 Task: Search one way flight ticket for 4 adults, 1 infant in seat and 1 infant on lap in premium economy from Salt Lake City: Salt Lake City International Airport to Rock Springs: Southwest Wyoming Regional Airport (rock Springs Sweetwater County Airport) on 8-5-2023. Choice of flights is Alaska. Number of bags: 1 checked bag. Price is upto 73000. Outbound departure time preference is 22:15.
Action: Mouse moved to (404, 353)
Screenshot: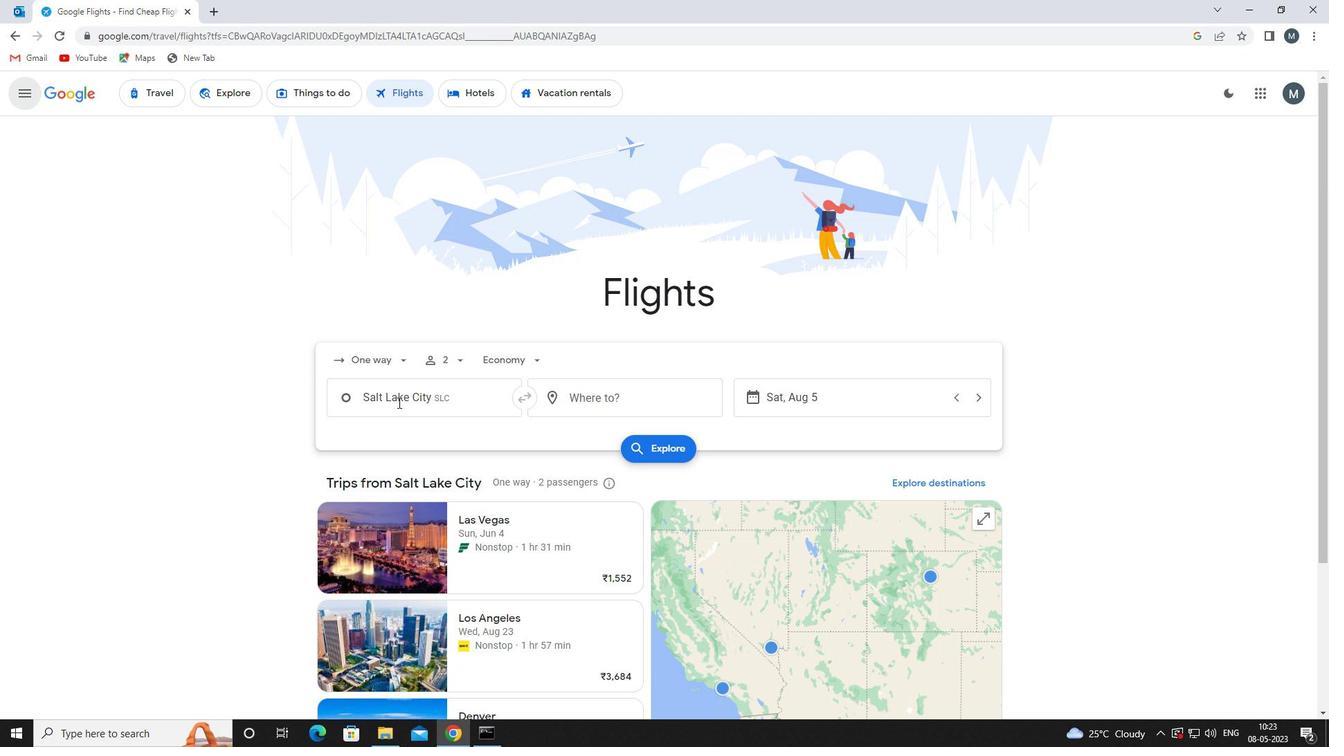 
Action: Mouse pressed left at (404, 353)
Screenshot: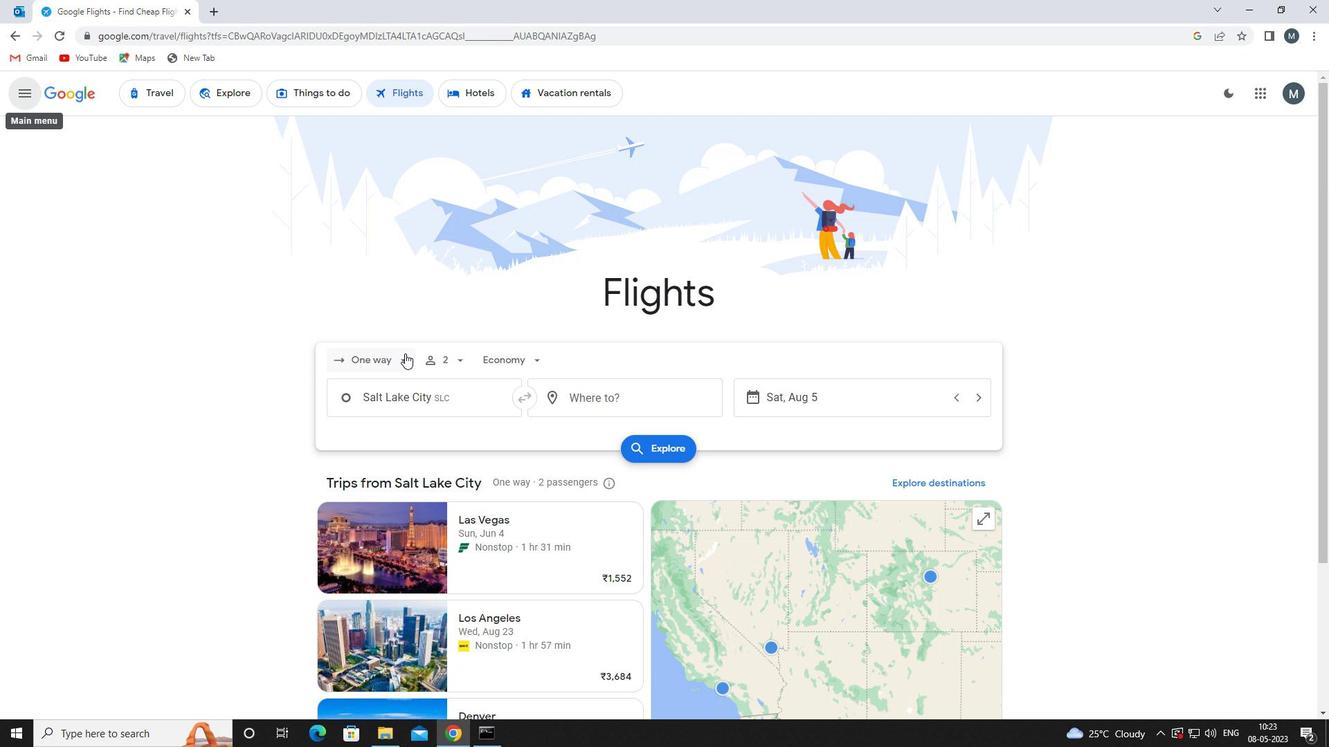 
Action: Mouse moved to (404, 425)
Screenshot: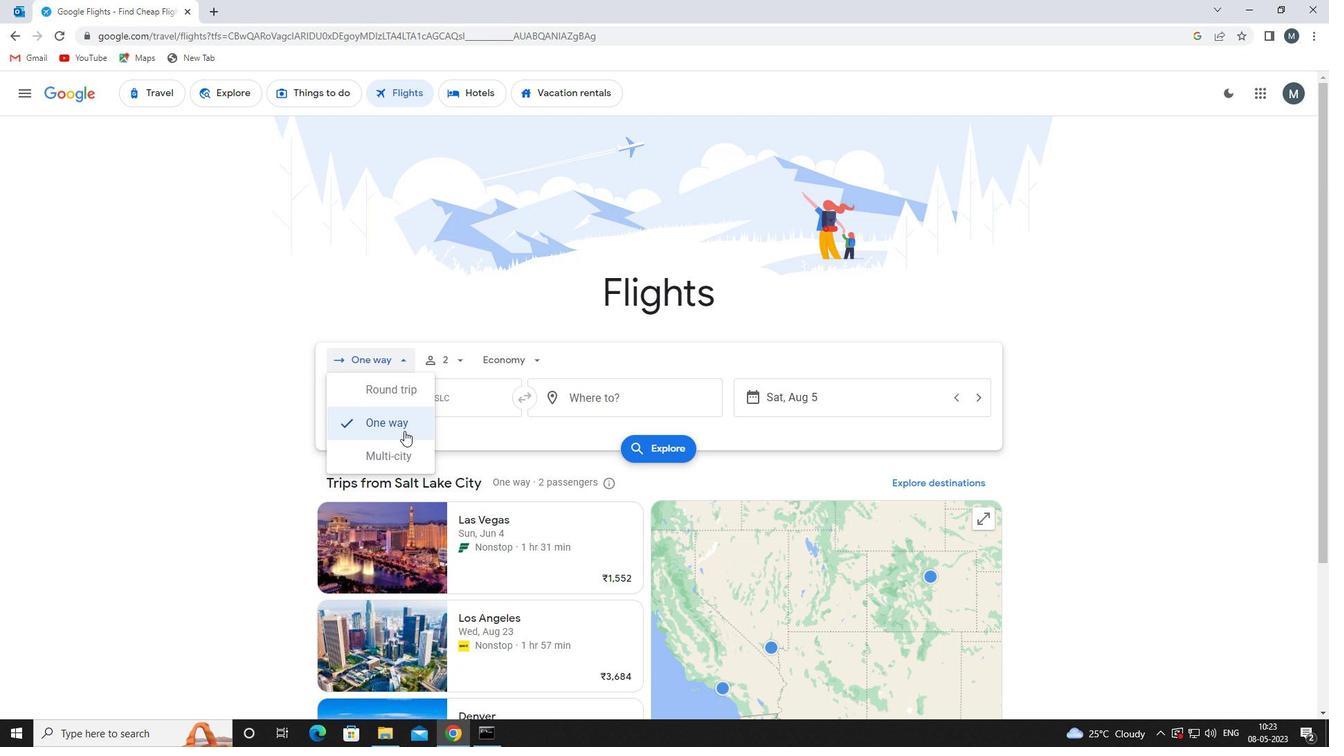 
Action: Mouse pressed left at (404, 425)
Screenshot: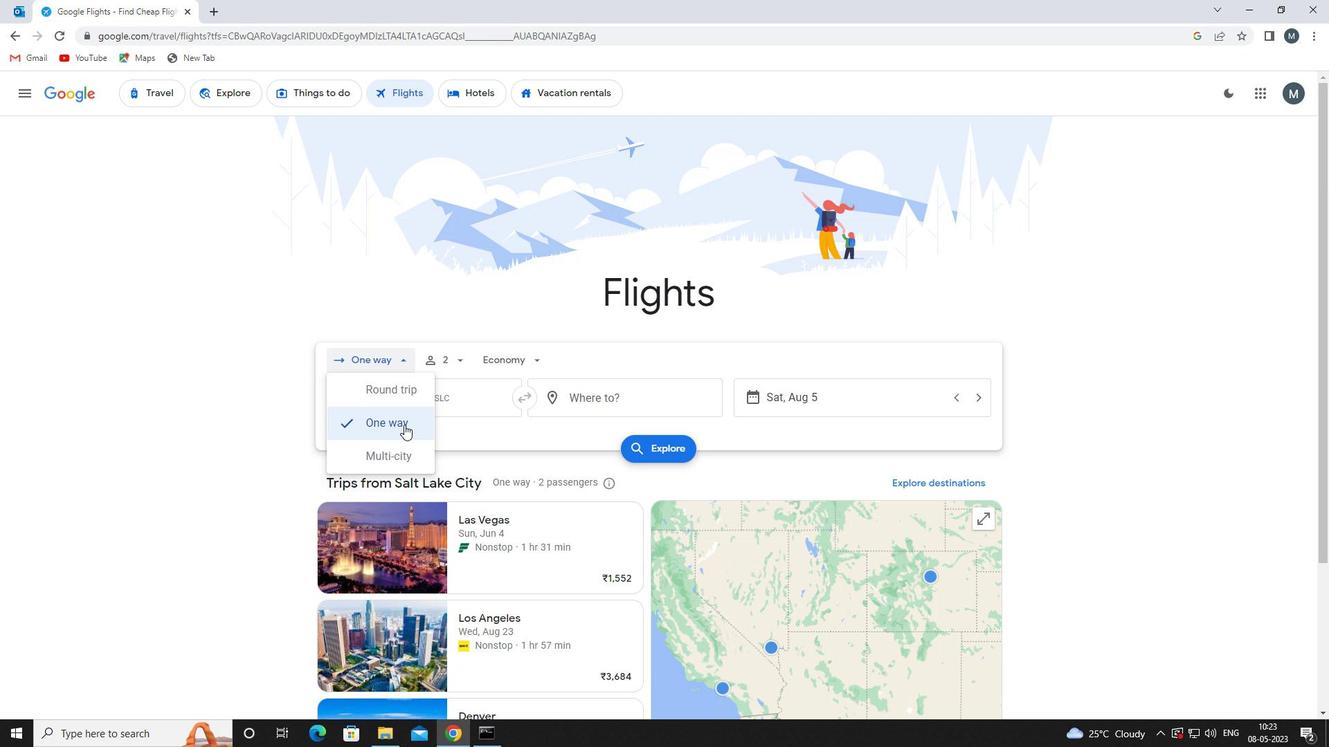 
Action: Mouse moved to (434, 357)
Screenshot: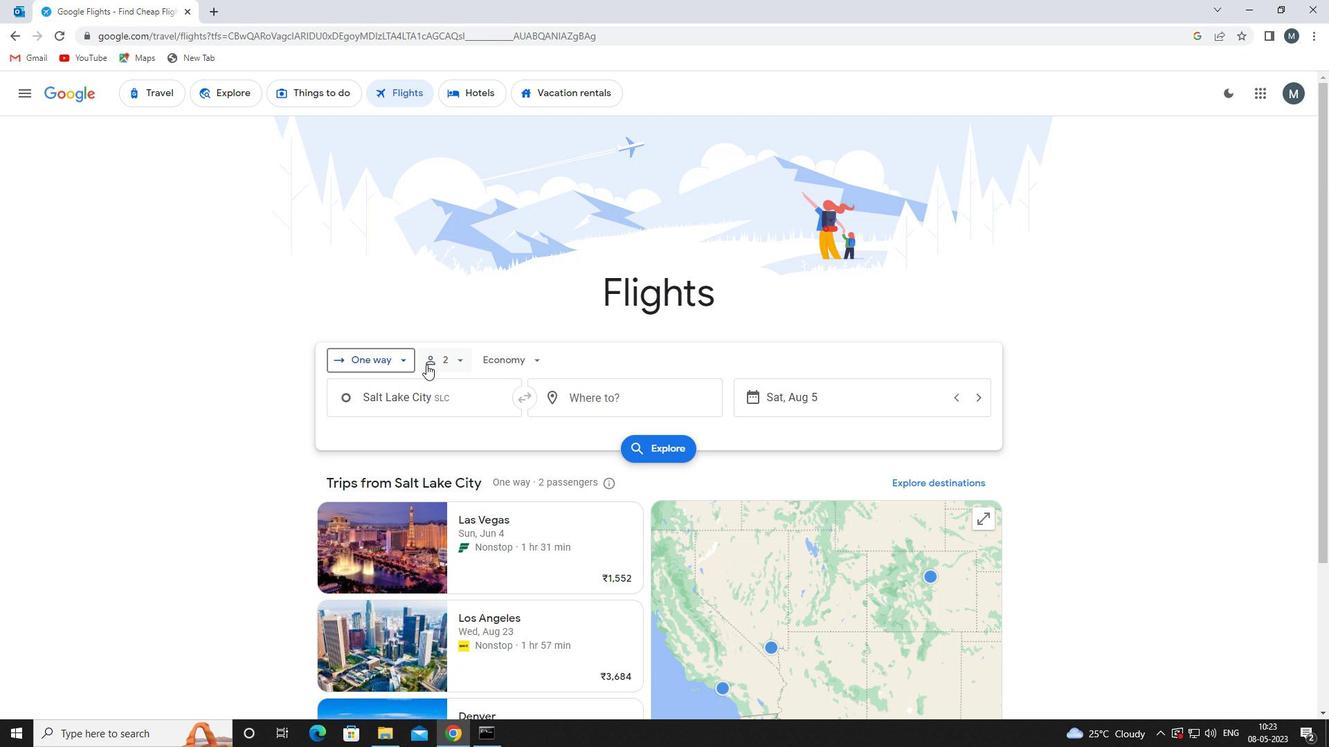 
Action: Mouse pressed left at (434, 357)
Screenshot: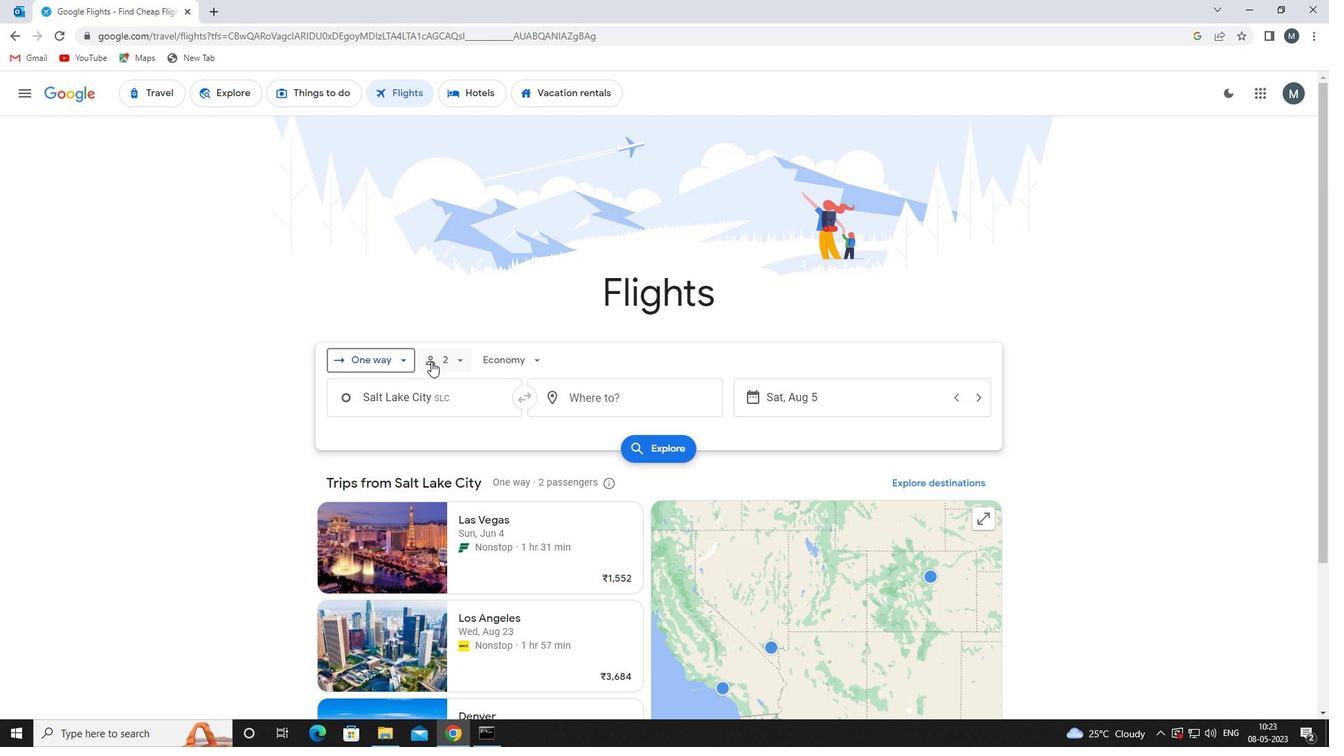 
Action: Mouse moved to (560, 391)
Screenshot: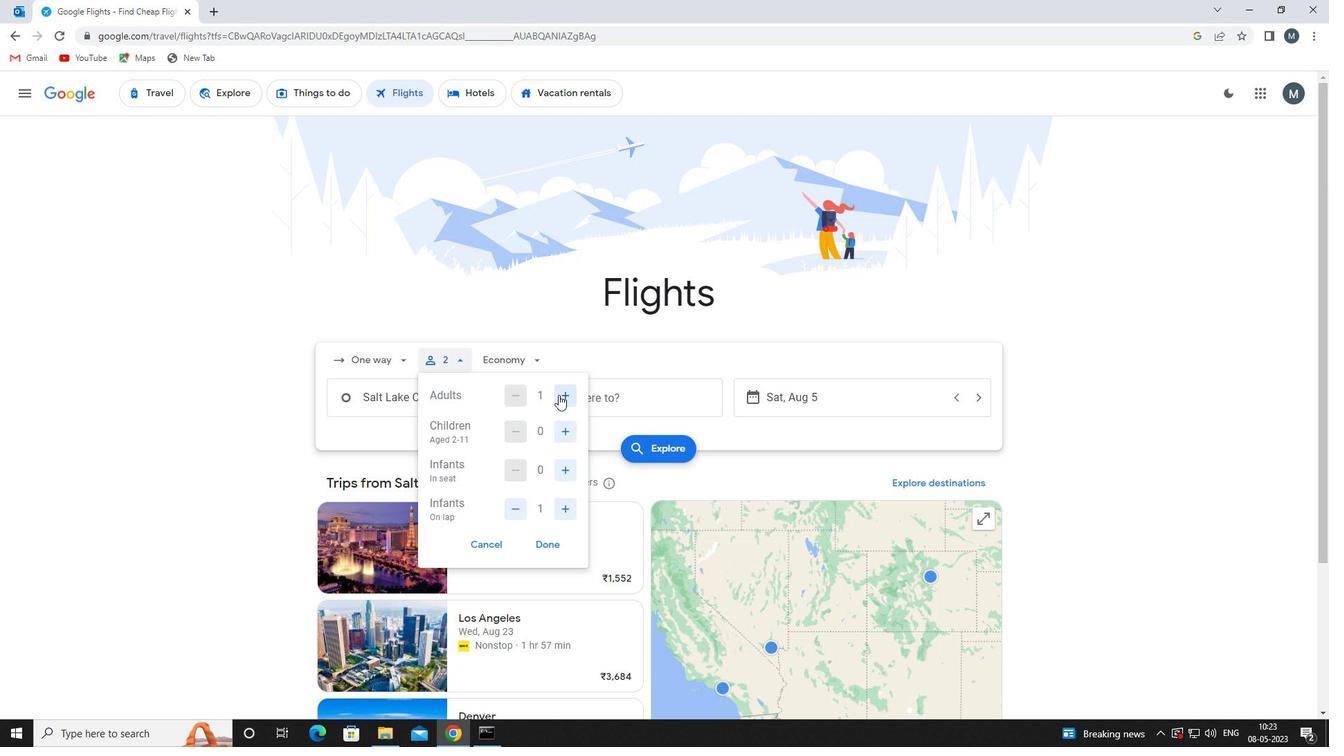 
Action: Mouse pressed left at (560, 391)
Screenshot: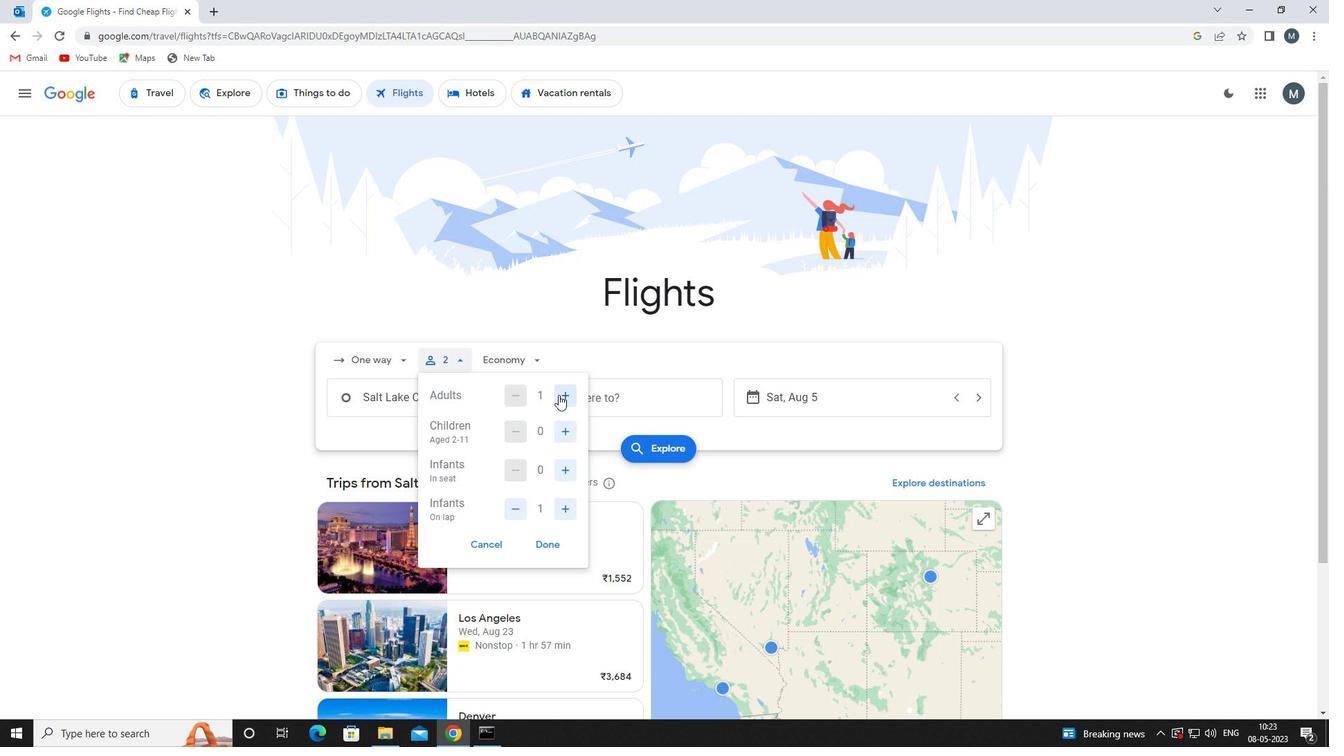 
Action: Mouse moved to (561, 391)
Screenshot: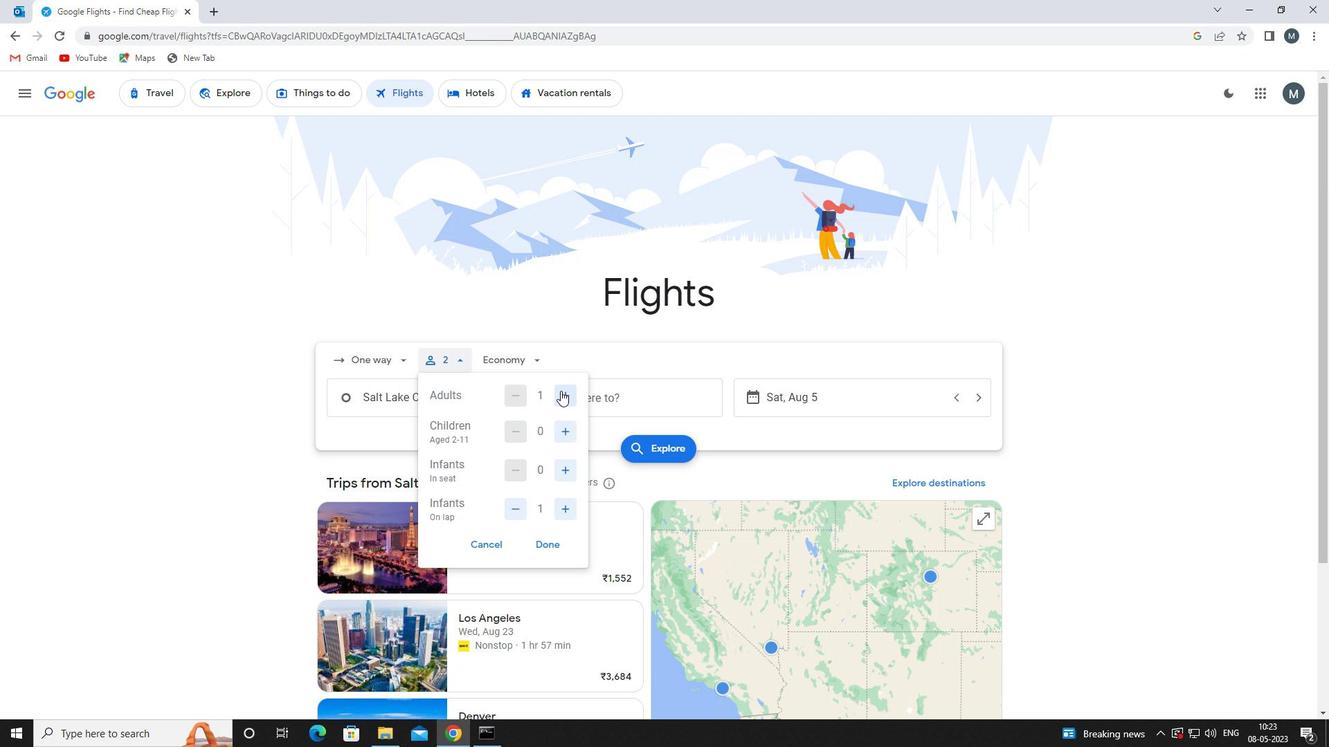 
Action: Mouse pressed left at (561, 391)
Screenshot: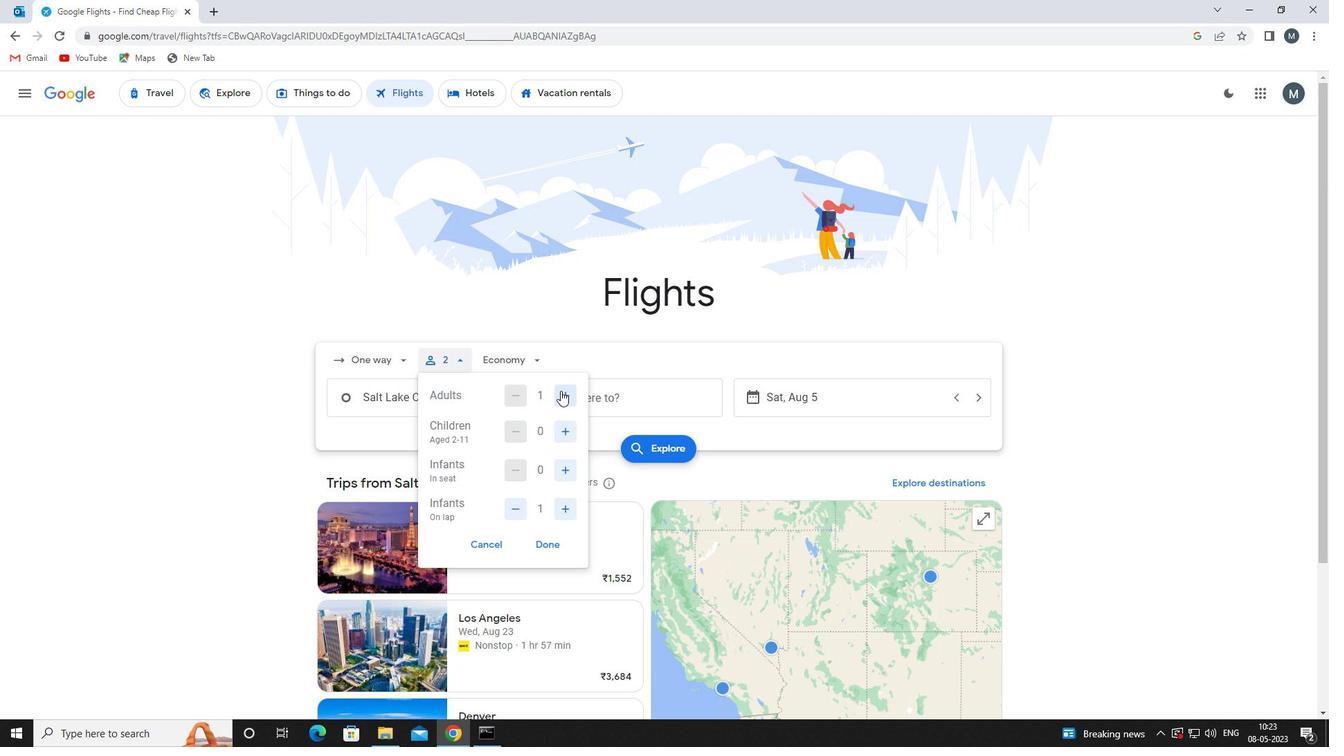 
Action: Mouse moved to (562, 391)
Screenshot: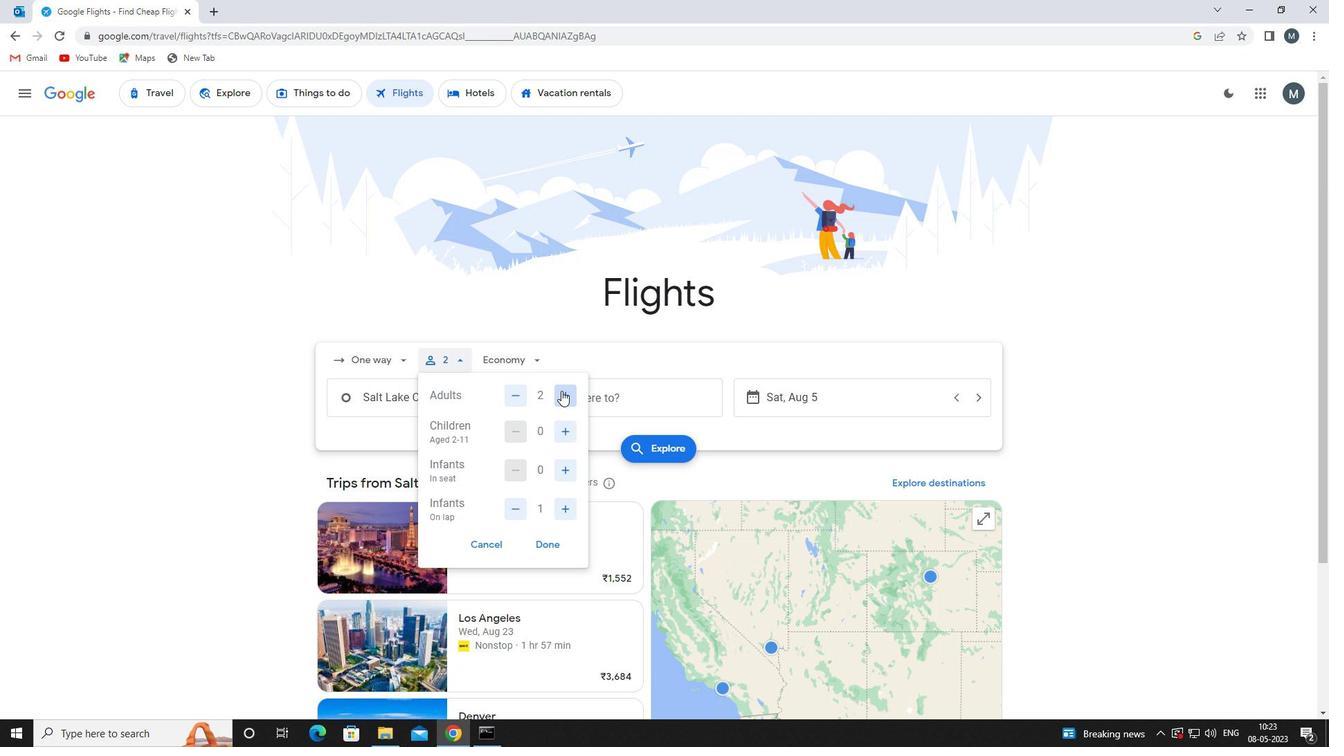 
Action: Mouse pressed left at (562, 391)
Screenshot: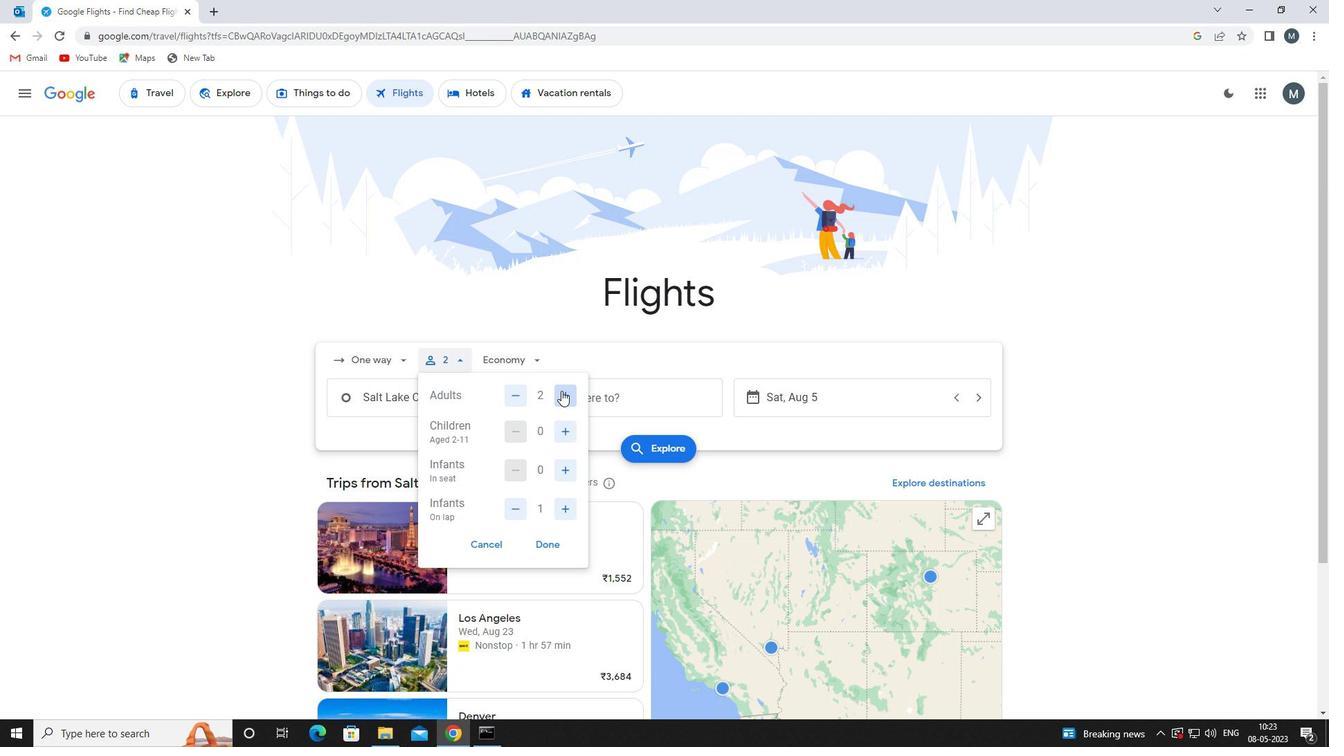 
Action: Mouse moved to (562, 475)
Screenshot: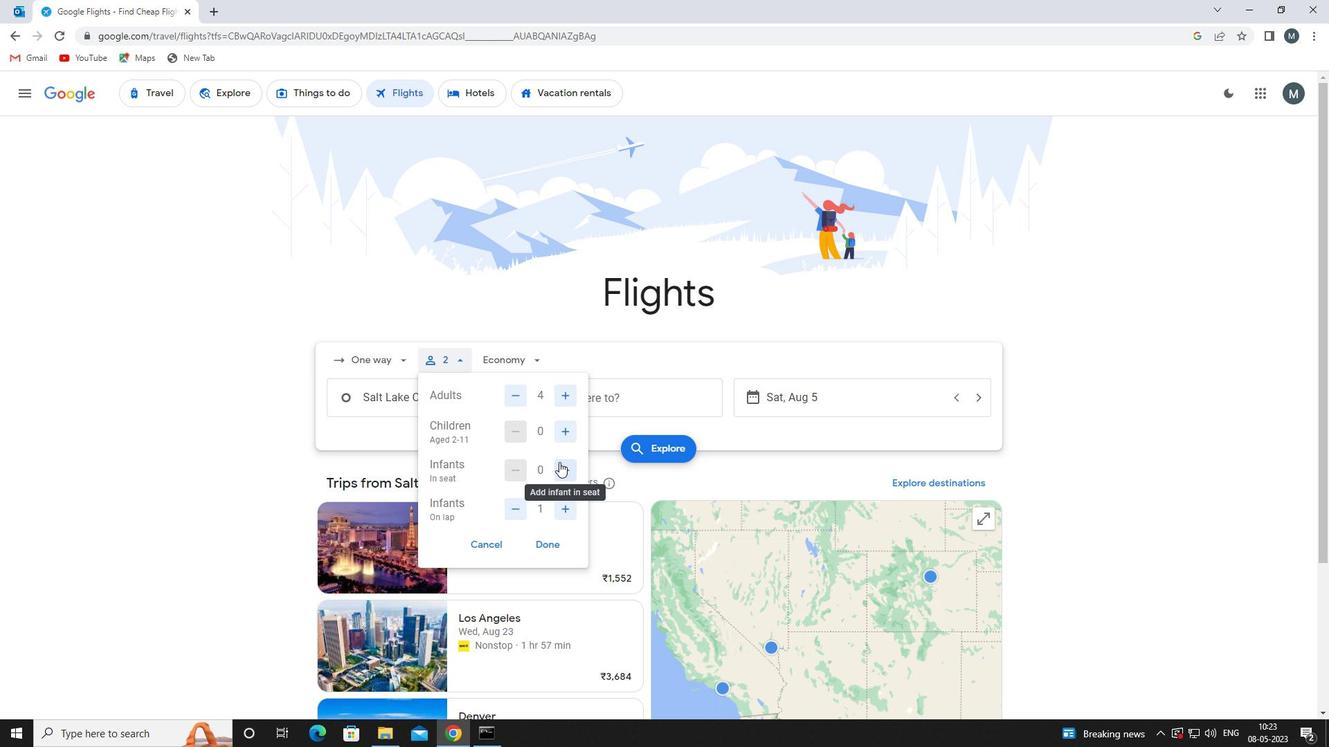 
Action: Mouse pressed left at (562, 475)
Screenshot: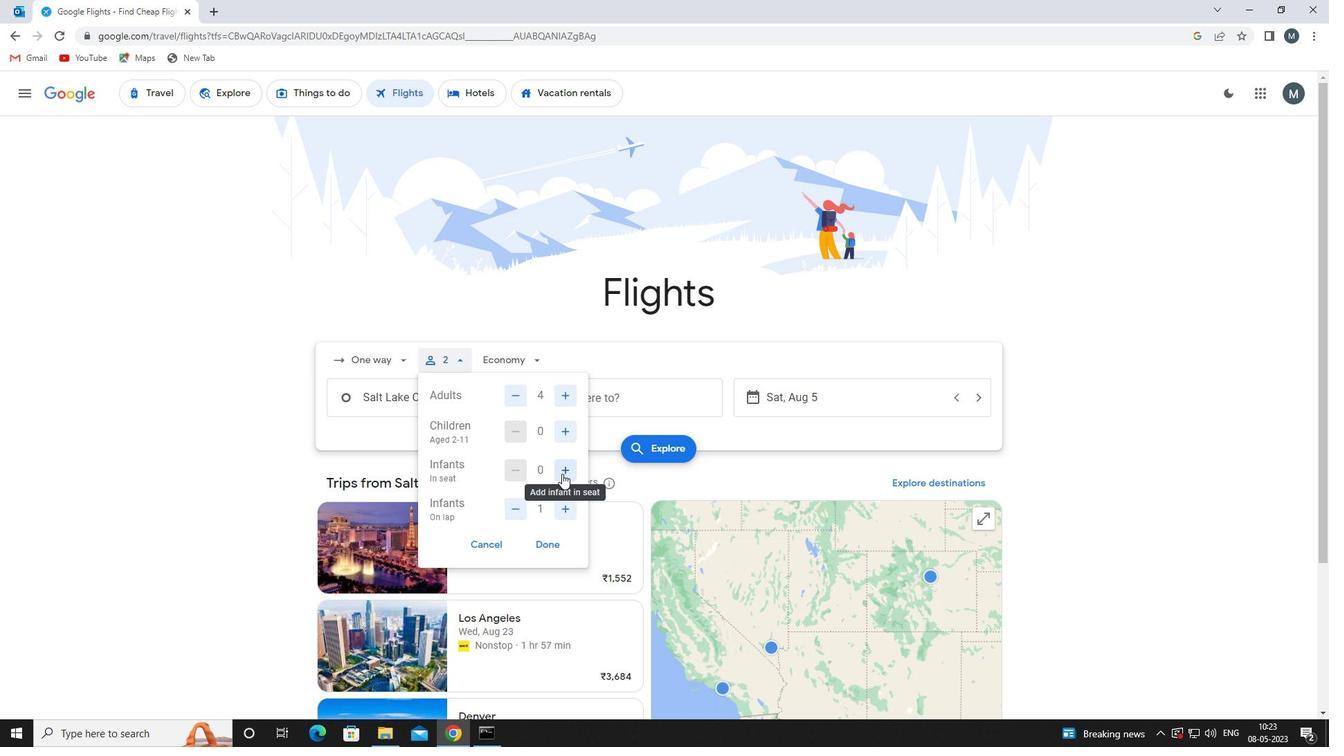 
Action: Mouse moved to (519, 501)
Screenshot: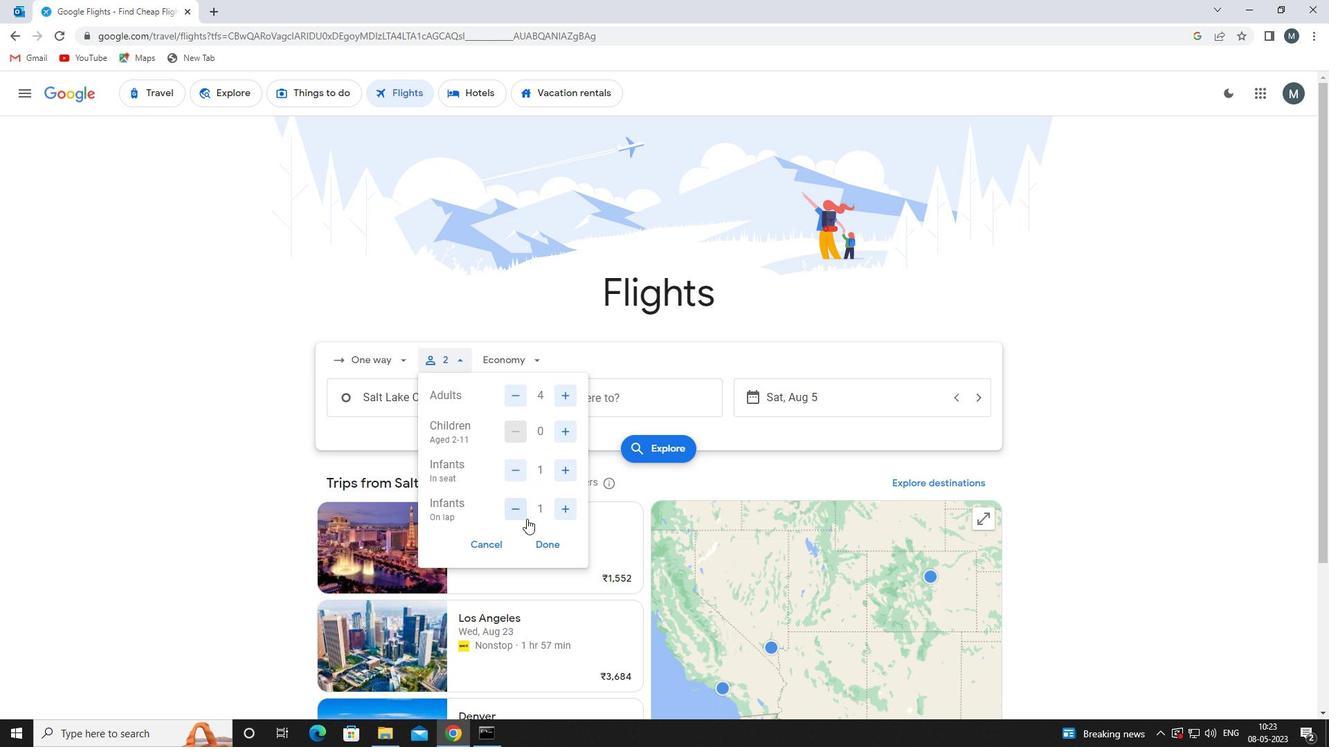 
Action: Mouse pressed left at (519, 501)
Screenshot: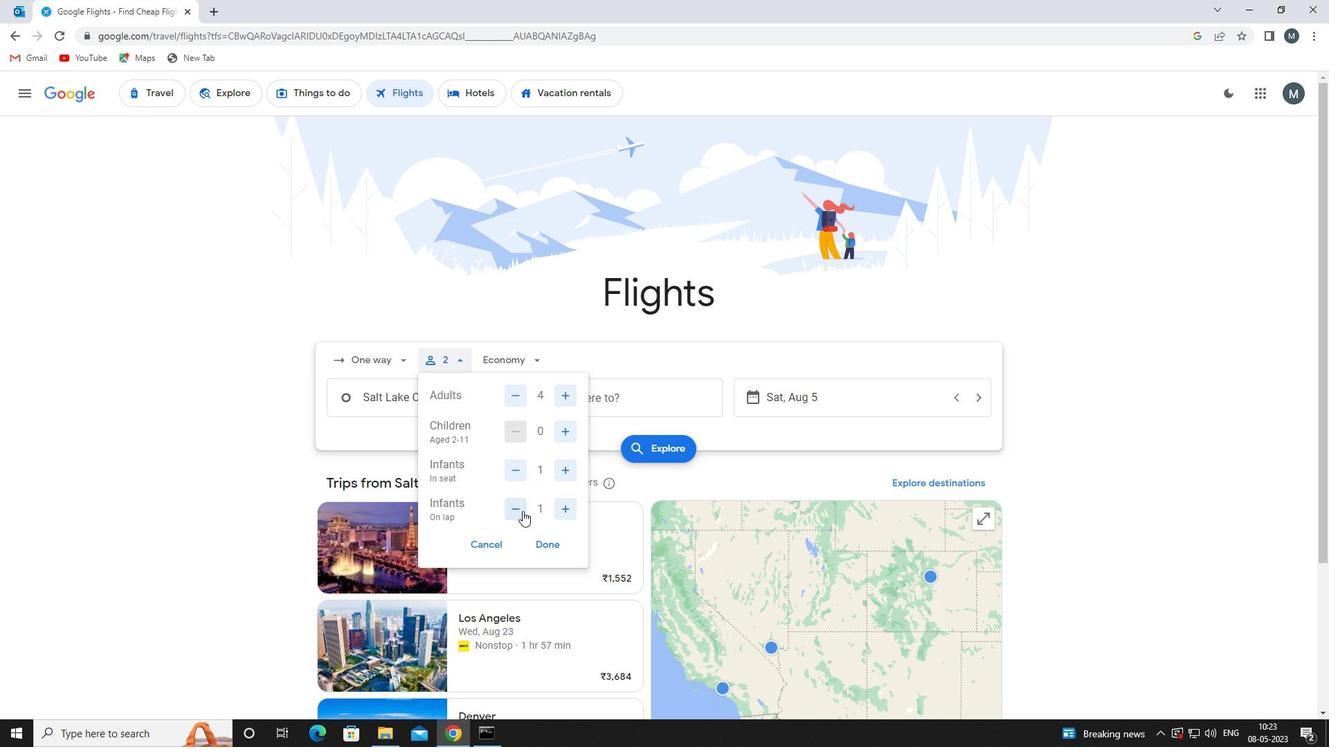
Action: Mouse moved to (520, 512)
Screenshot: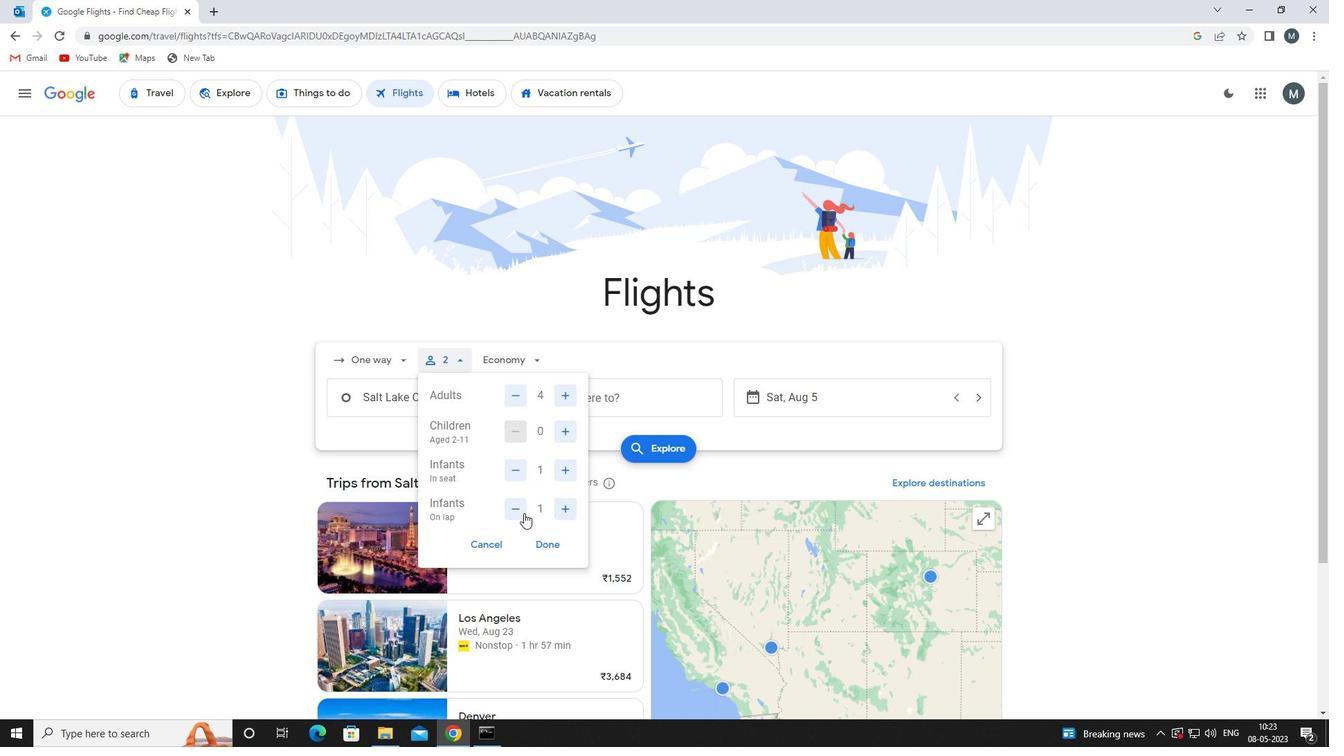 
Action: Mouse pressed left at (520, 512)
Screenshot: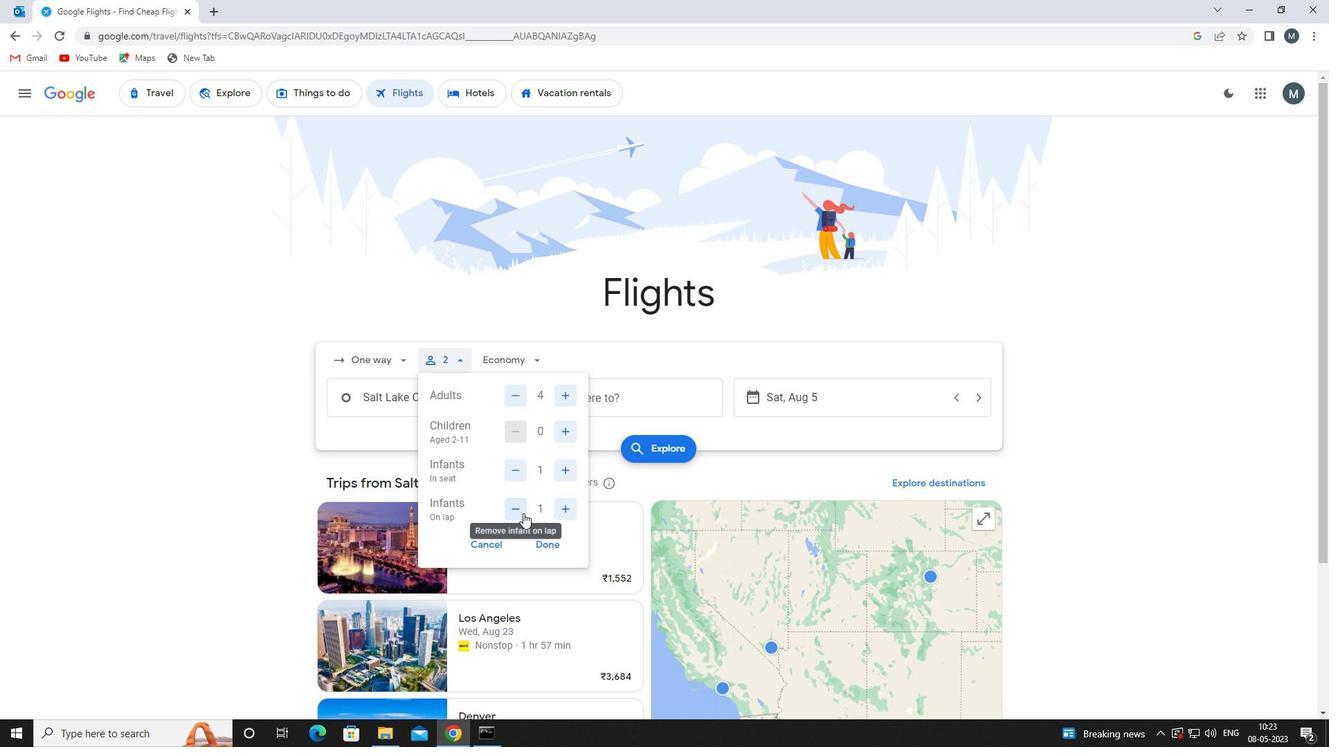 
Action: Mouse moved to (562, 509)
Screenshot: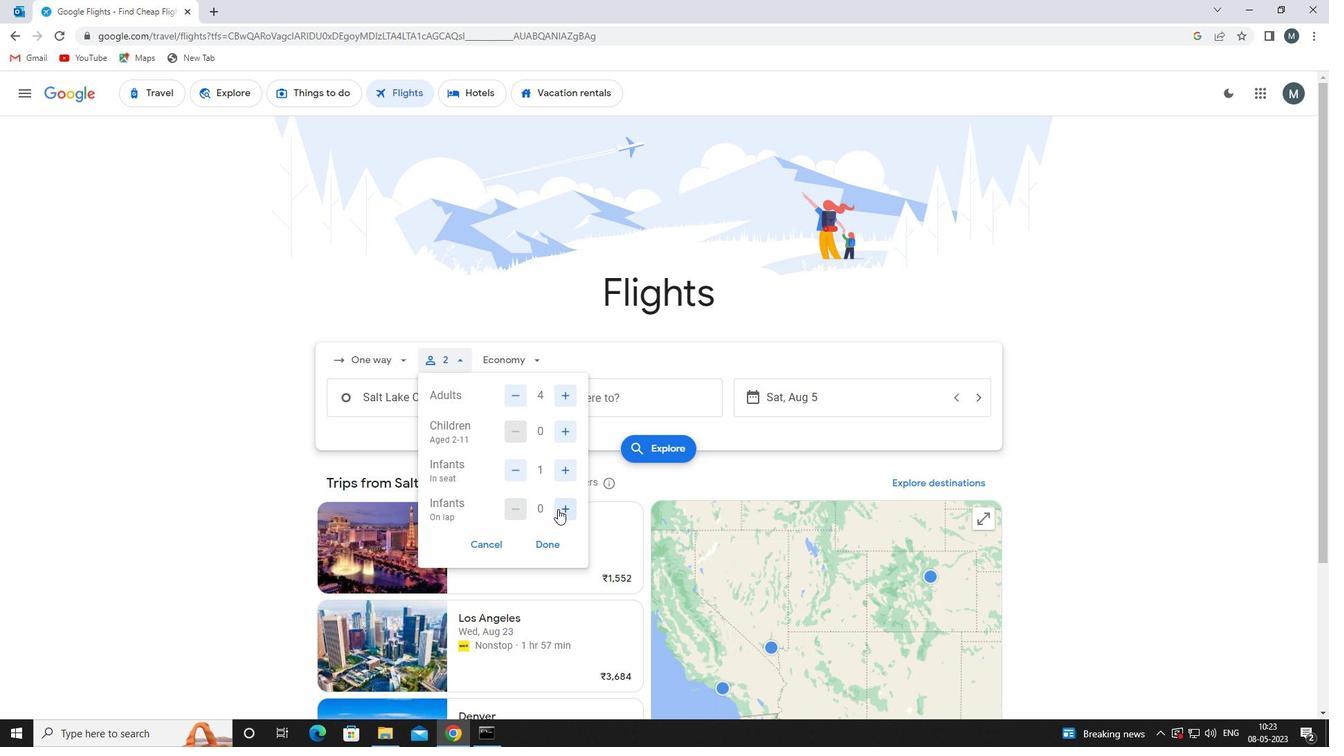 
Action: Mouse pressed left at (562, 509)
Screenshot: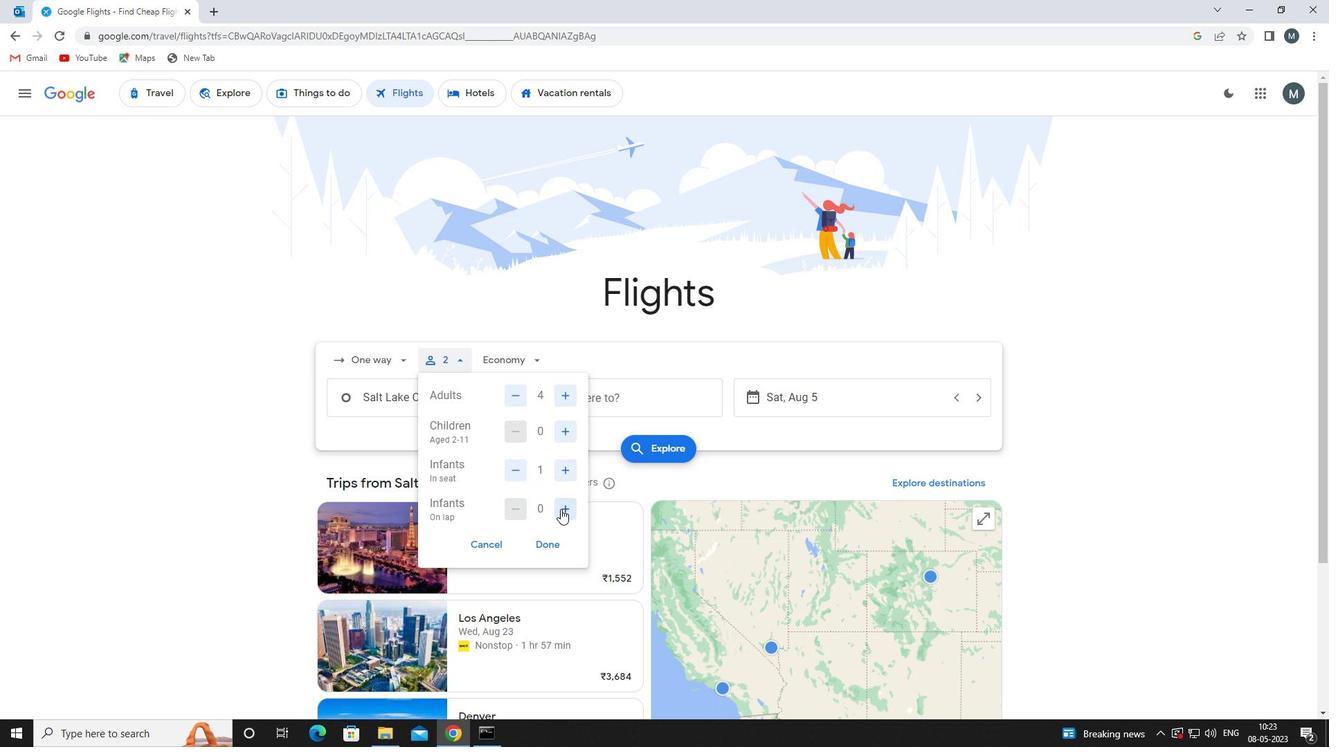 
Action: Mouse moved to (555, 540)
Screenshot: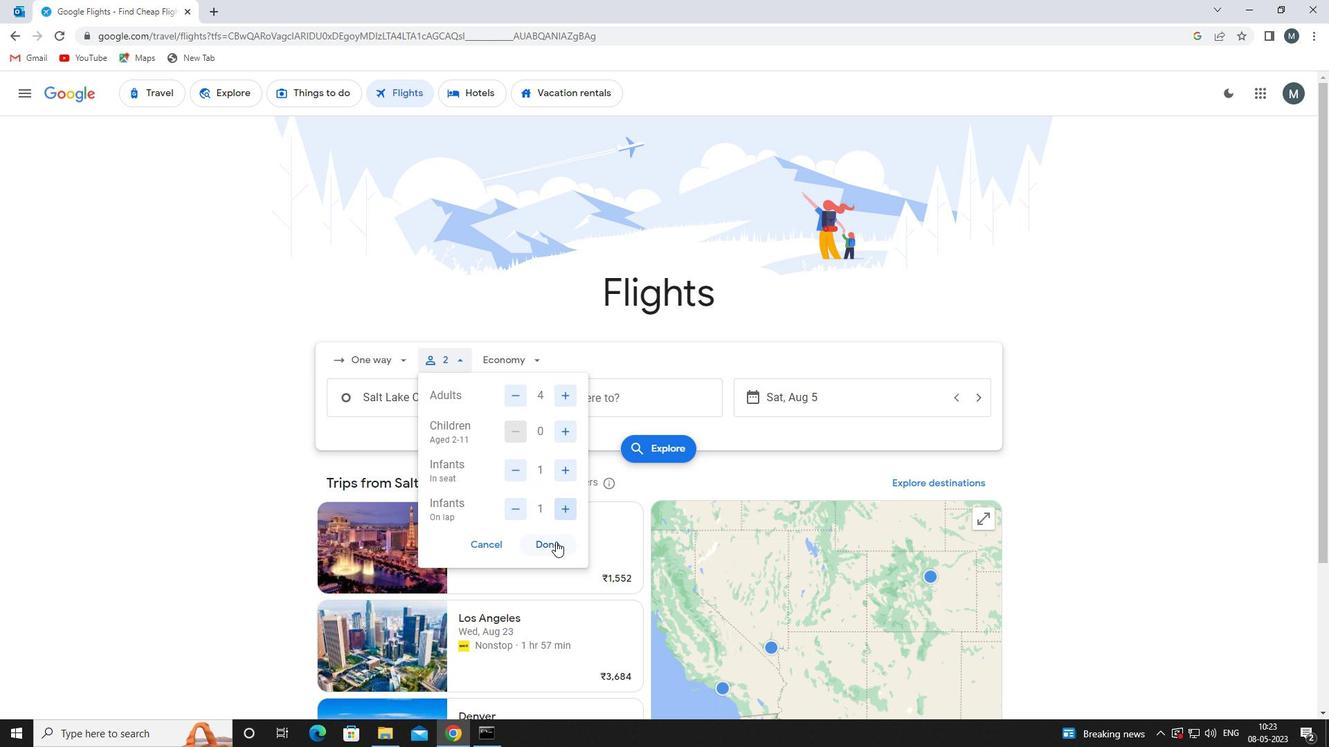 
Action: Mouse pressed left at (555, 540)
Screenshot: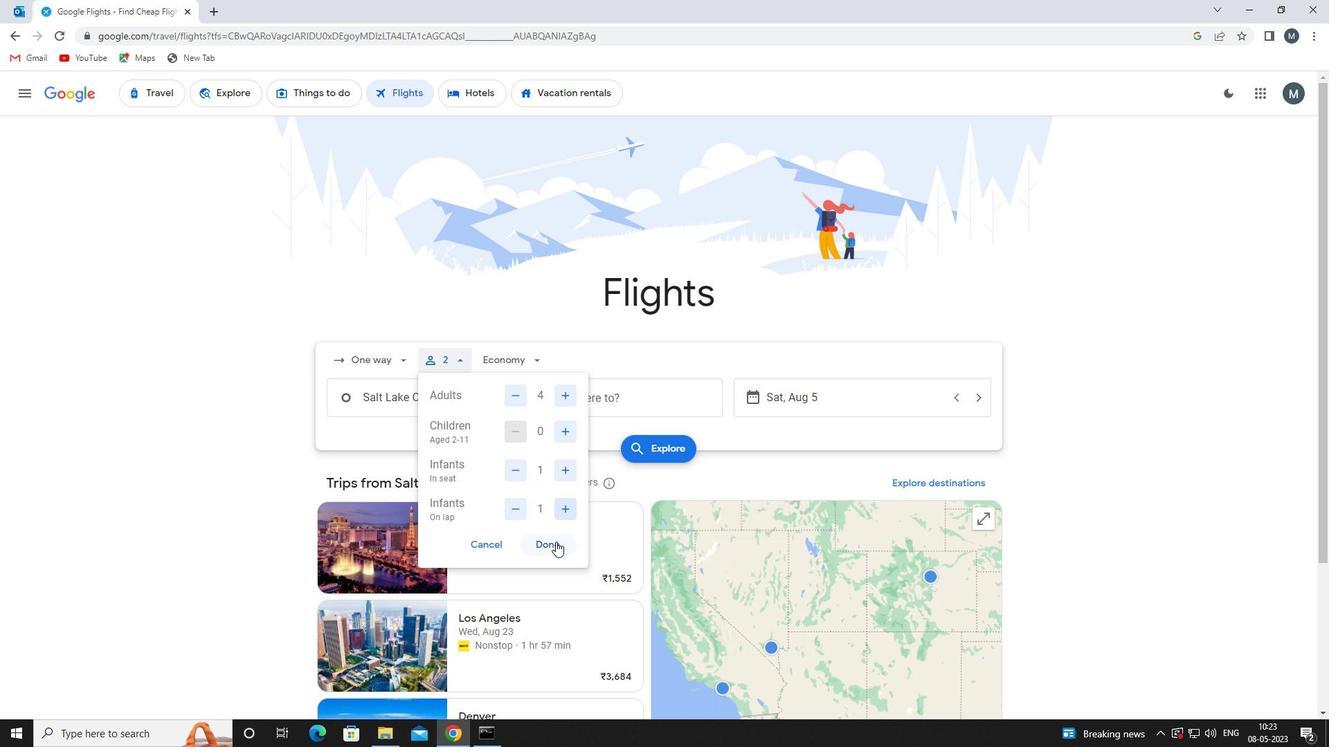 
Action: Mouse moved to (515, 362)
Screenshot: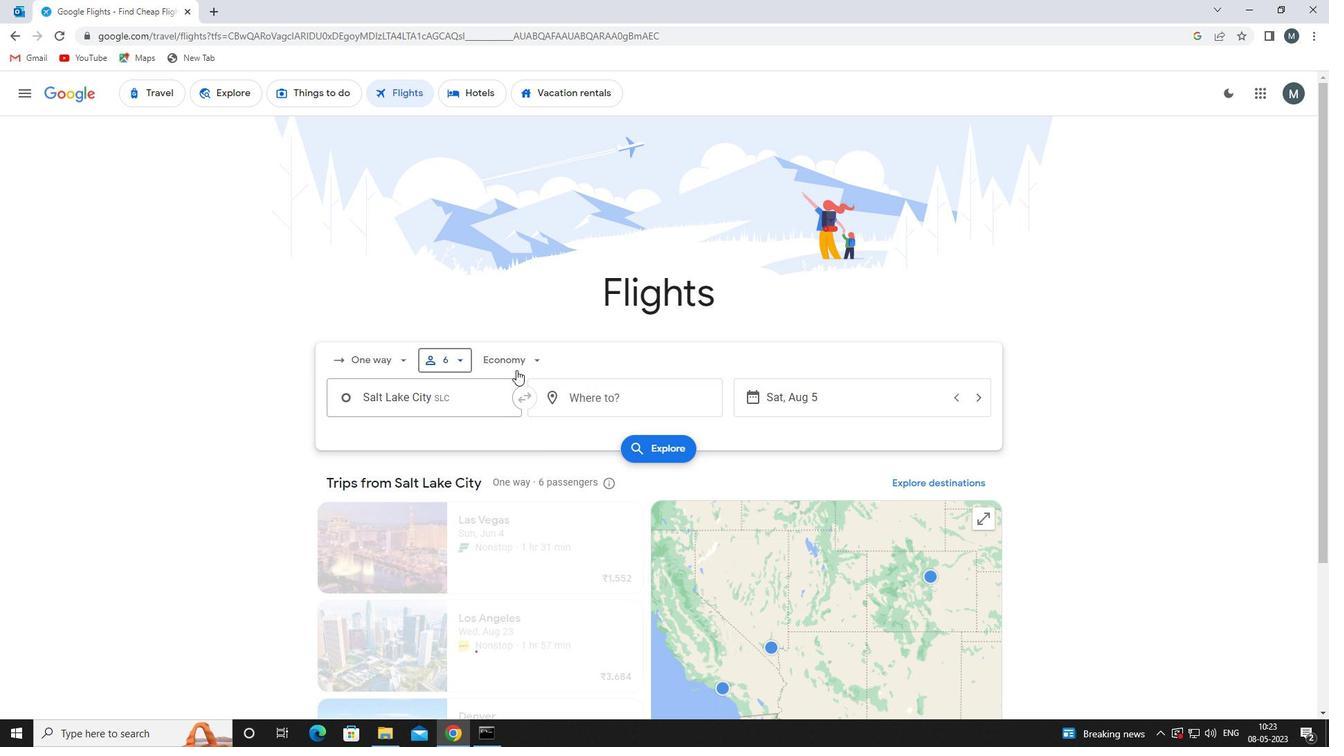 
Action: Mouse pressed left at (515, 362)
Screenshot: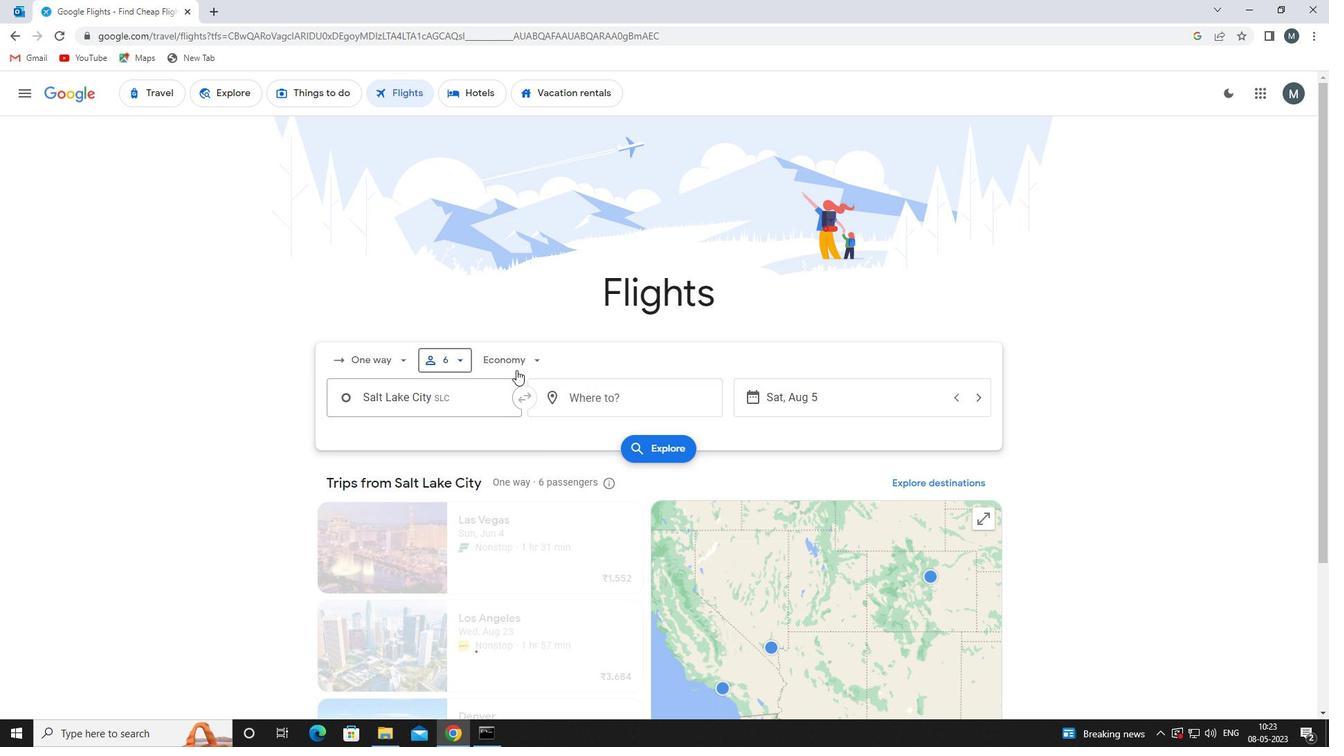
Action: Mouse moved to (543, 422)
Screenshot: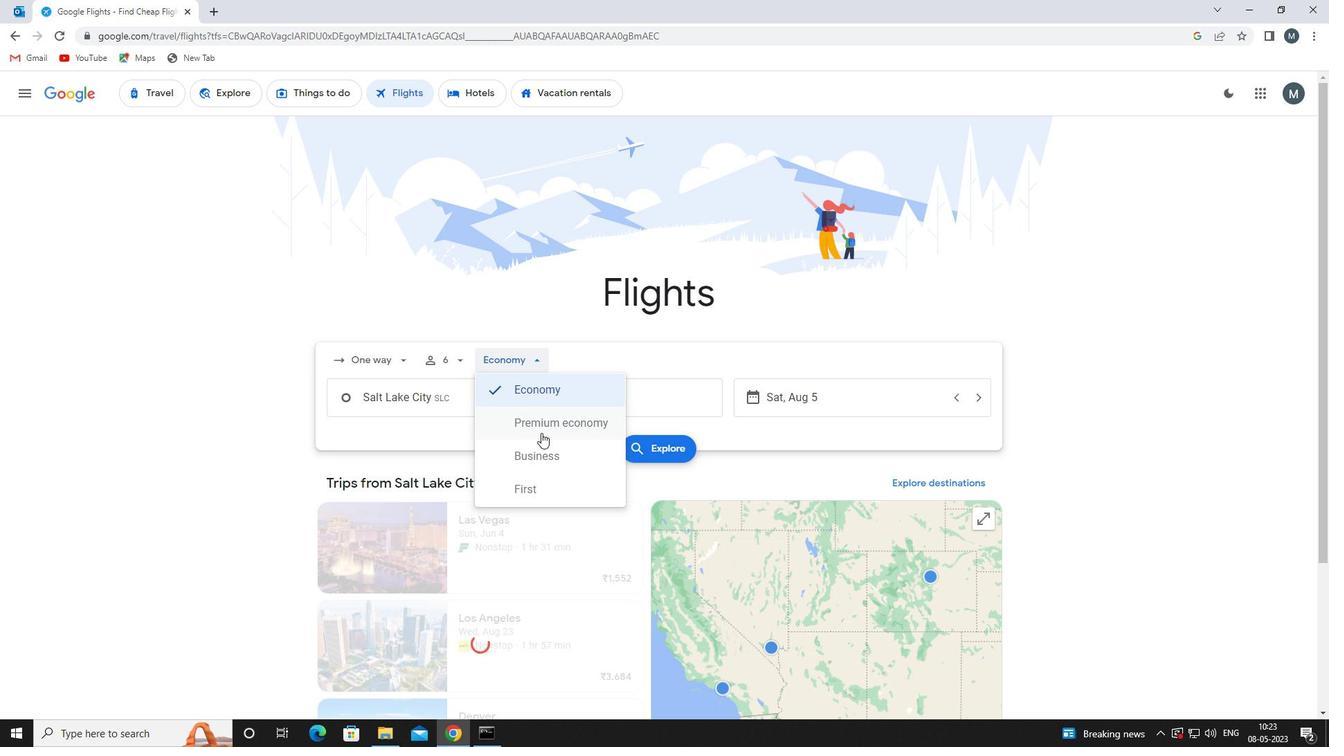 
Action: Mouse pressed left at (543, 422)
Screenshot: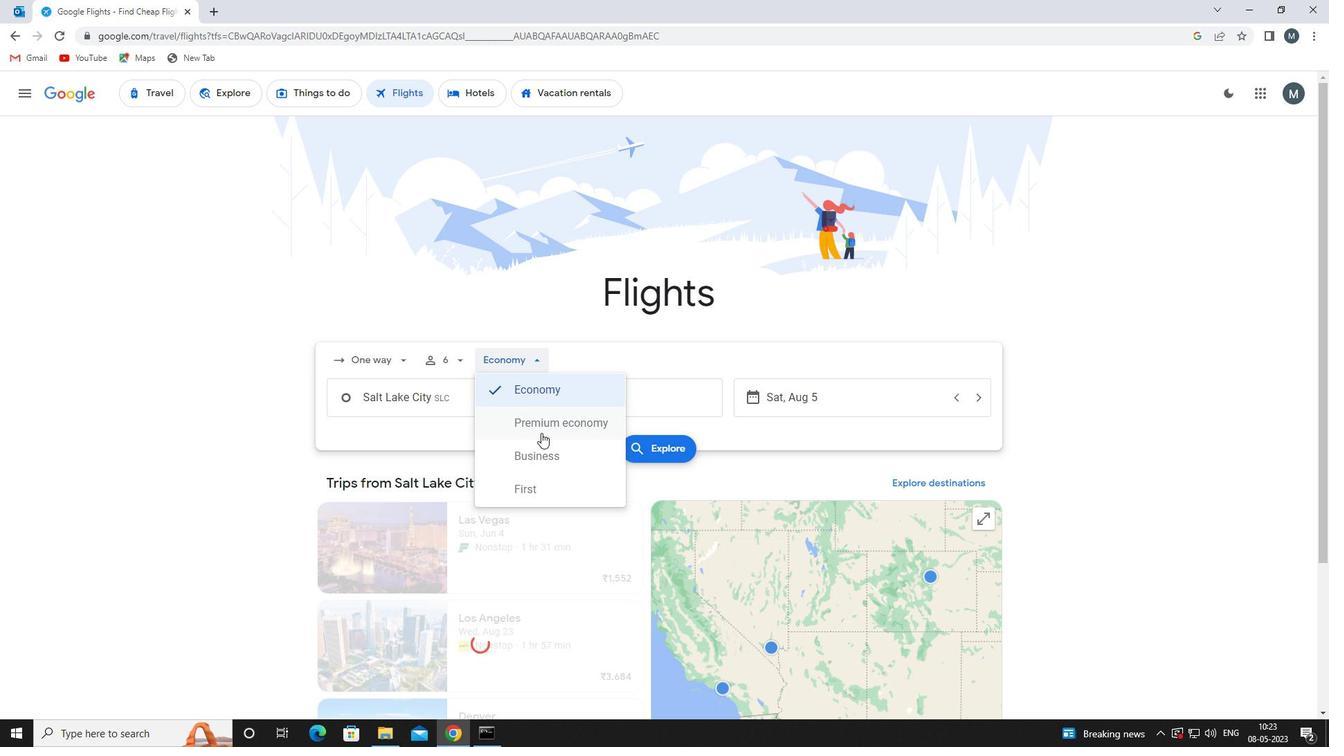 
Action: Mouse moved to (440, 396)
Screenshot: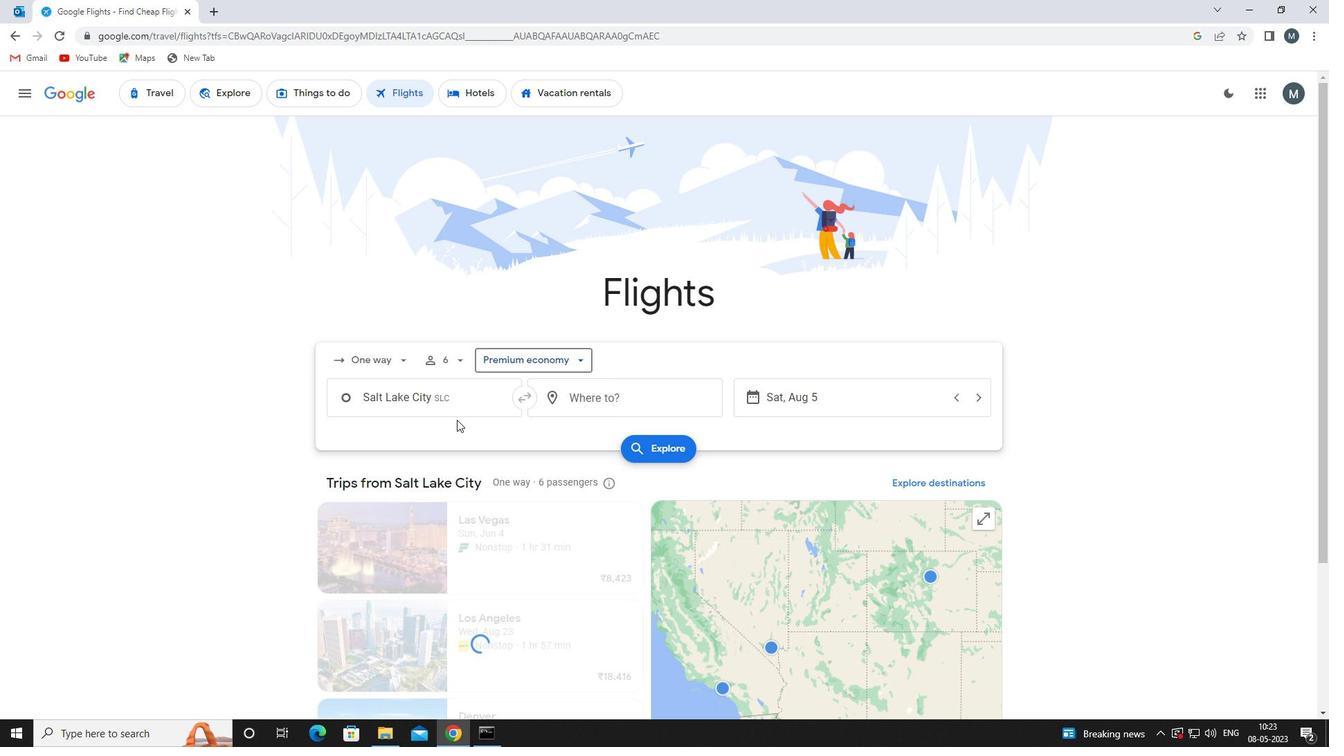 
Action: Mouse pressed left at (440, 396)
Screenshot: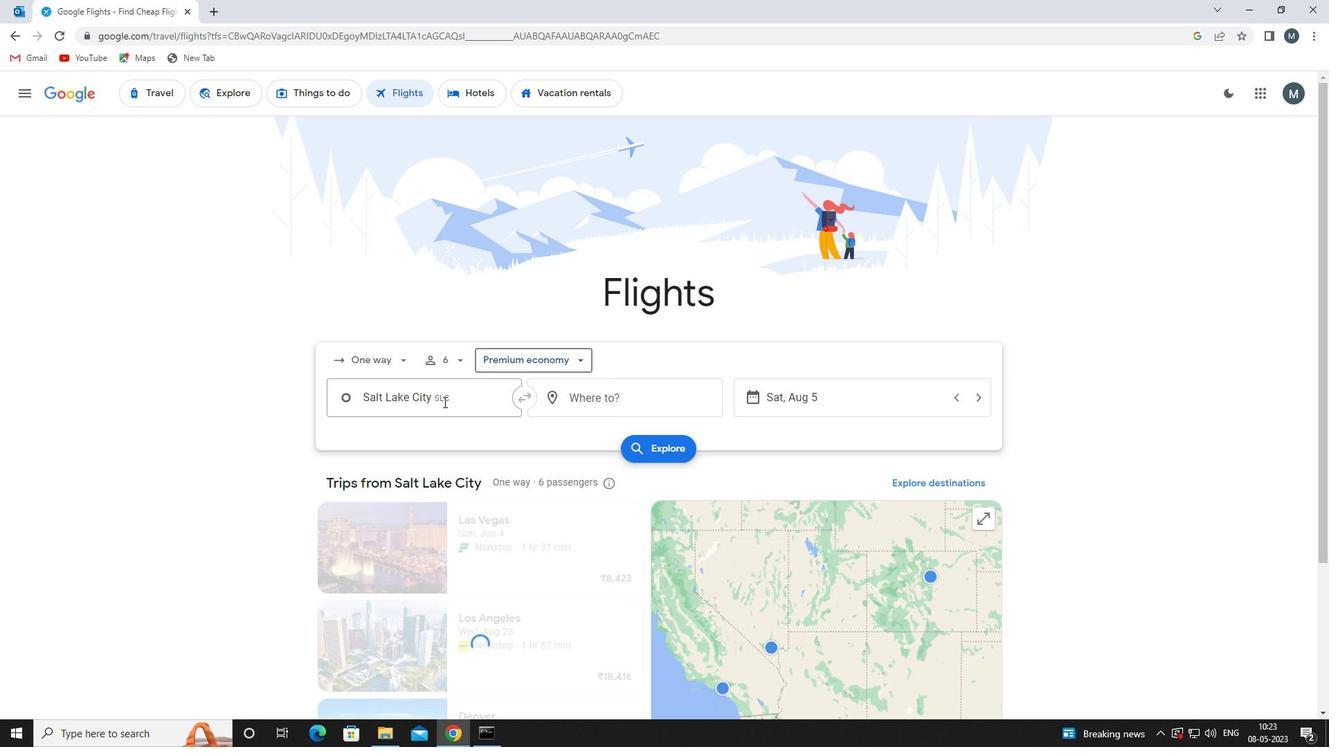 
Action: Mouse moved to (453, 474)
Screenshot: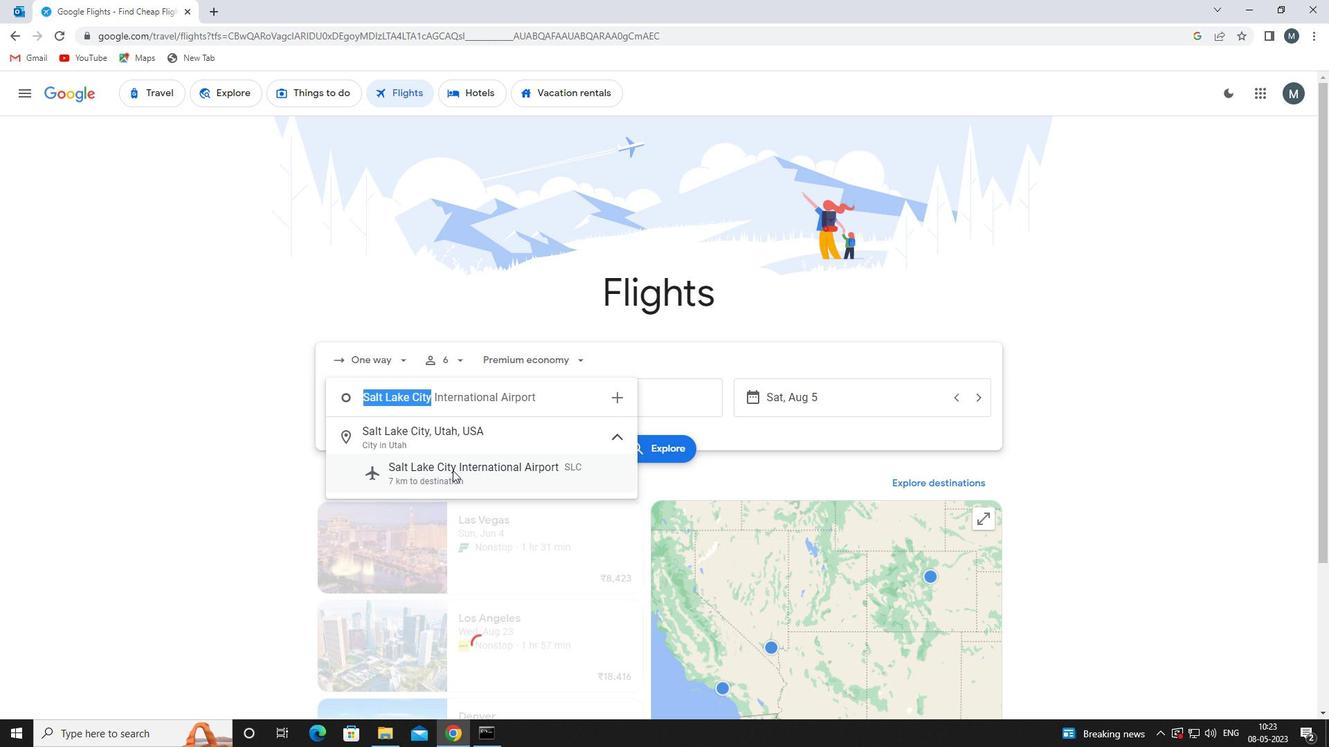 
Action: Mouse pressed left at (453, 474)
Screenshot: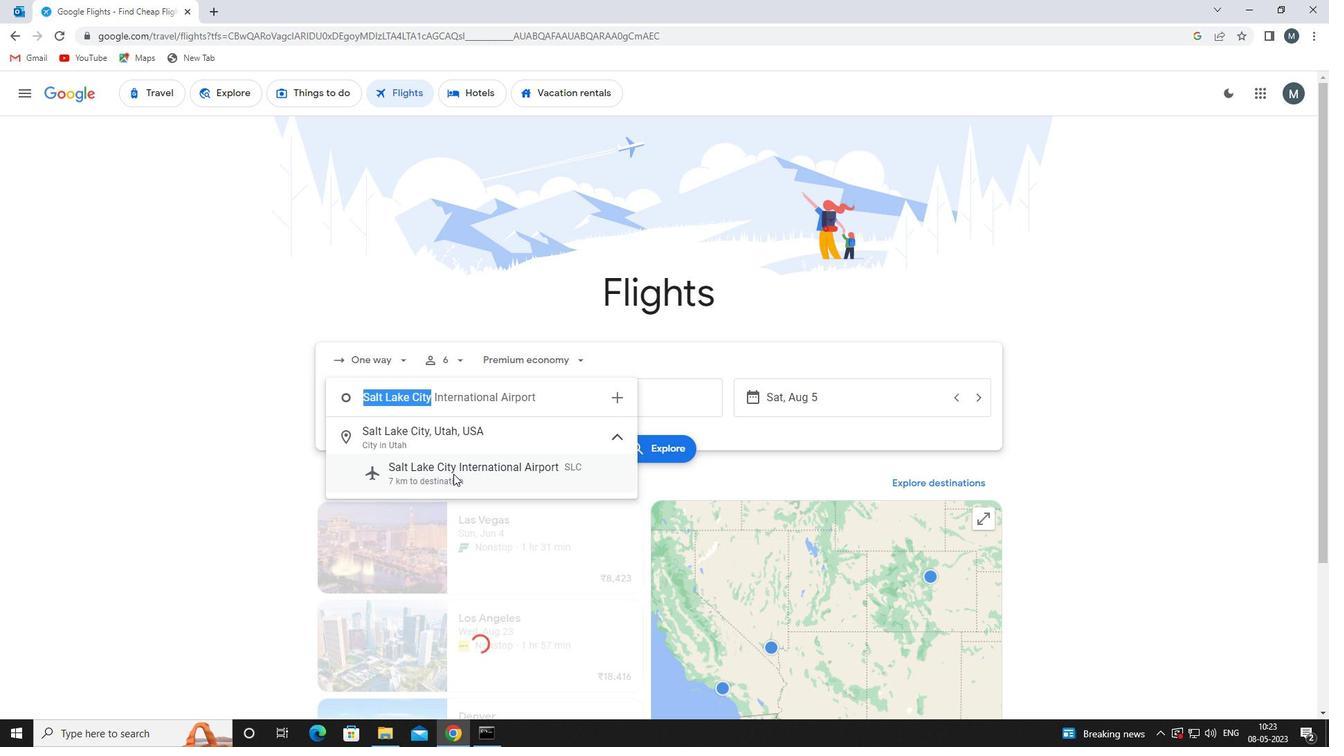 
Action: Mouse moved to (595, 397)
Screenshot: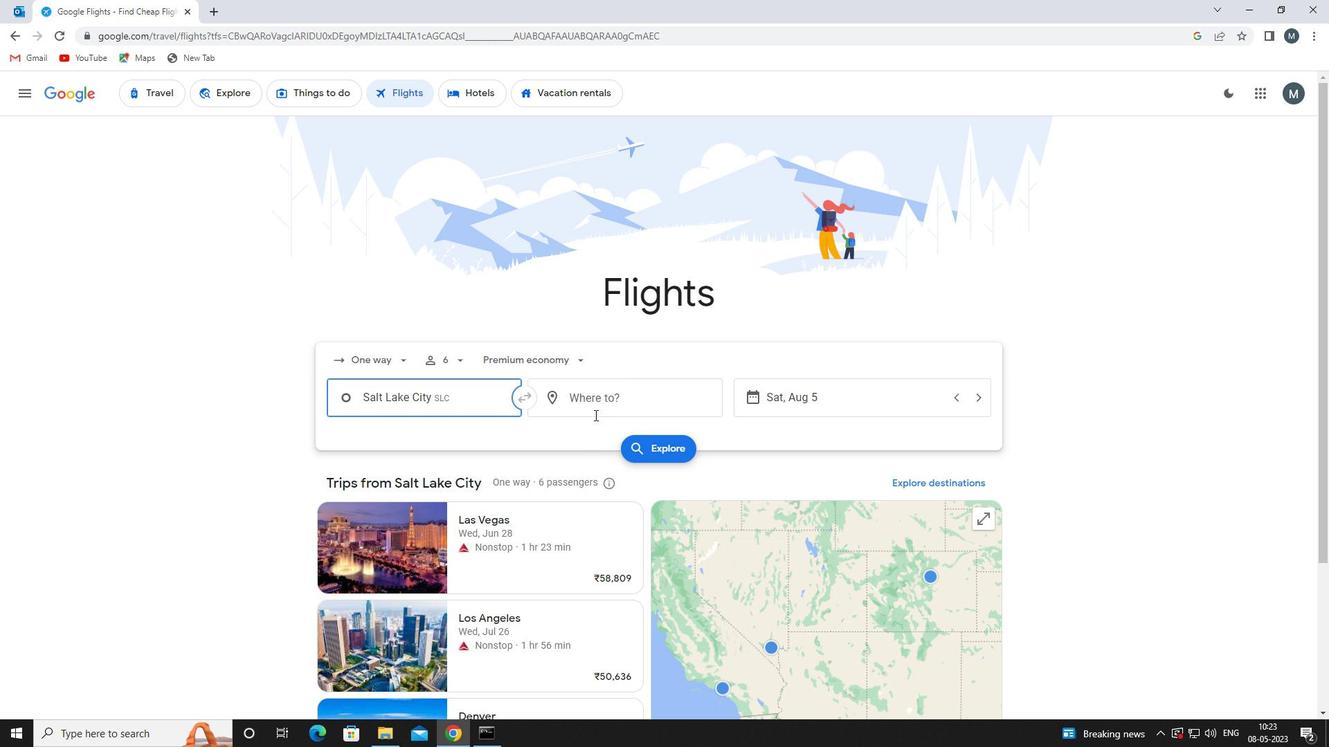
Action: Mouse pressed left at (595, 397)
Screenshot: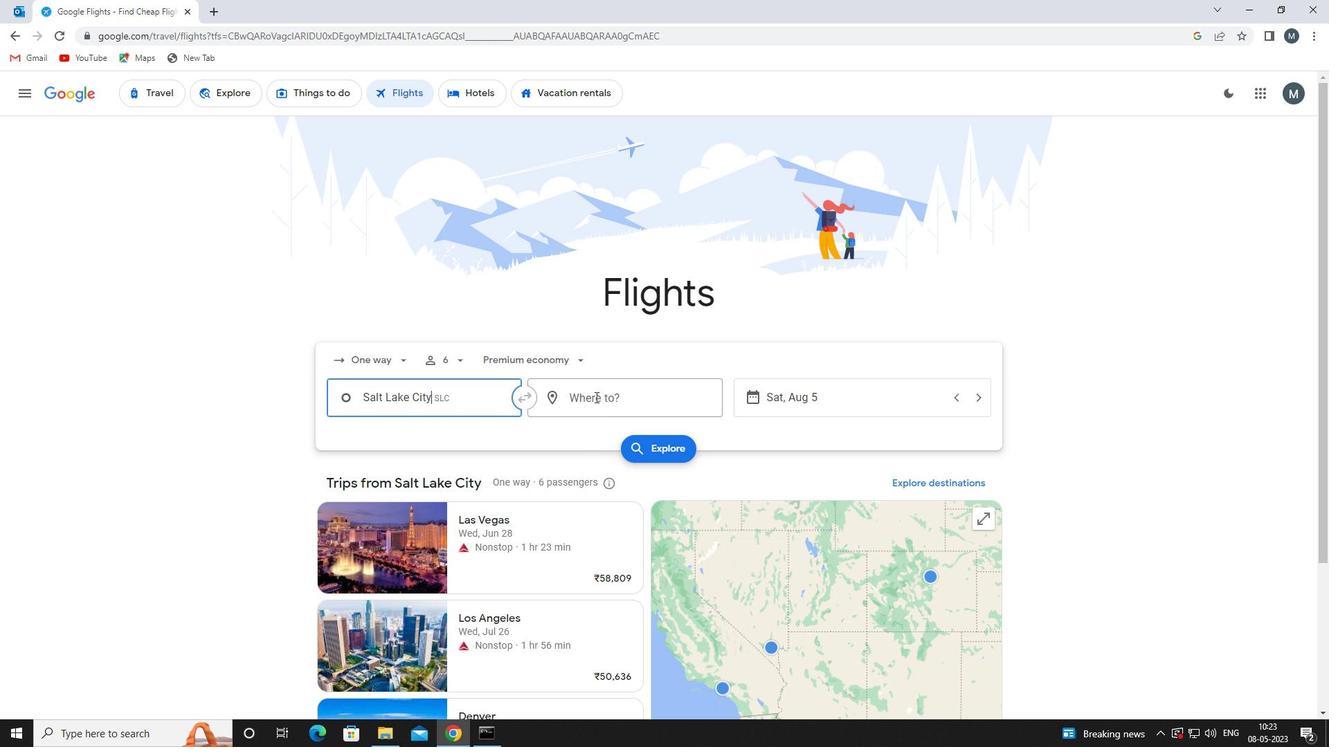 
Action: Key pressed rks
Screenshot: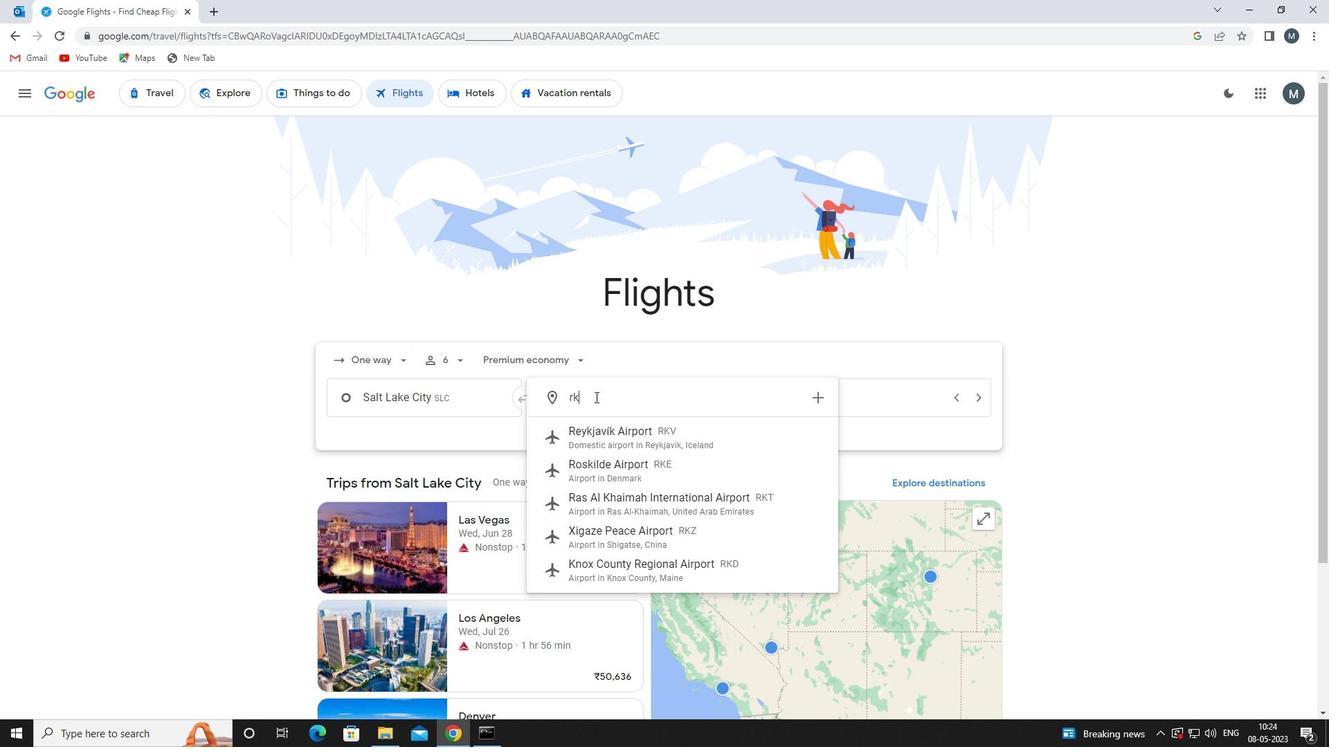
Action: Mouse moved to (618, 441)
Screenshot: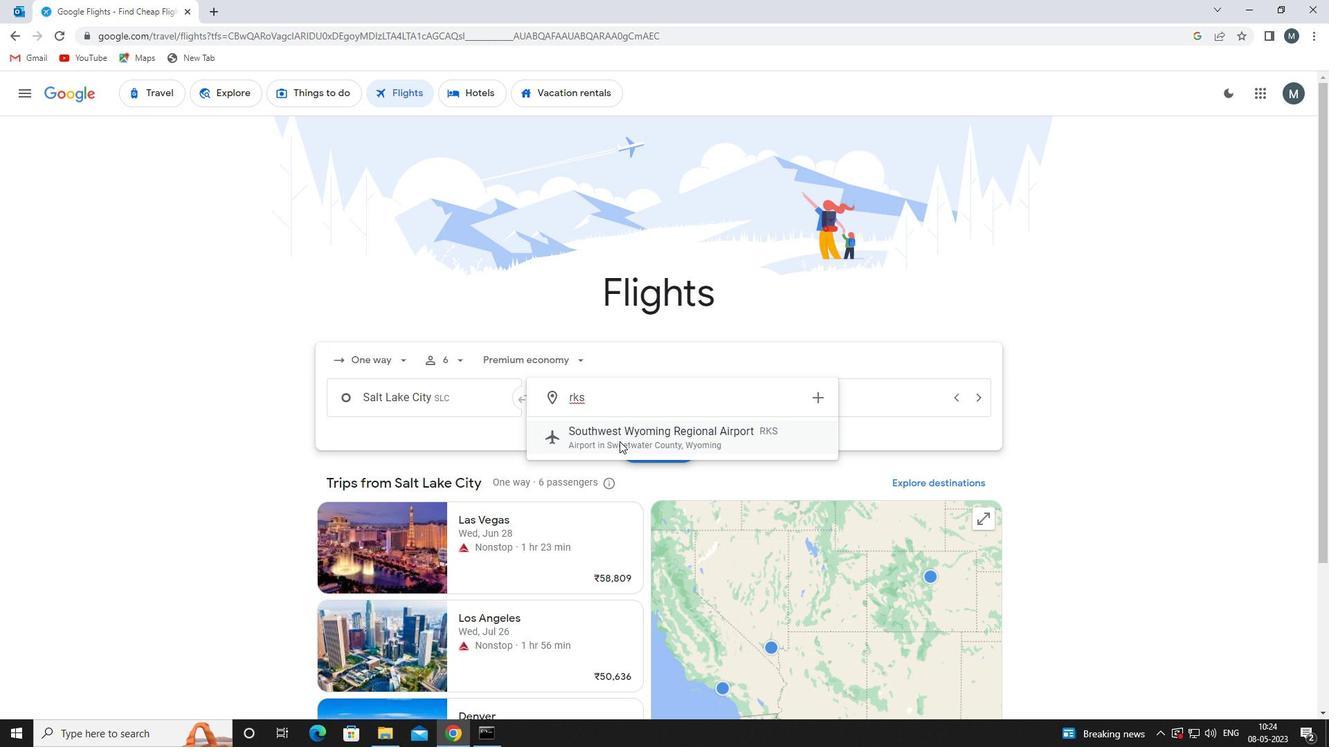 
Action: Mouse pressed left at (618, 441)
Screenshot: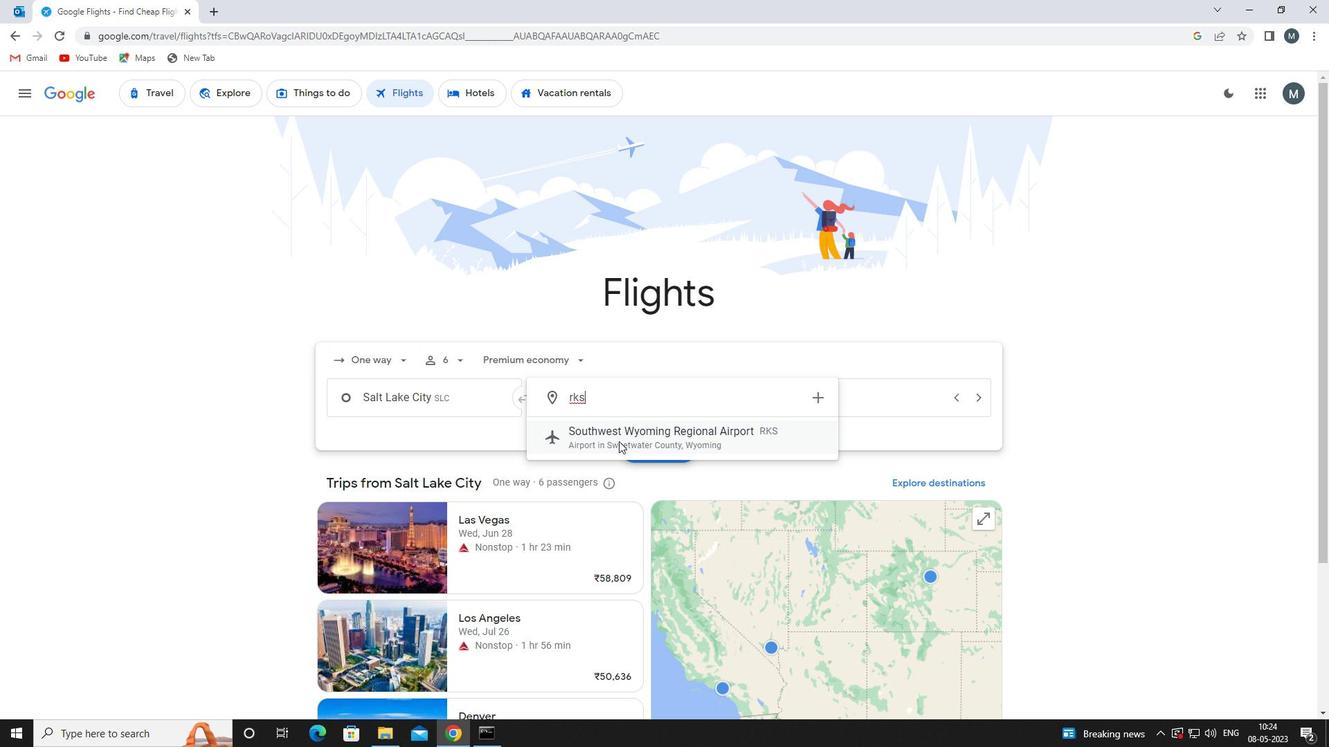 
Action: Mouse moved to (770, 400)
Screenshot: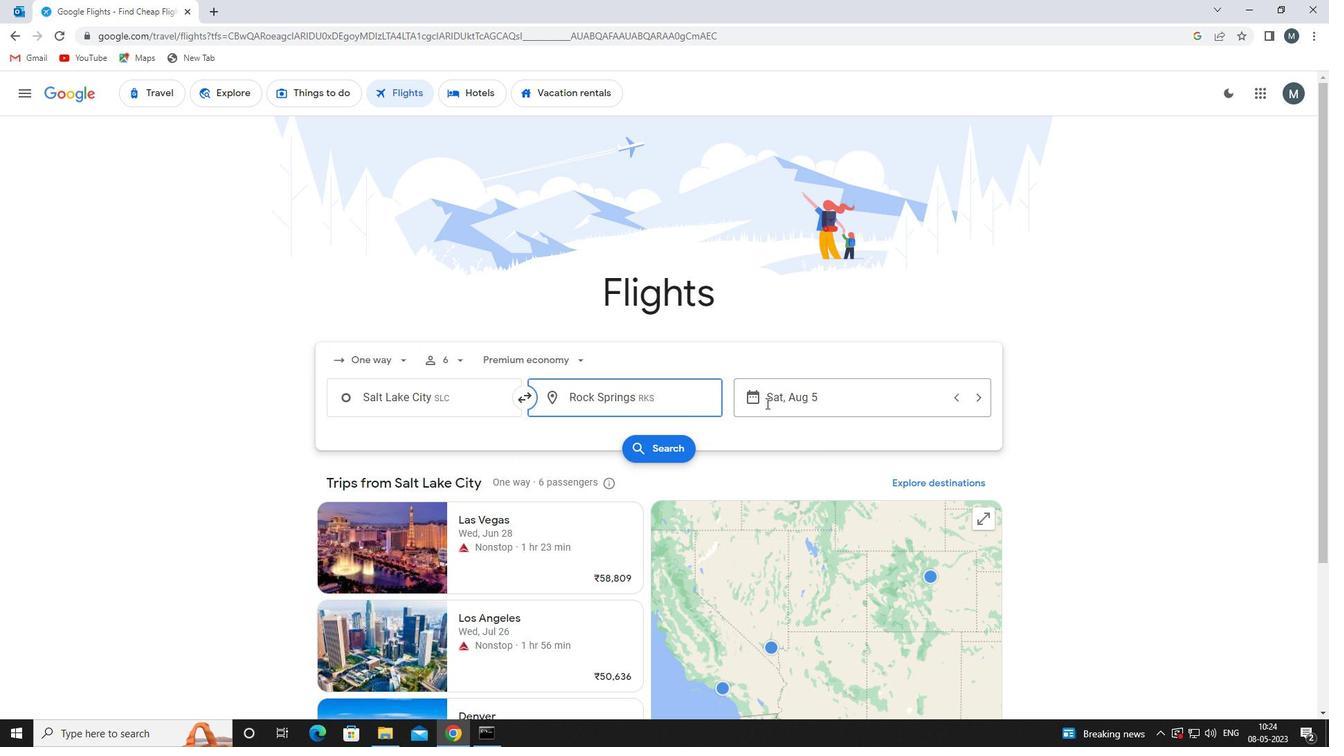 
Action: Mouse pressed left at (770, 400)
Screenshot: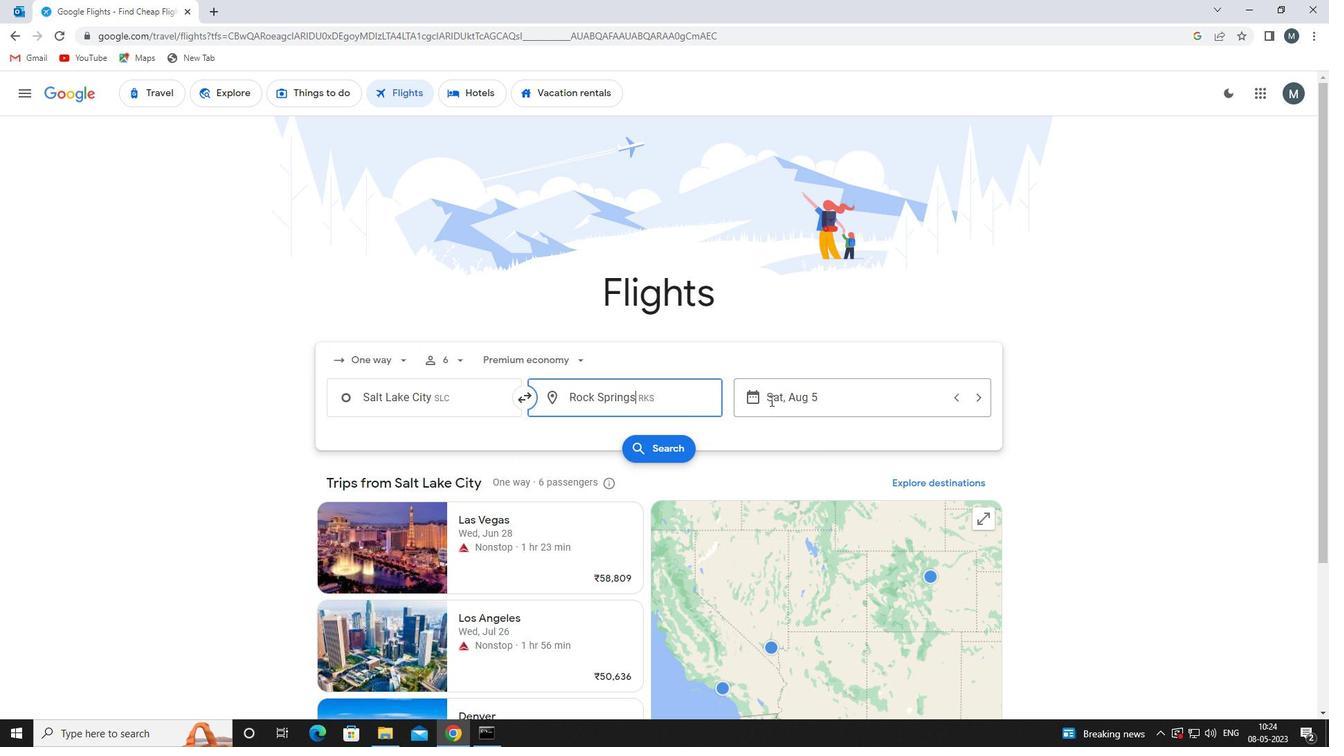 
Action: Mouse moved to (702, 475)
Screenshot: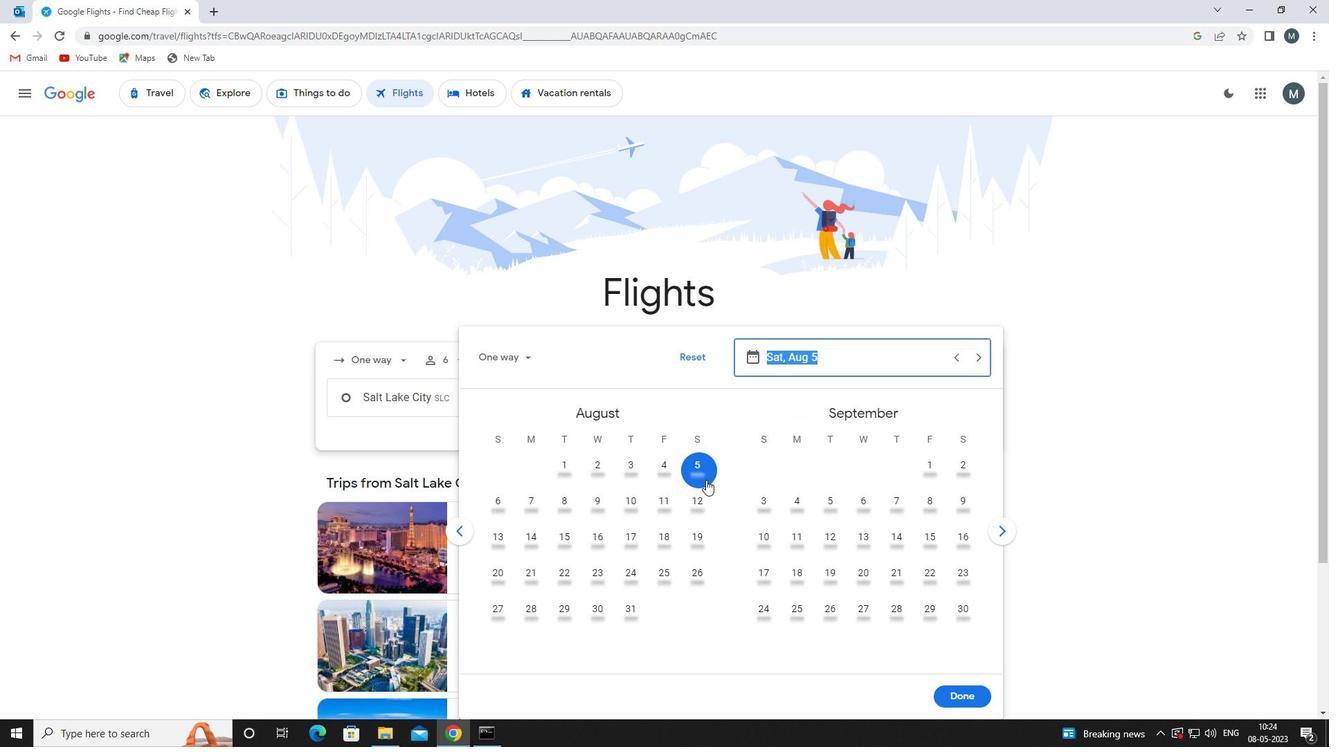 
Action: Mouse pressed left at (702, 475)
Screenshot: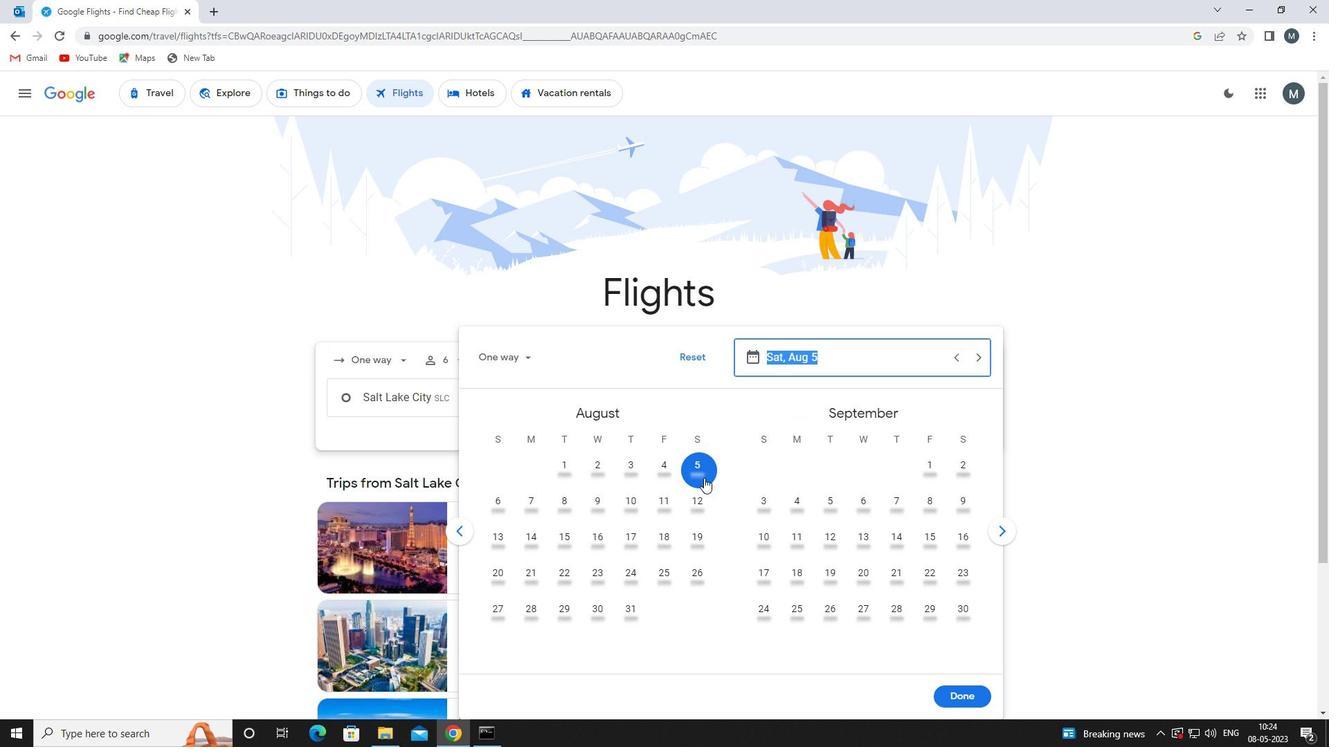
Action: Mouse moved to (956, 688)
Screenshot: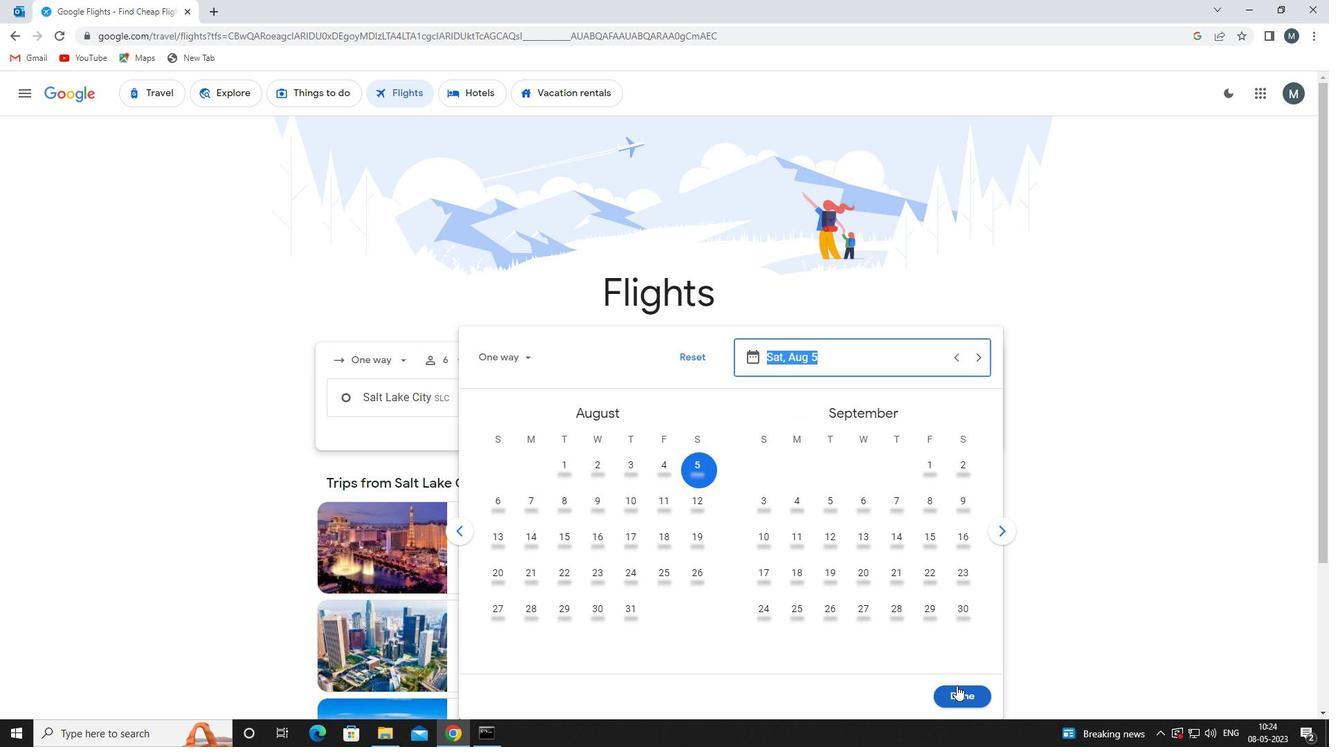 
Action: Mouse pressed left at (956, 688)
Screenshot: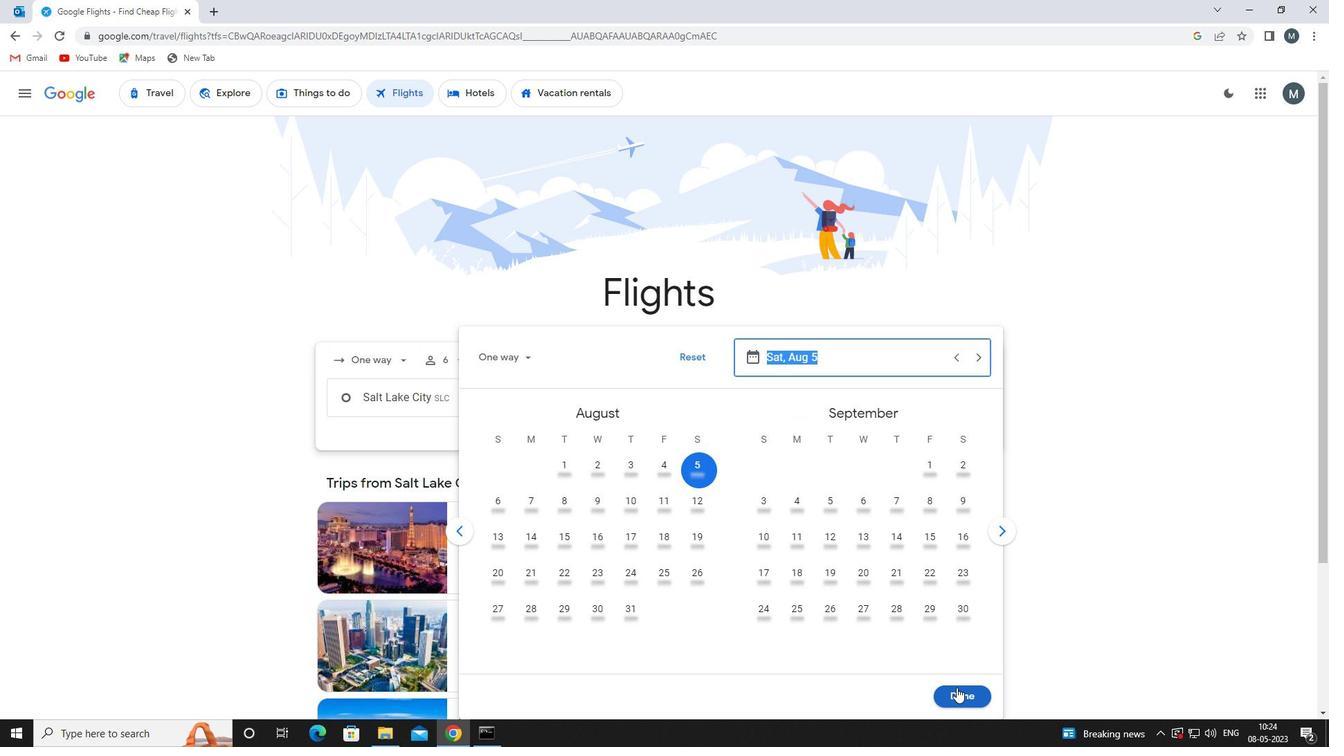 
Action: Mouse moved to (651, 451)
Screenshot: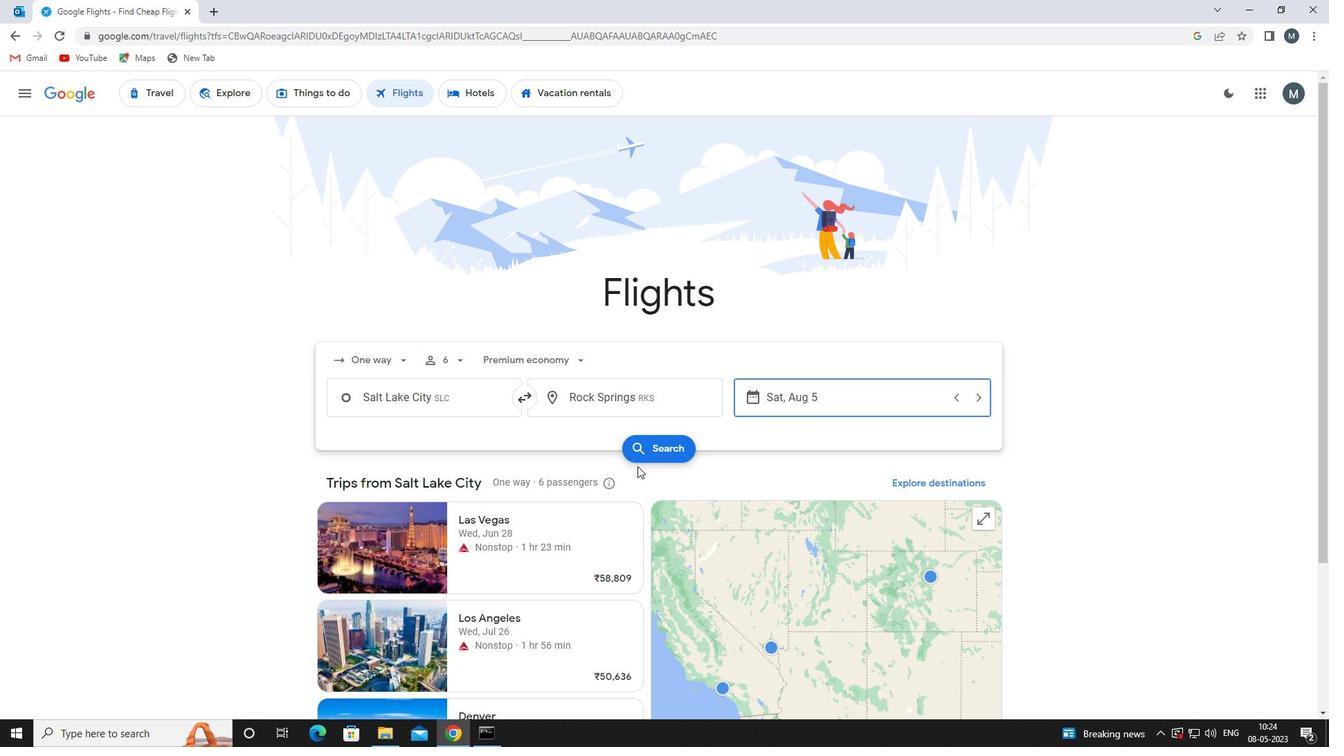 
Action: Mouse pressed left at (651, 451)
Screenshot: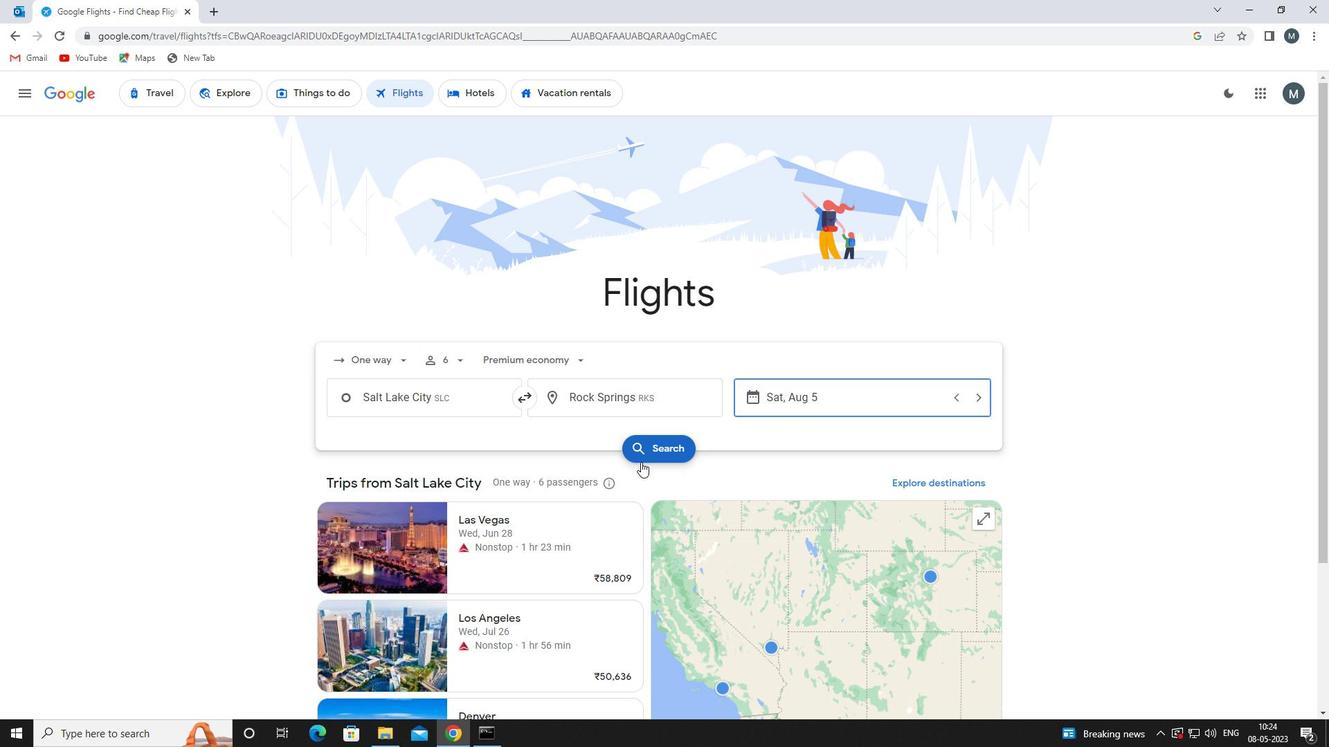 
Action: Mouse moved to (326, 218)
Screenshot: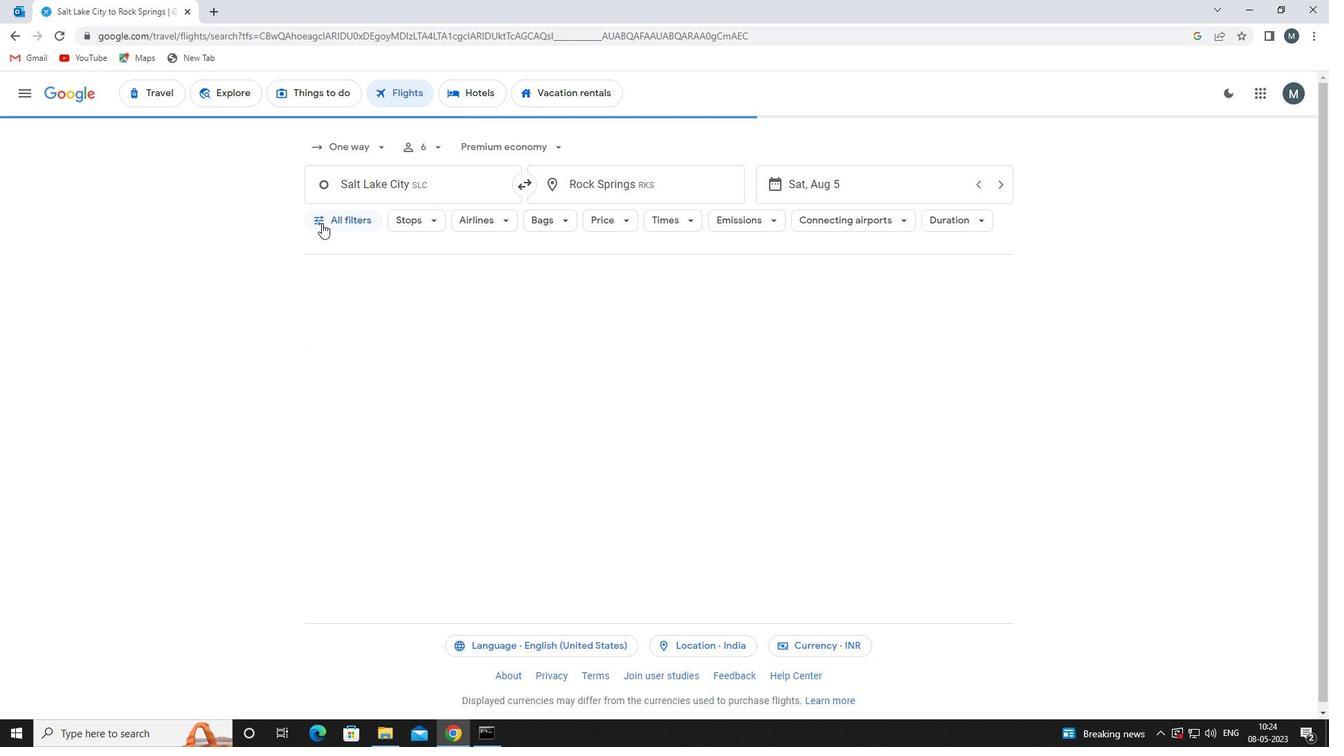 
Action: Mouse pressed left at (326, 218)
Screenshot: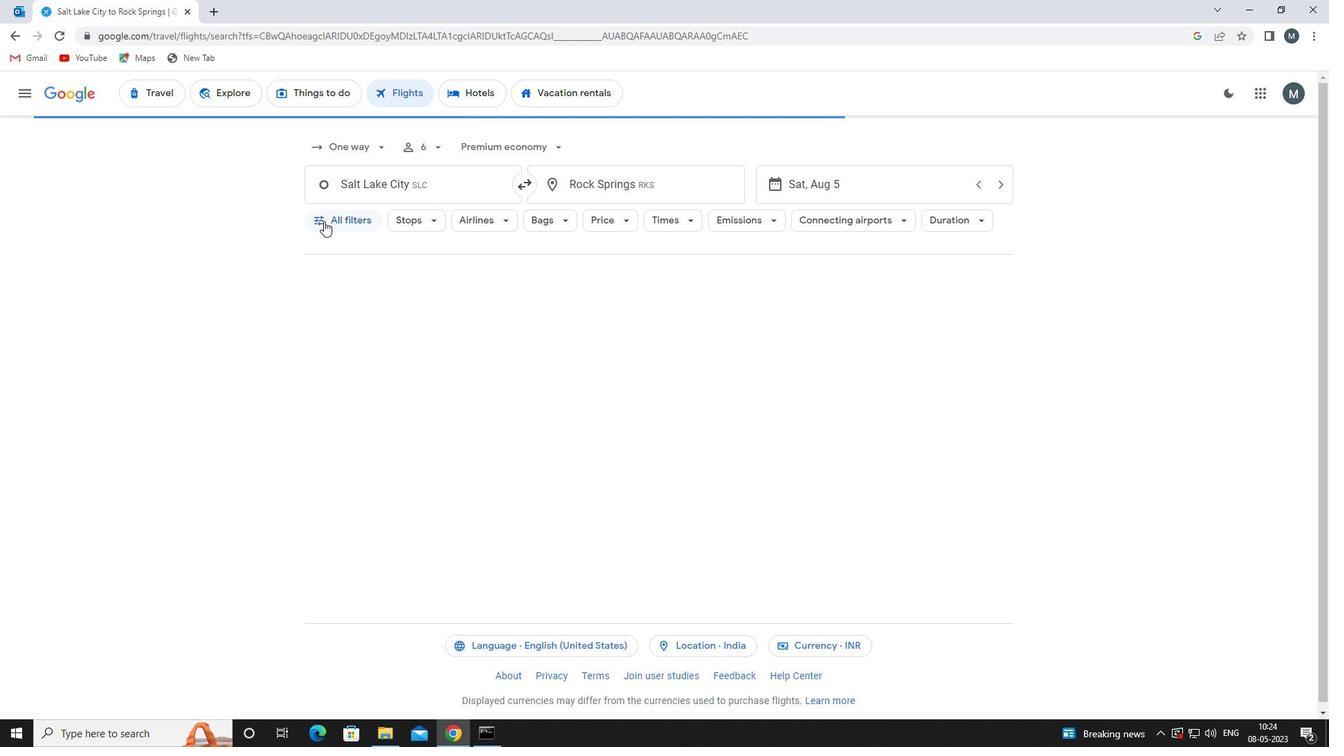 
Action: Mouse moved to (373, 418)
Screenshot: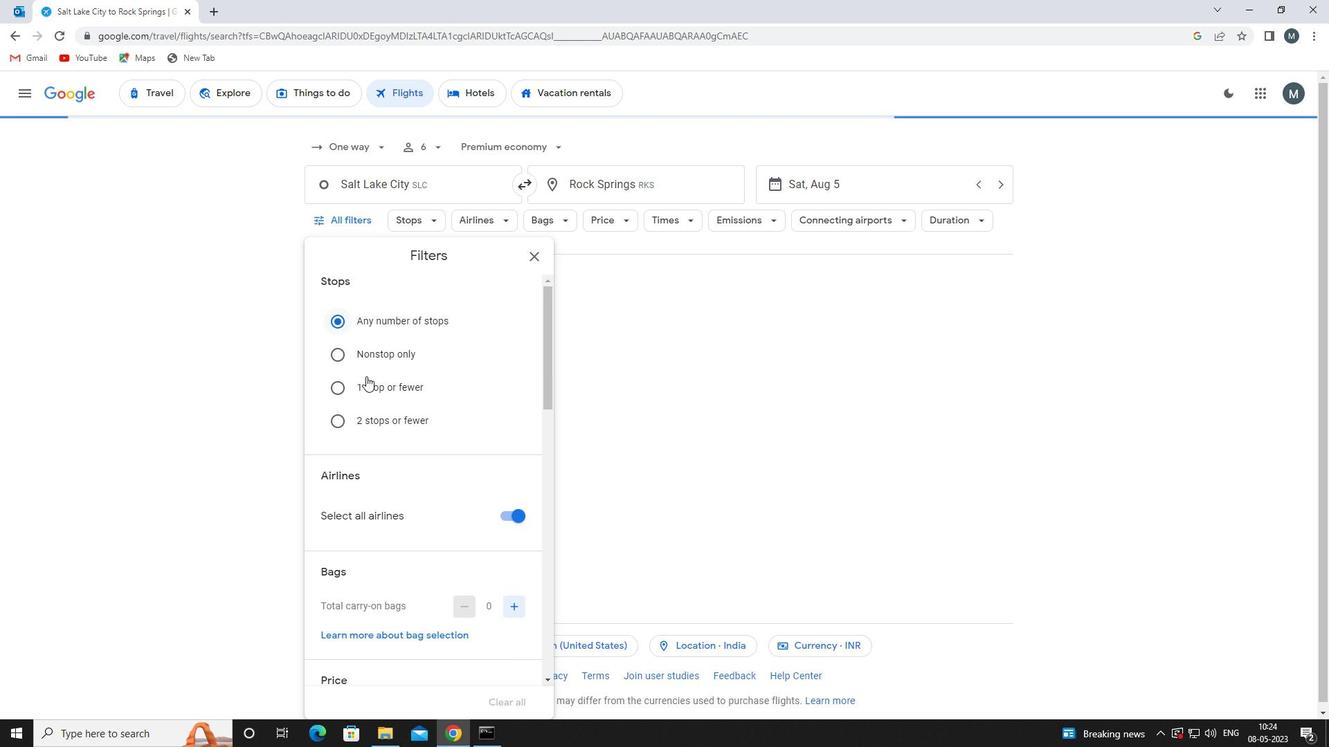 
Action: Mouse scrolled (373, 417) with delta (0, 0)
Screenshot: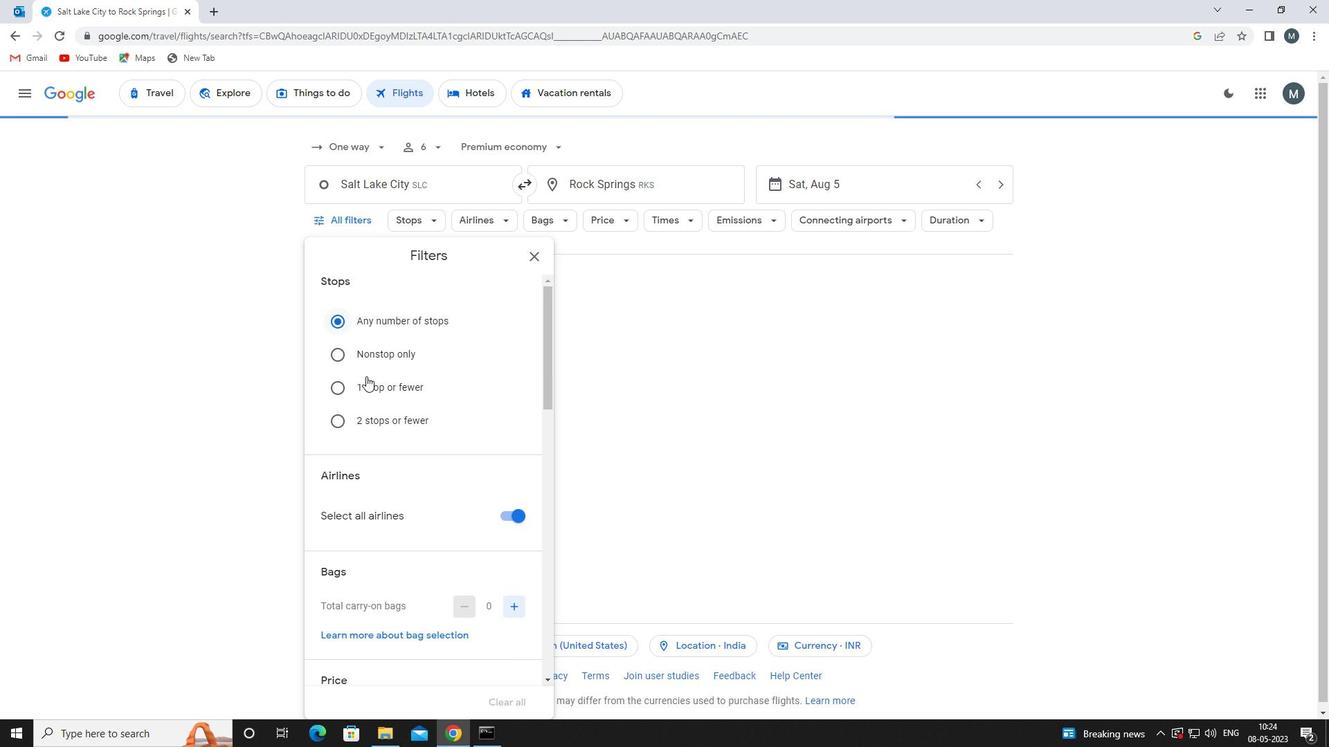 
Action: Mouse moved to (373, 418)
Screenshot: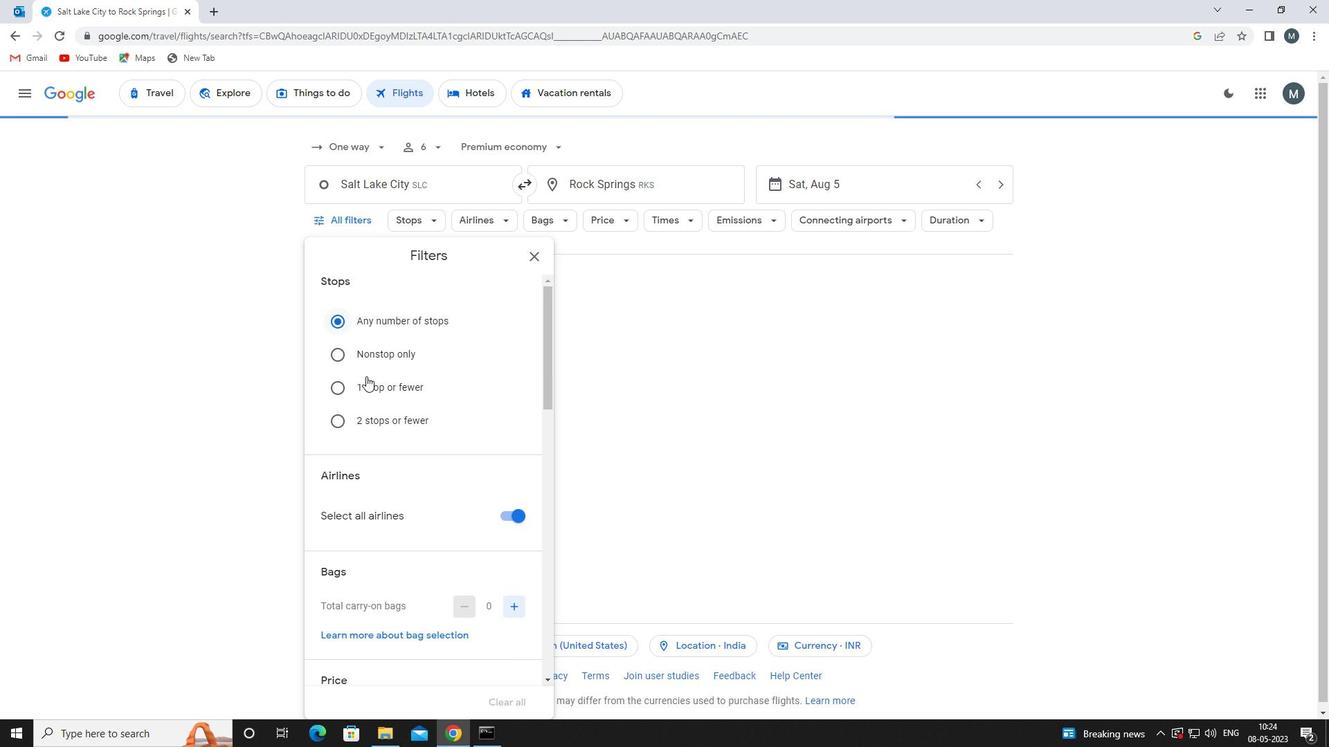 
Action: Mouse scrolled (373, 418) with delta (0, 0)
Screenshot: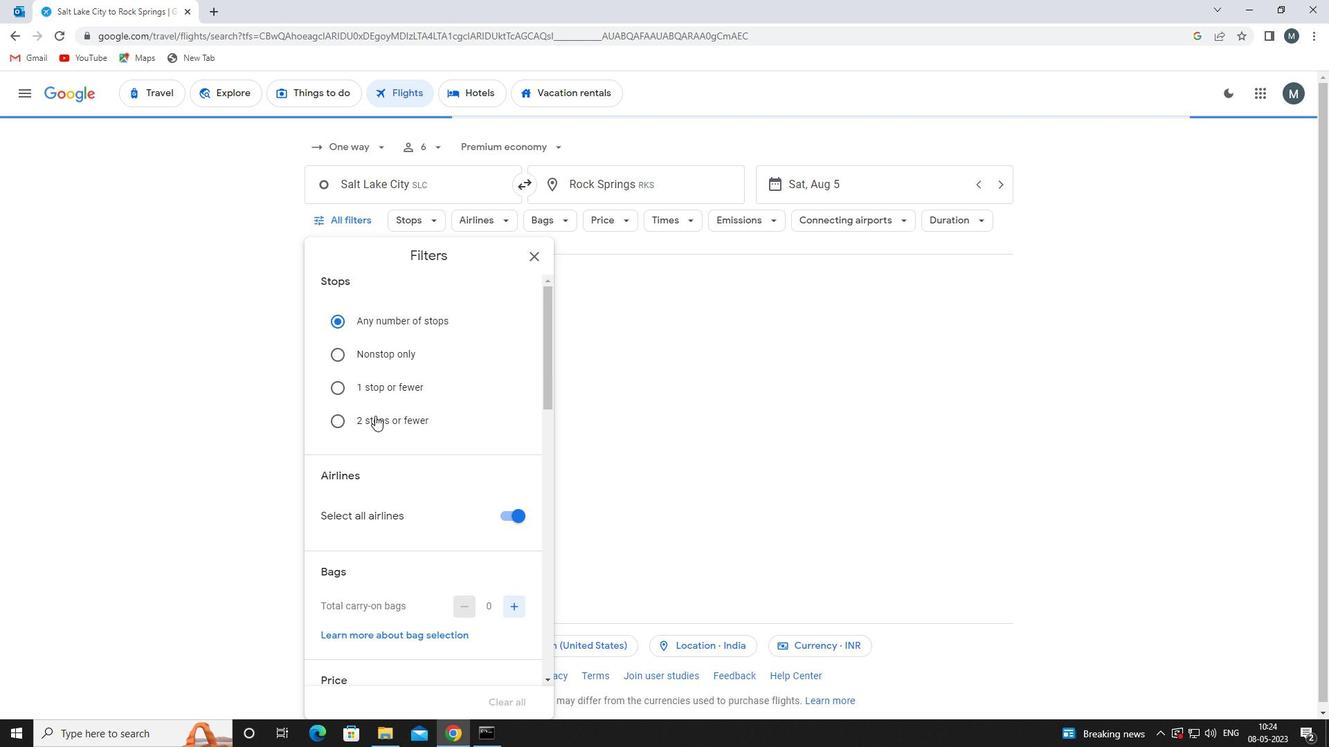 
Action: Mouse moved to (512, 371)
Screenshot: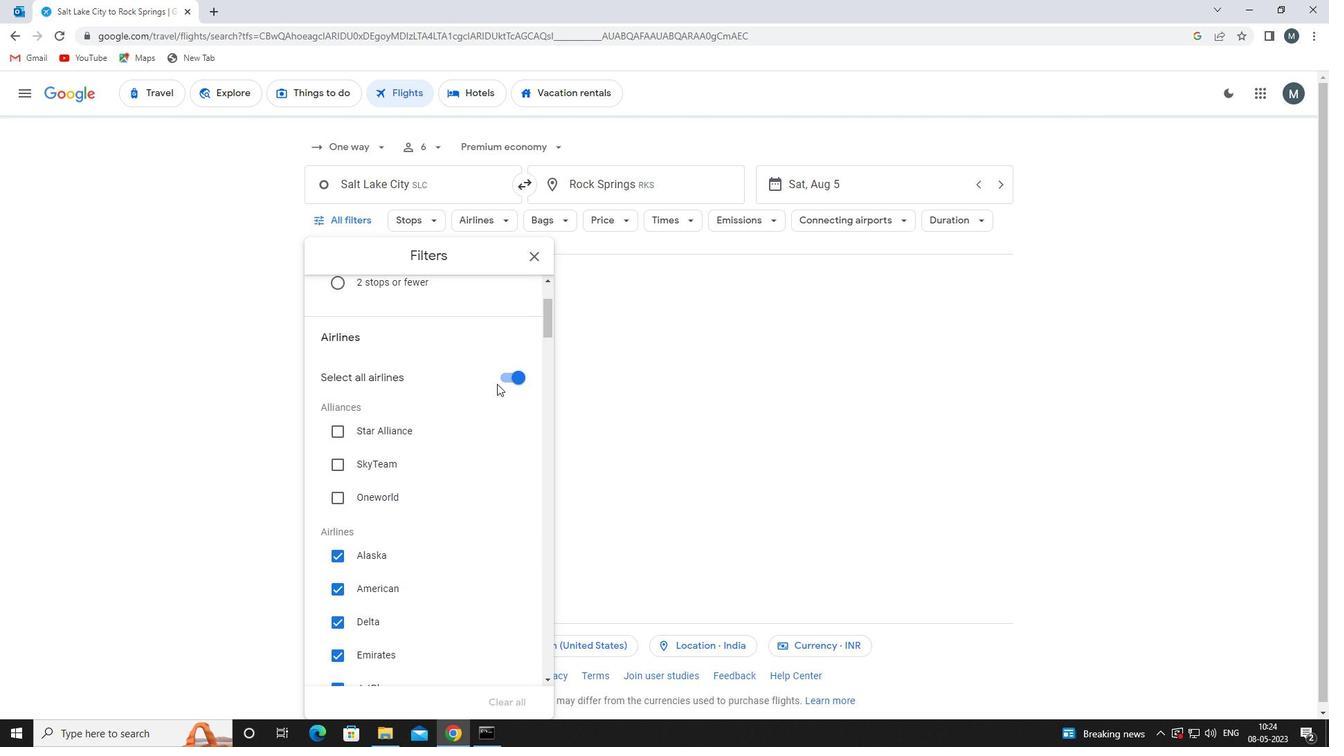 
Action: Mouse pressed left at (512, 371)
Screenshot: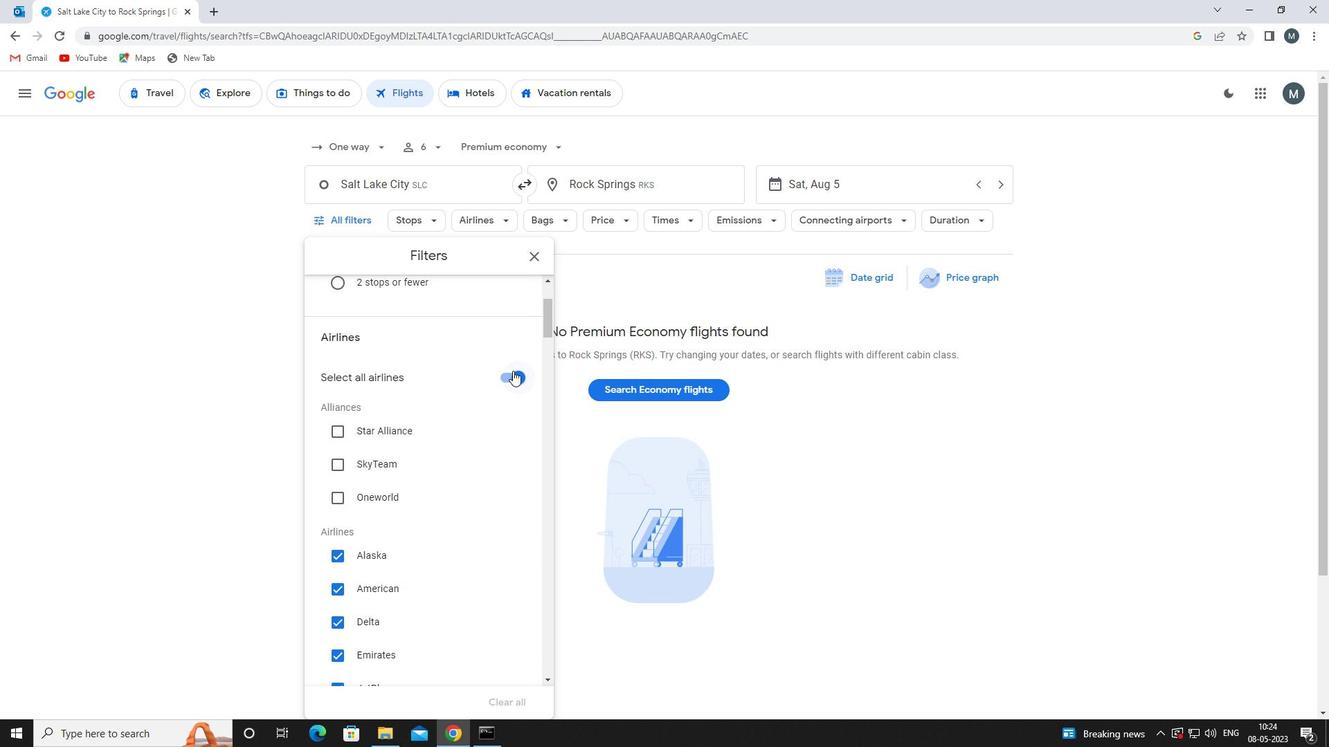
Action: Mouse moved to (442, 431)
Screenshot: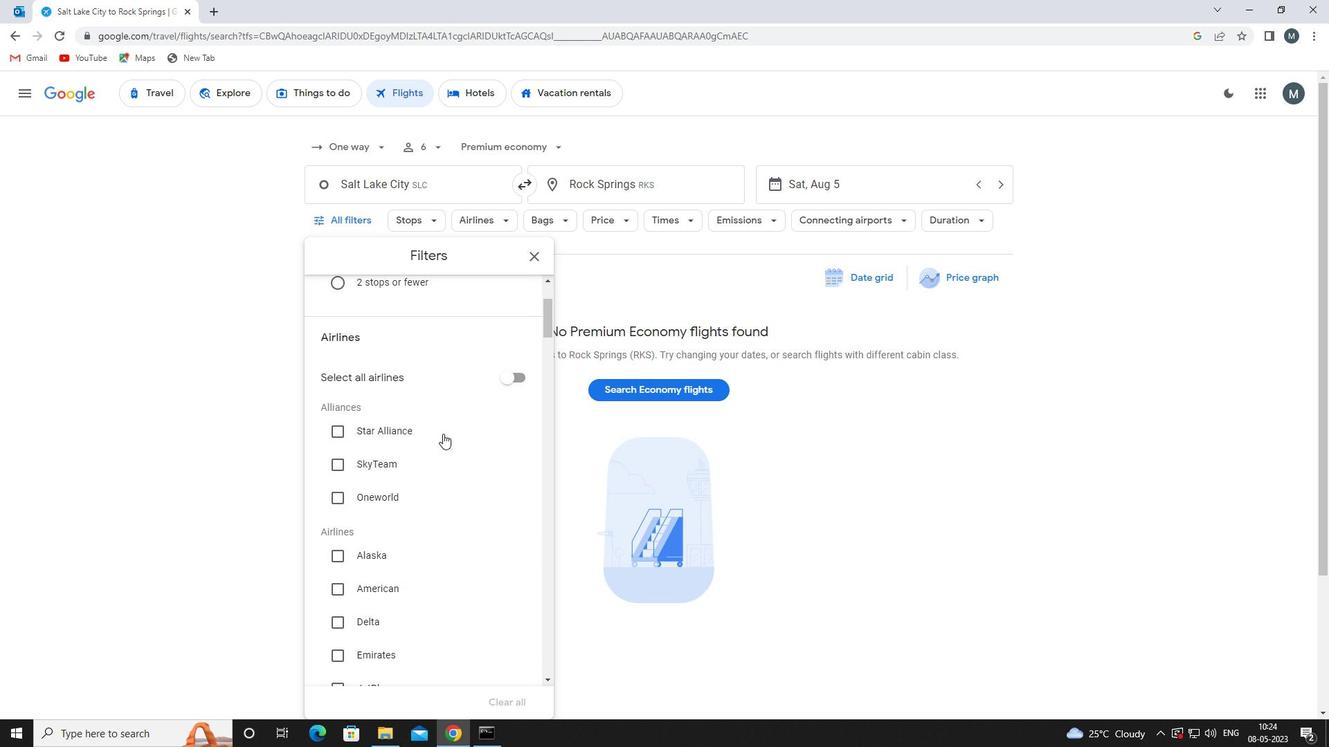 
Action: Mouse scrolled (442, 430) with delta (0, 0)
Screenshot: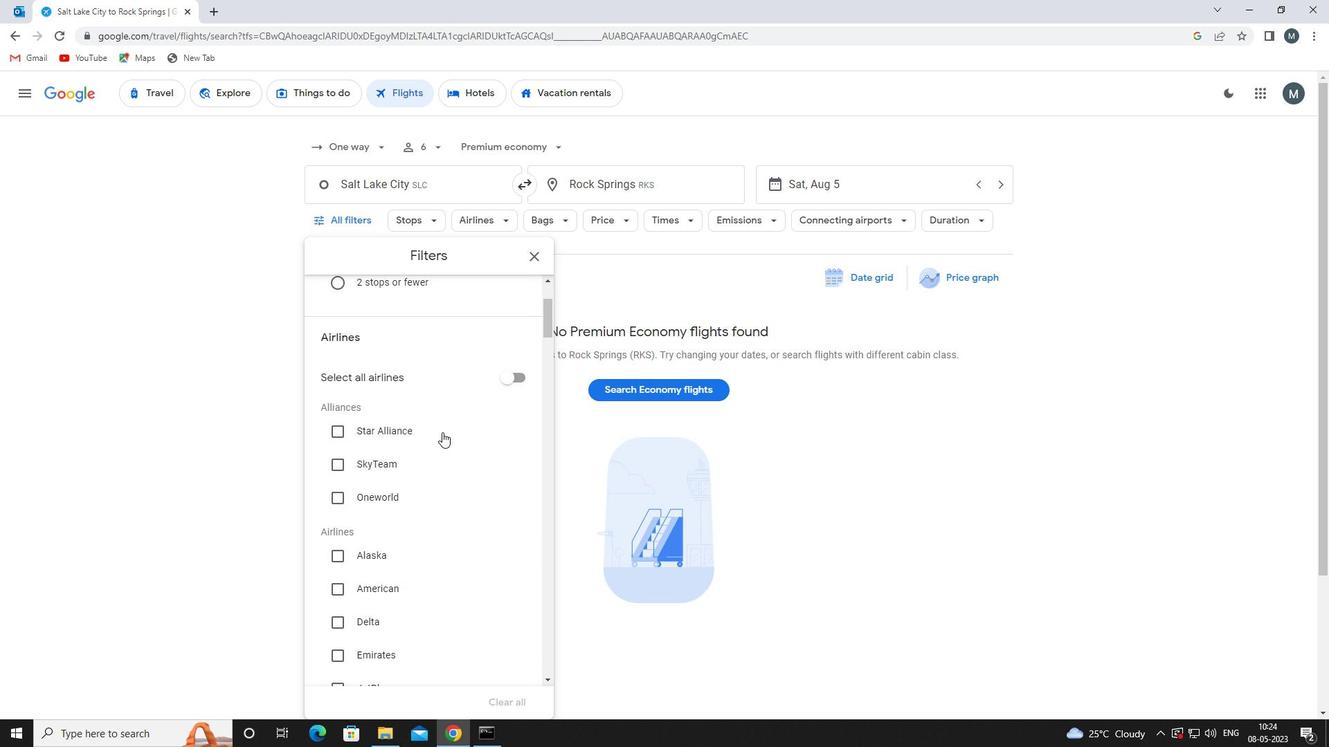 
Action: Mouse moved to (407, 492)
Screenshot: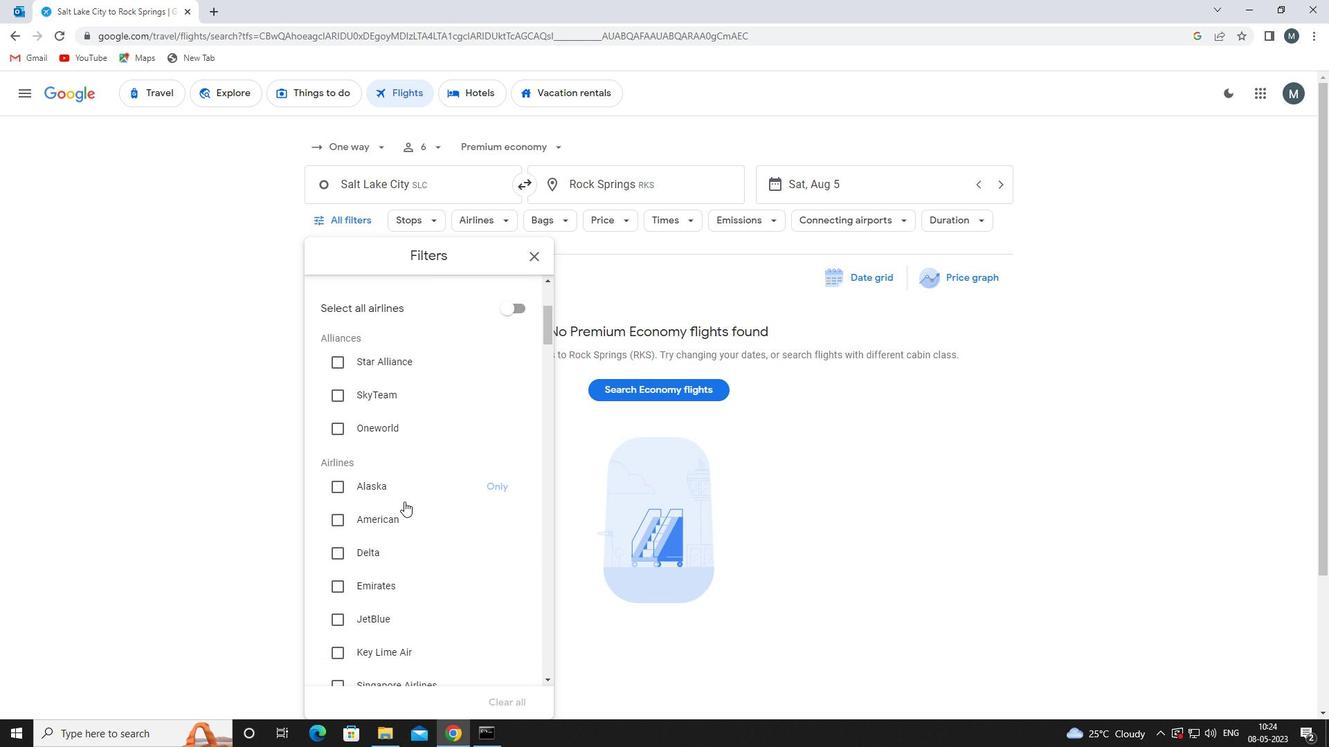 
Action: Mouse pressed left at (407, 492)
Screenshot: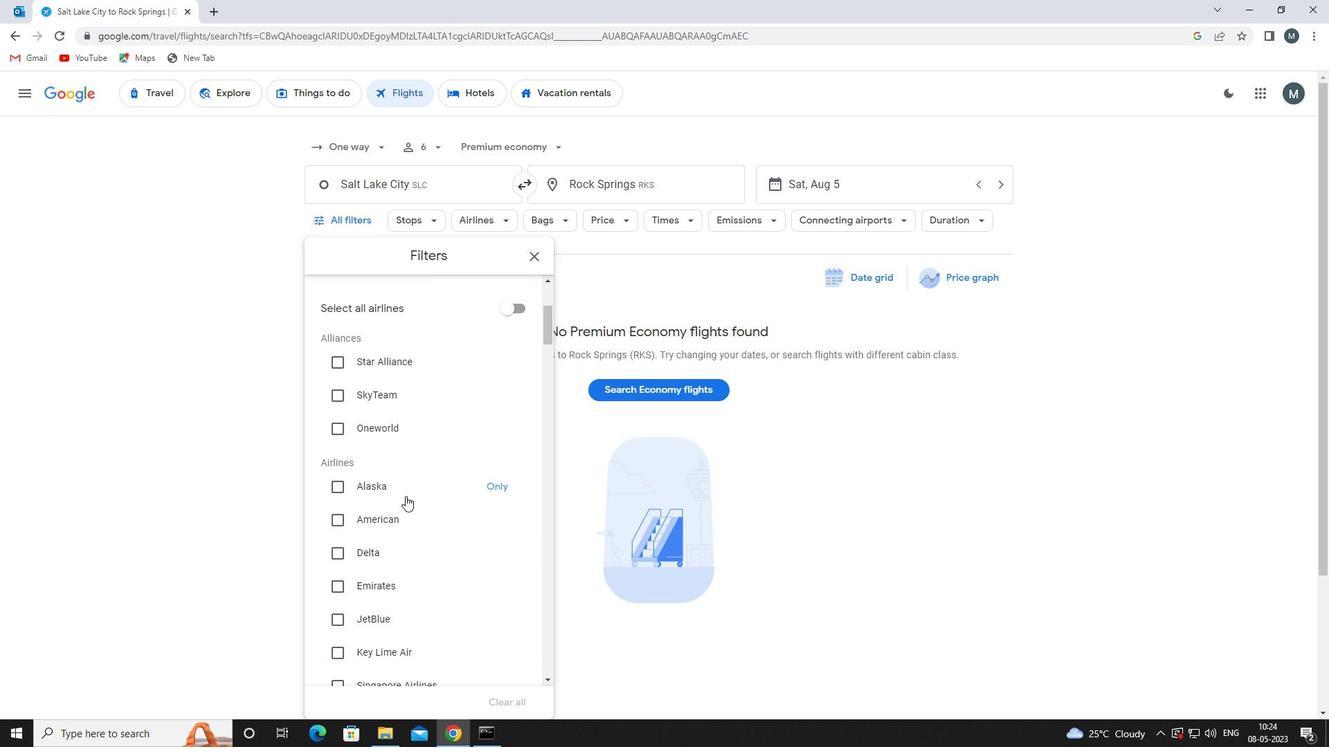 
Action: Mouse moved to (431, 473)
Screenshot: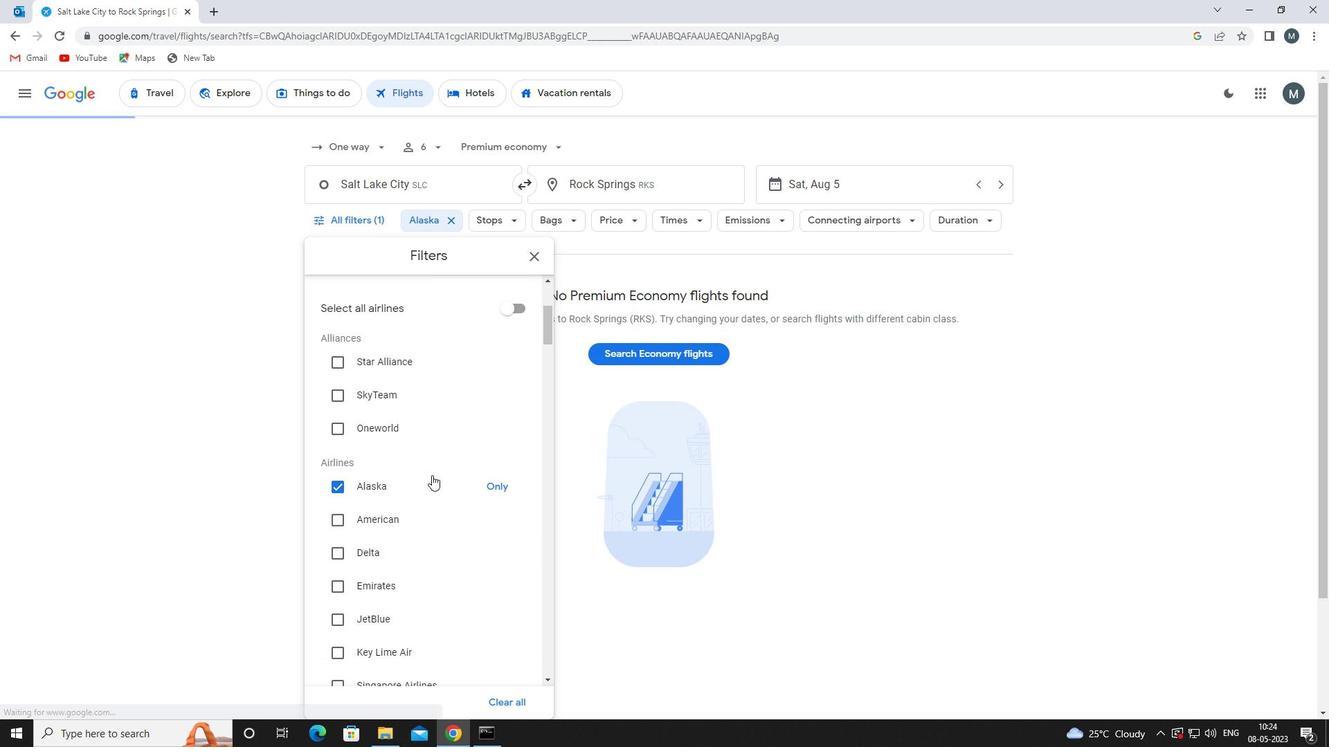 
Action: Mouse scrolled (431, 472) with delta (0, 0)
Screenshot: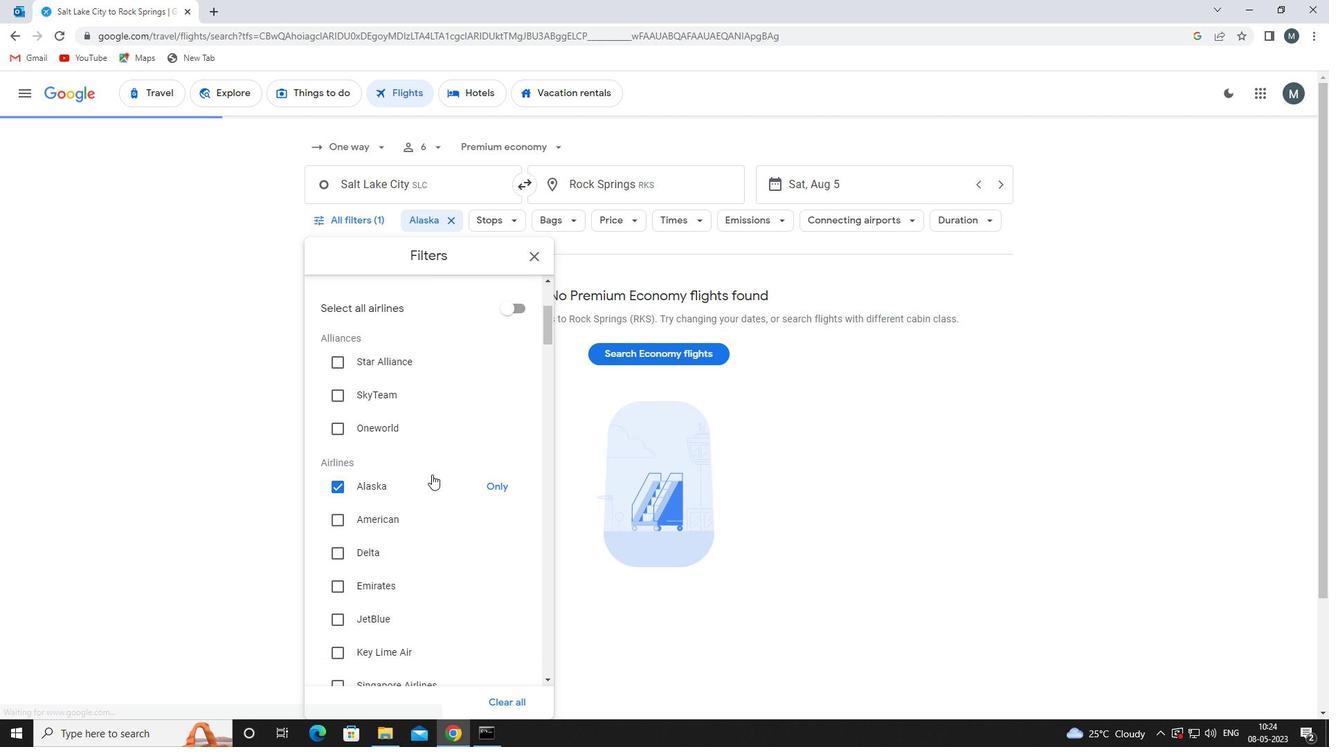 
Action: Mouse scrolled (431, 472) with delta (0, 0)
Screenshot: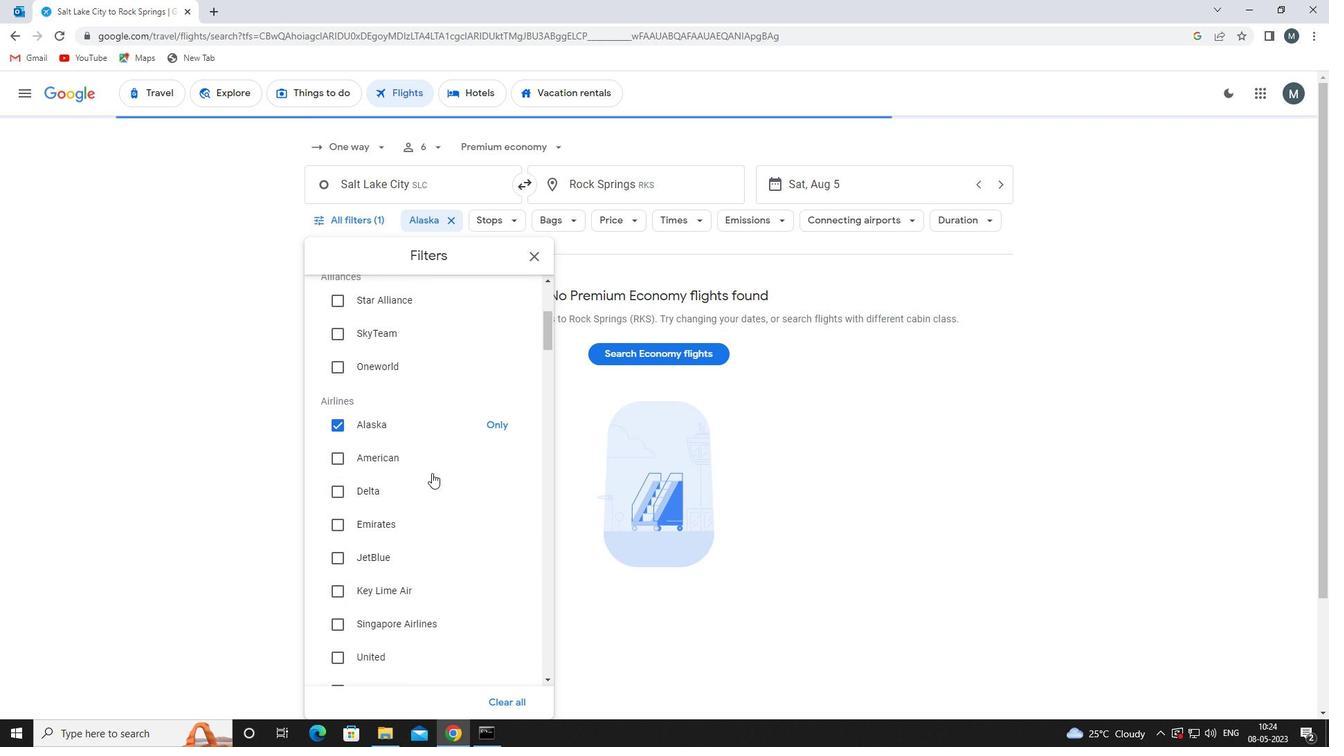 
Action: Mouse scrolled (431, 472) with delta (0, 0)
Screenshot: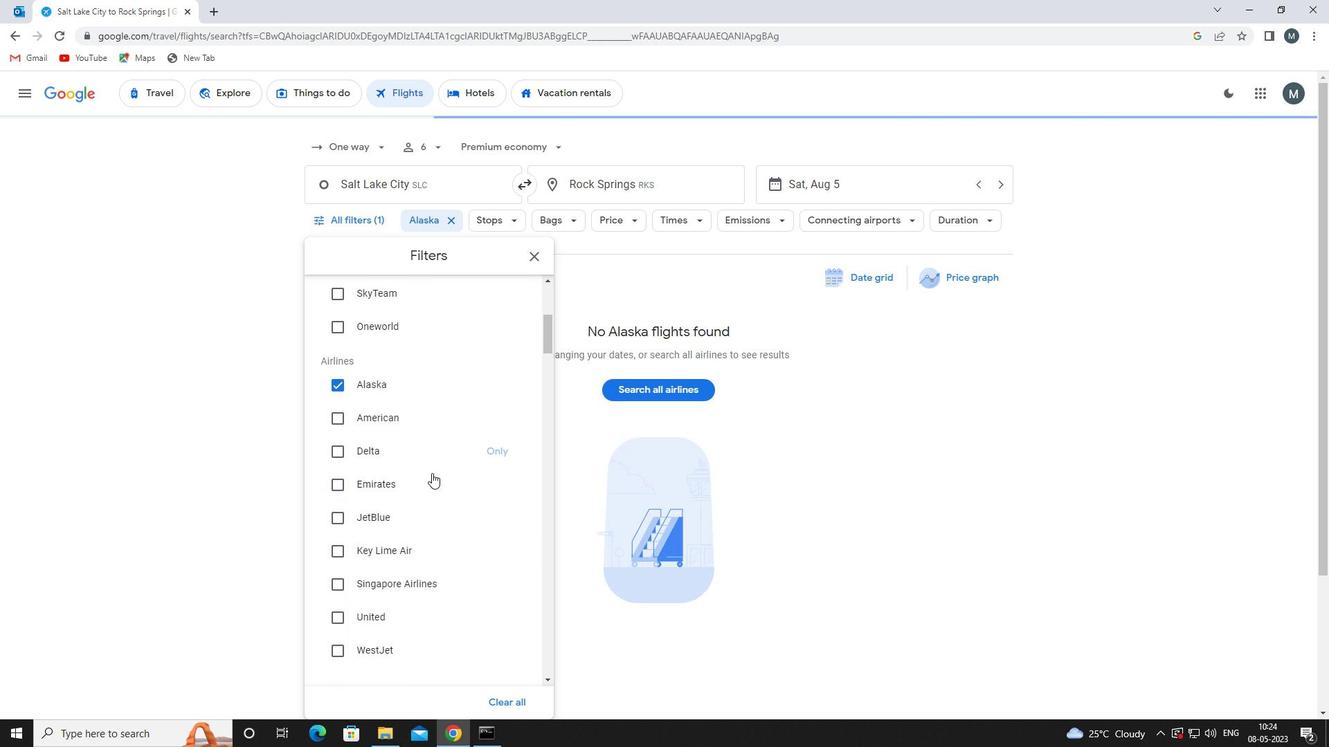 
Action: Mouse scrolled (431, 472) with delta (0, 0)
Screenshot: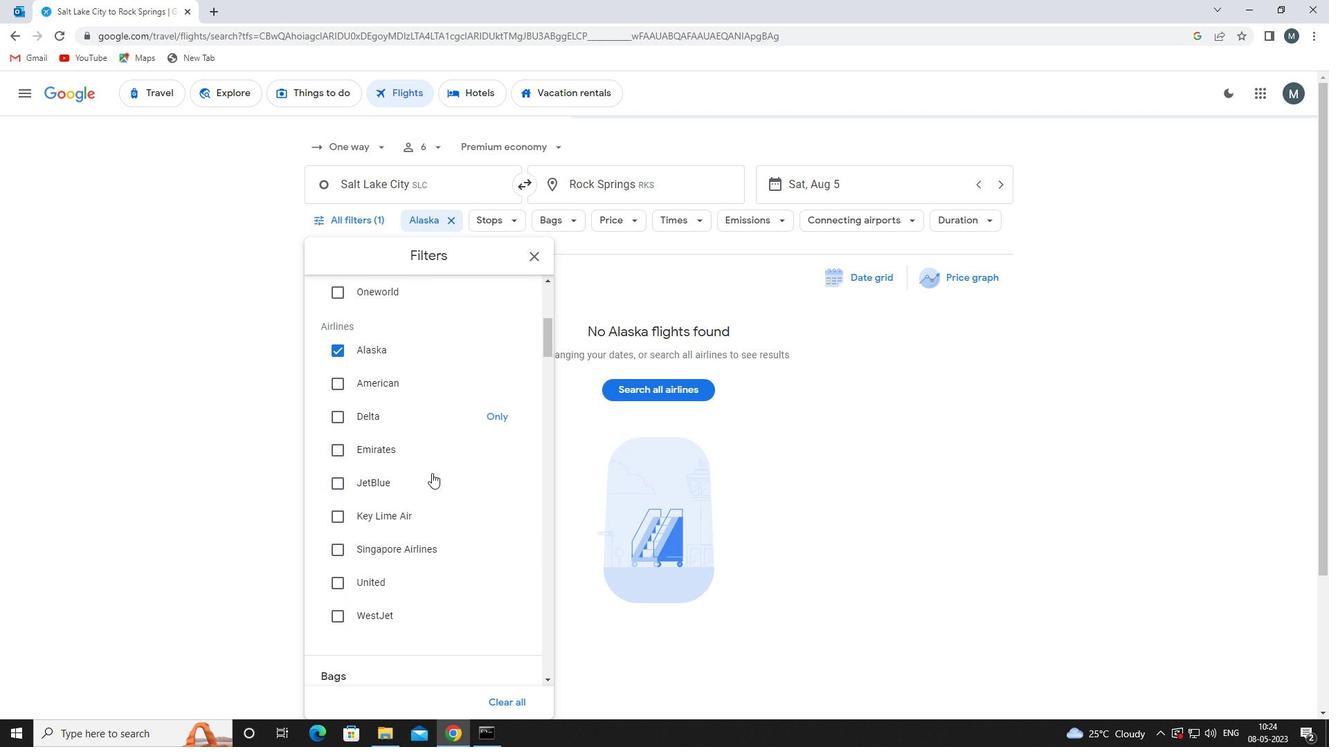 
Action: Mouse scrolled (431, 472) with delta (0, 0)
Screenshot: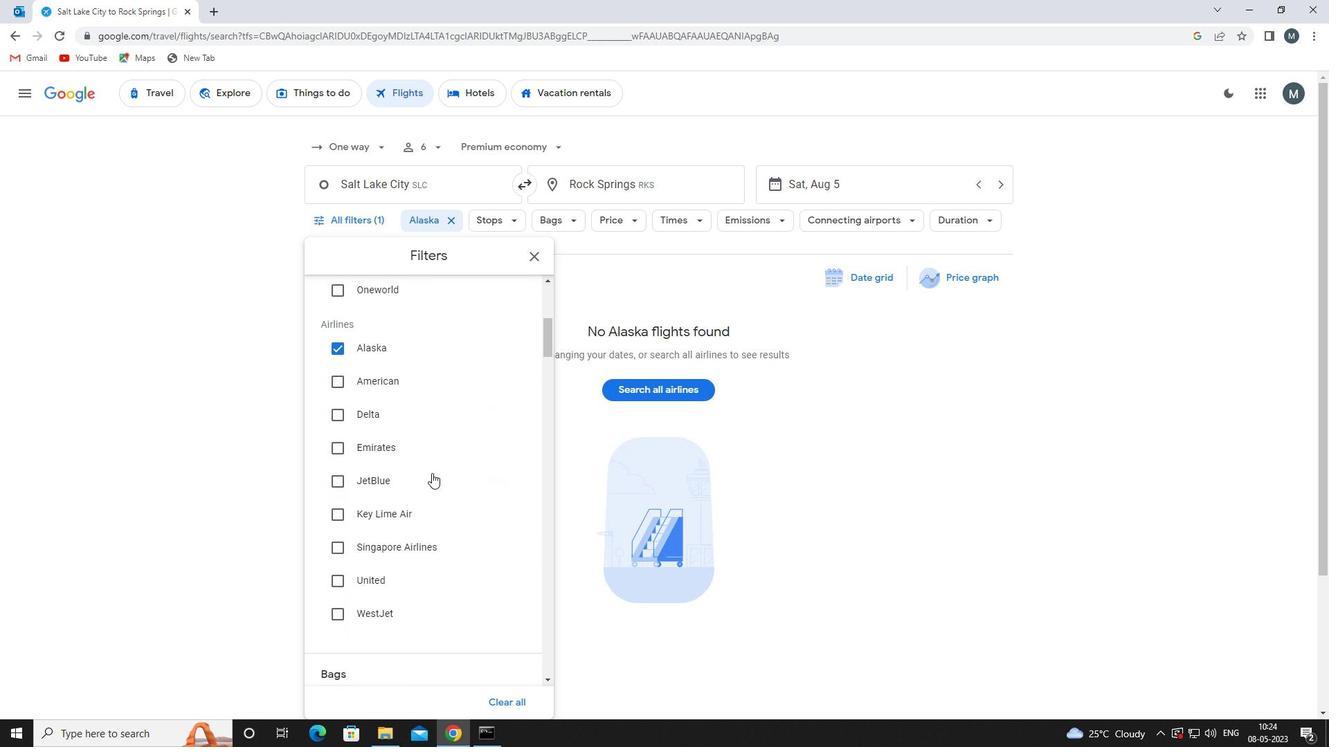 
Action: Mouse moved to (508, 533)
Screenshot: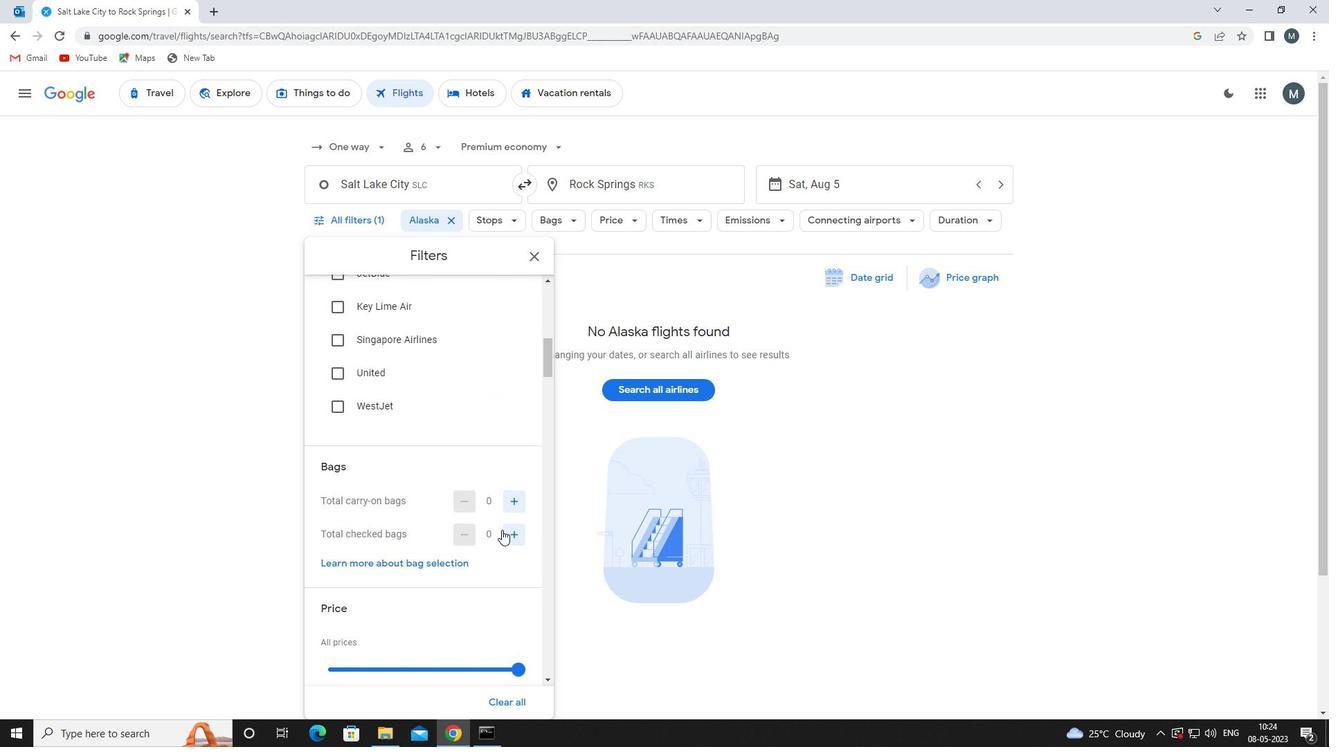 
Action: Mouse pressed left at (508, 533)
Screenshot: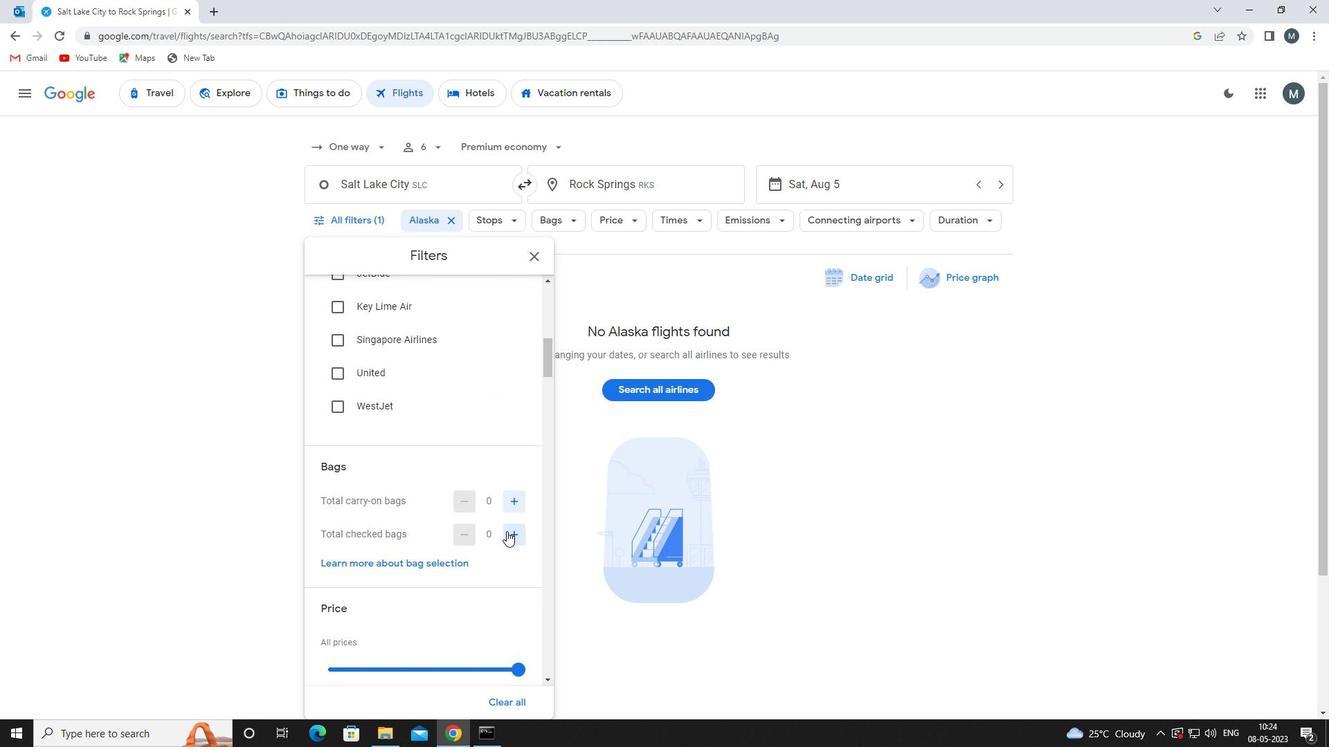 
Action: Mouse moved to (412, 508)
Screenshot: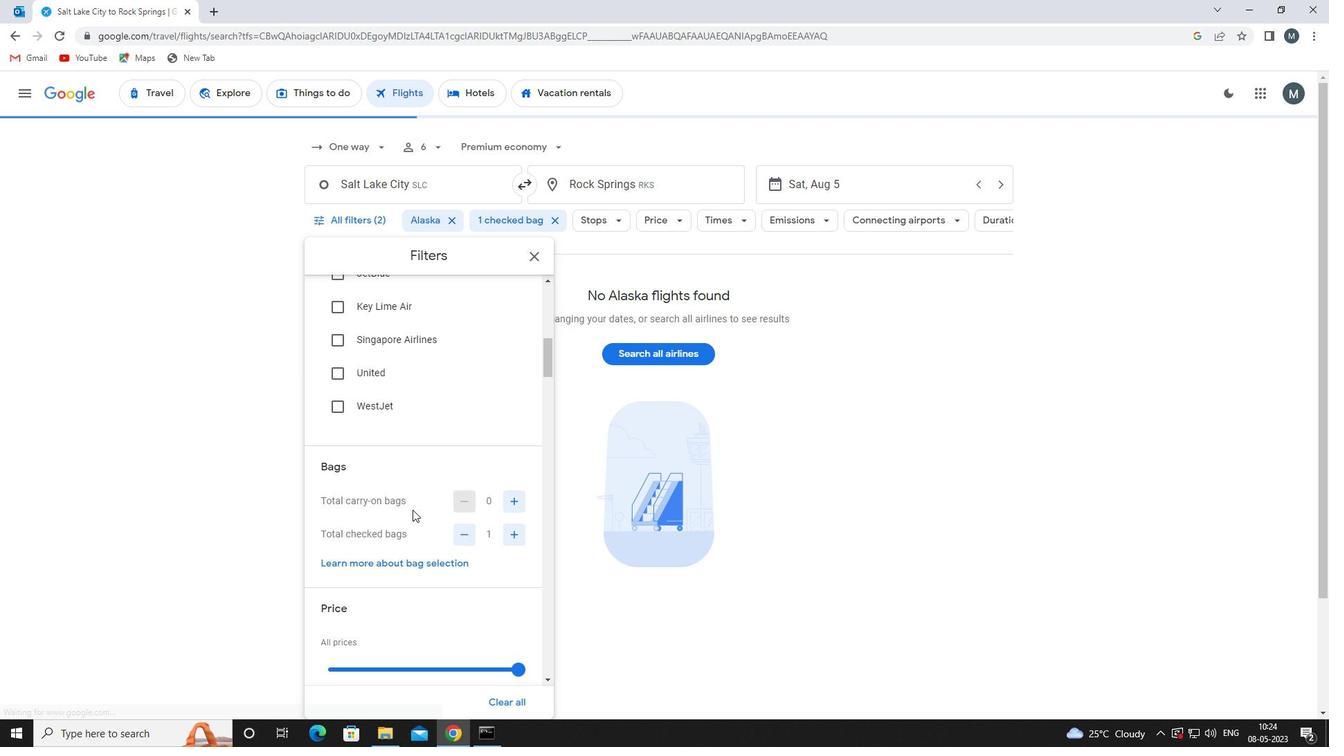 
Action: Mouse scrolled (412, 508) with delta (0, 0)
Screenshot: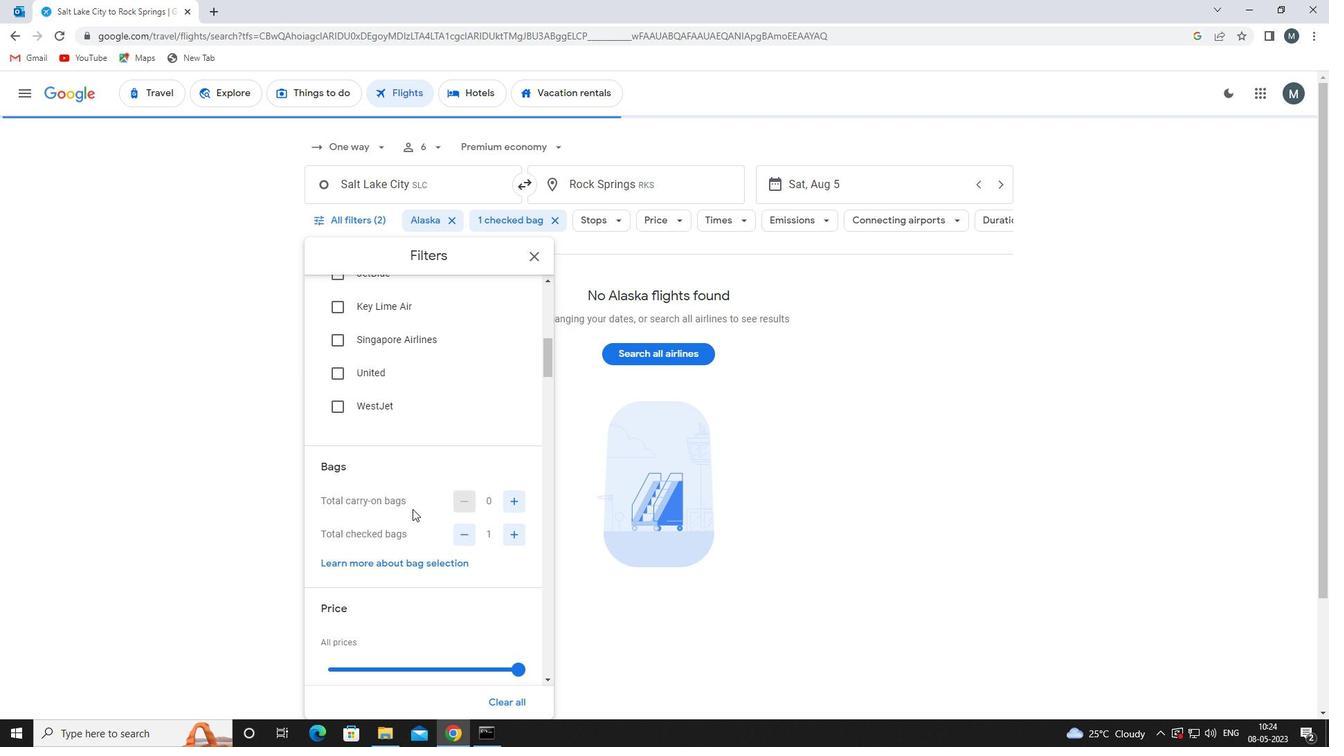 
Action: Mouse moved to (407, 515)
Screenshot: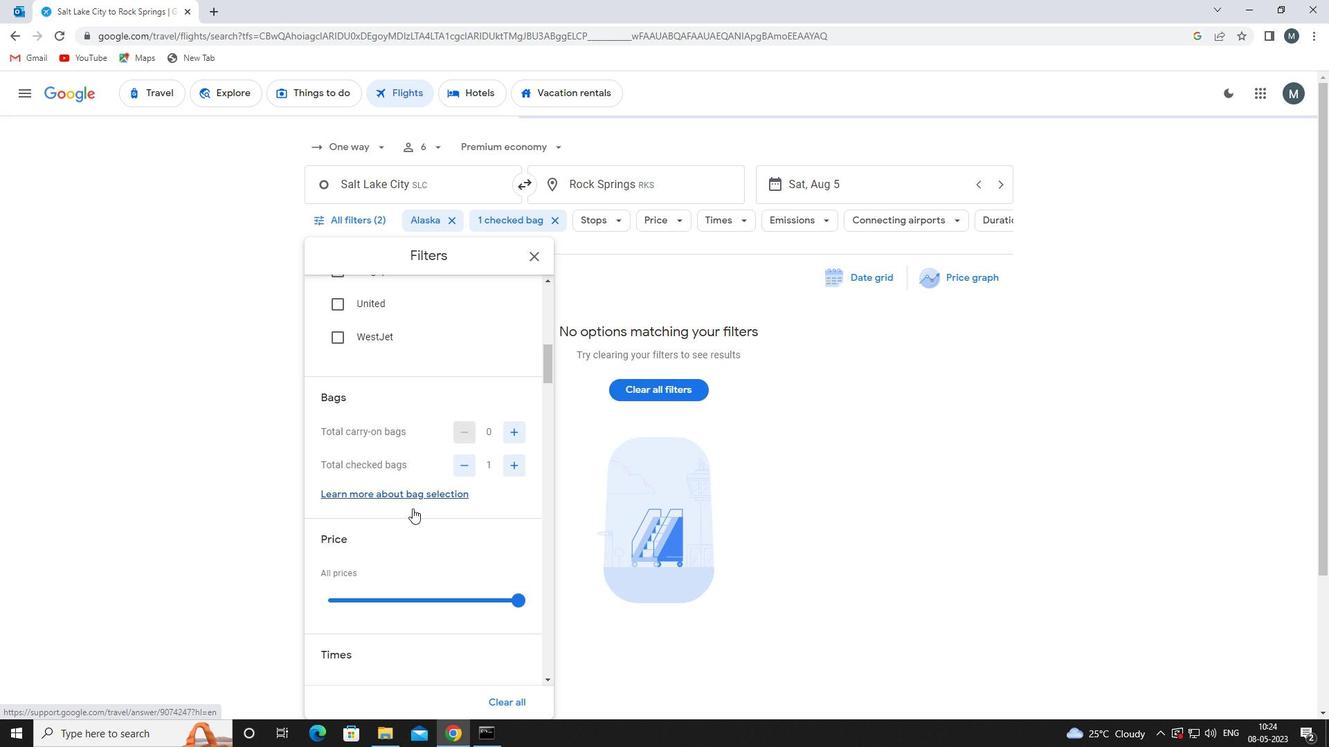 
Action: Mouse scrolled (407, 514) with delta (0, 0)
Screenshot: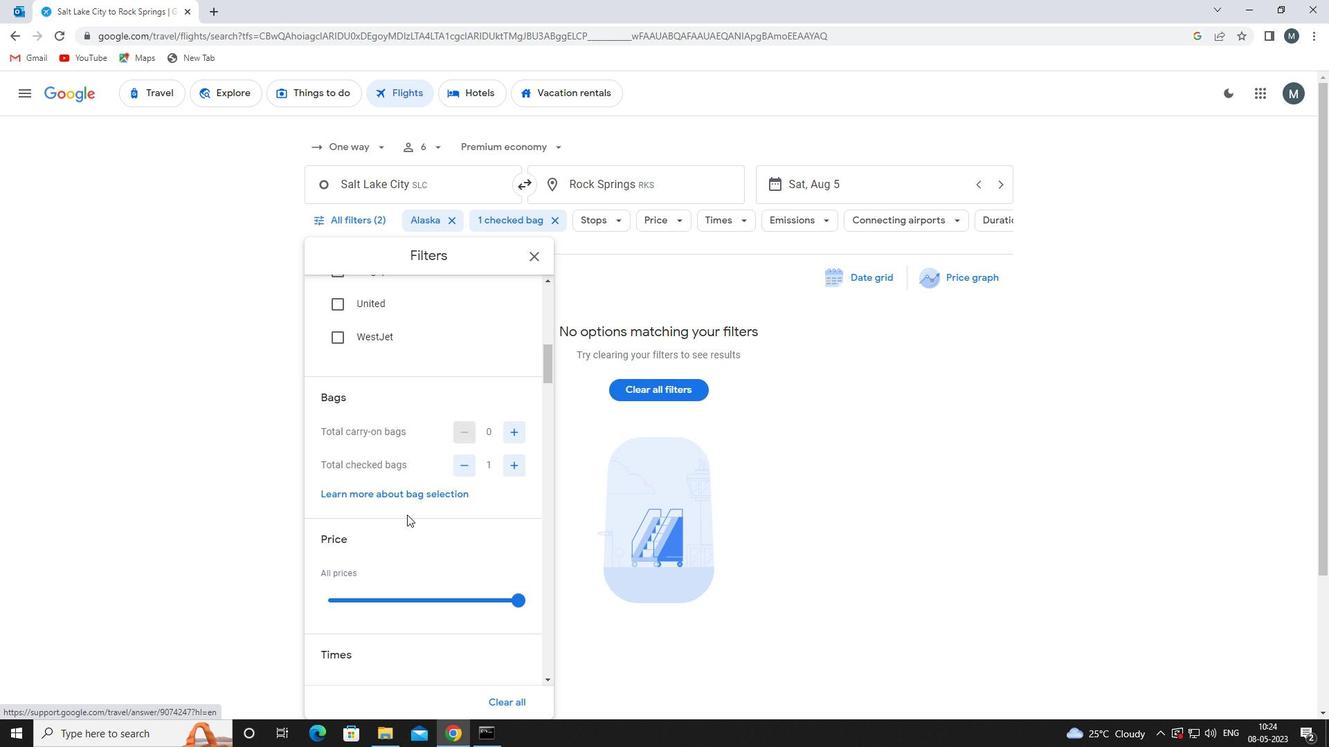 
Action: Mouse moved to (394, 529)
Screenshot: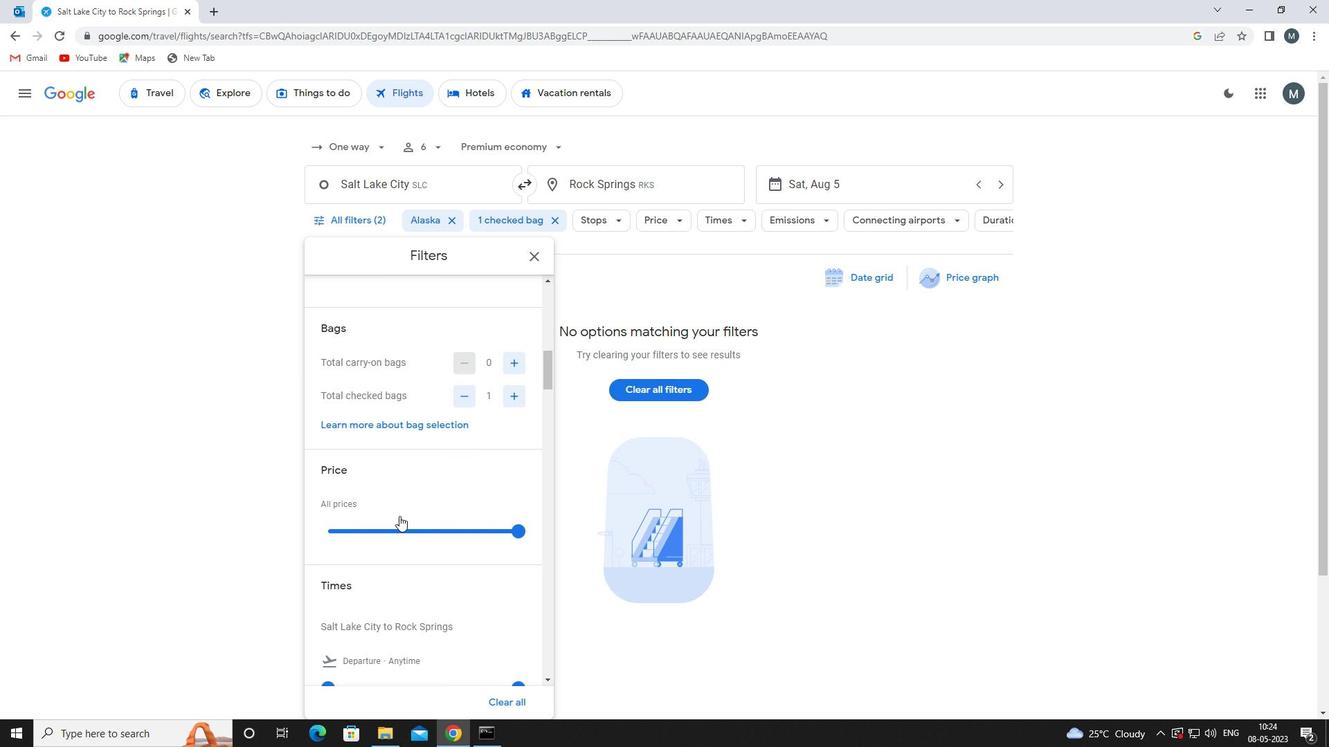 
Action: Mouse pressed left at (394, 529)
Screenshot: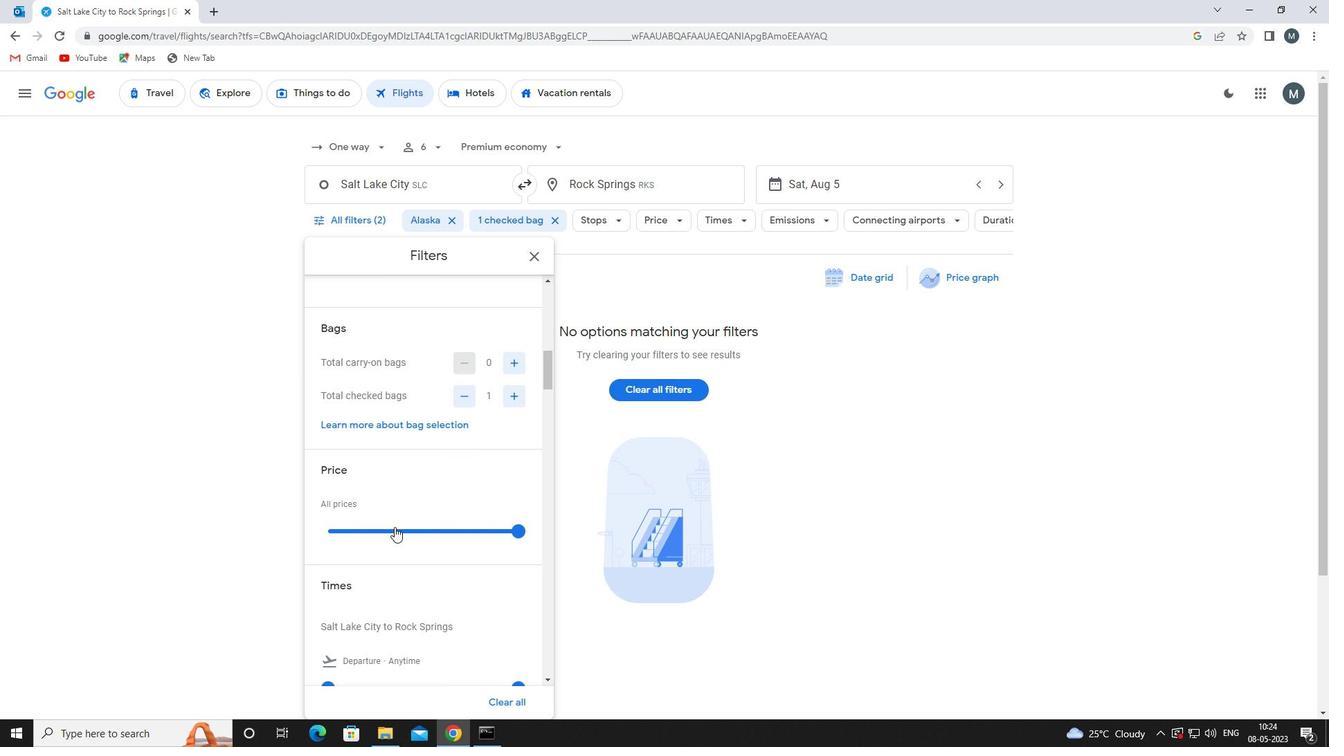 
Action: Mouse pressed left at (394, 529)
Screenshot: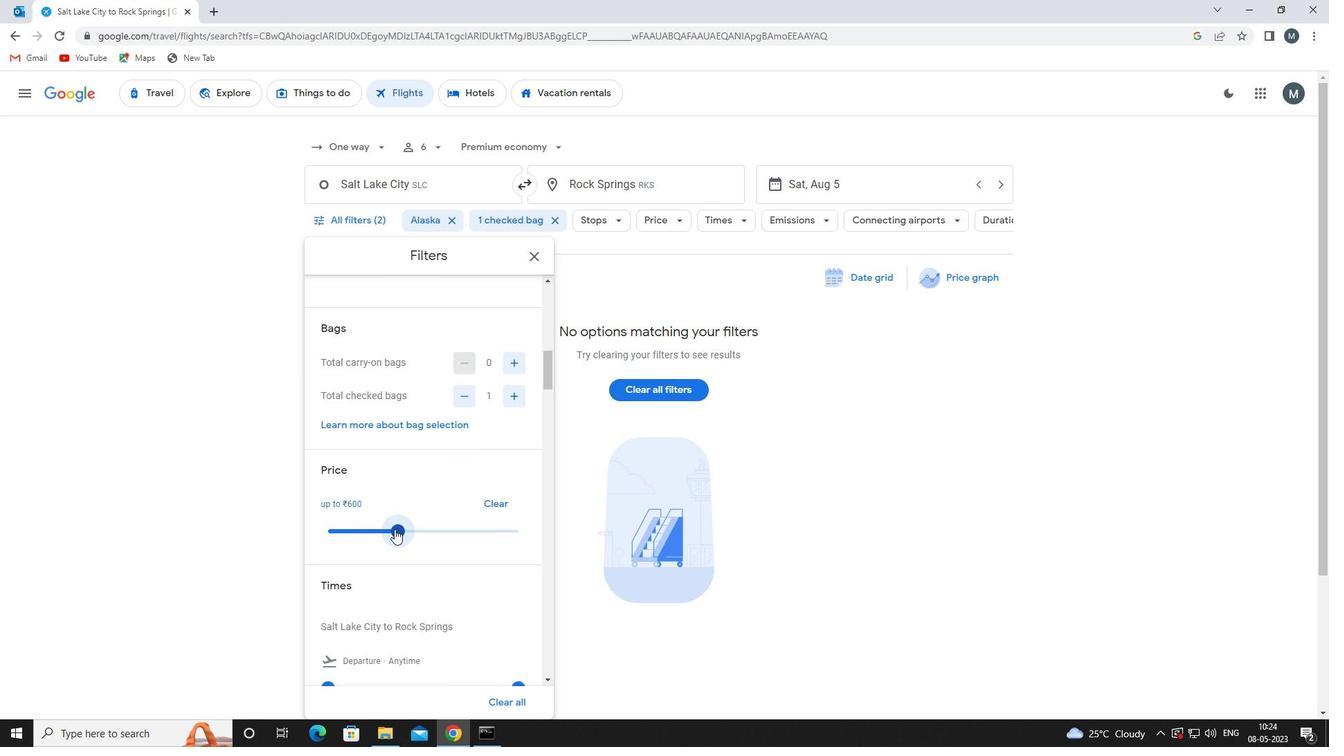 
Action: Mouse moved to (405, 493)
Screenshot: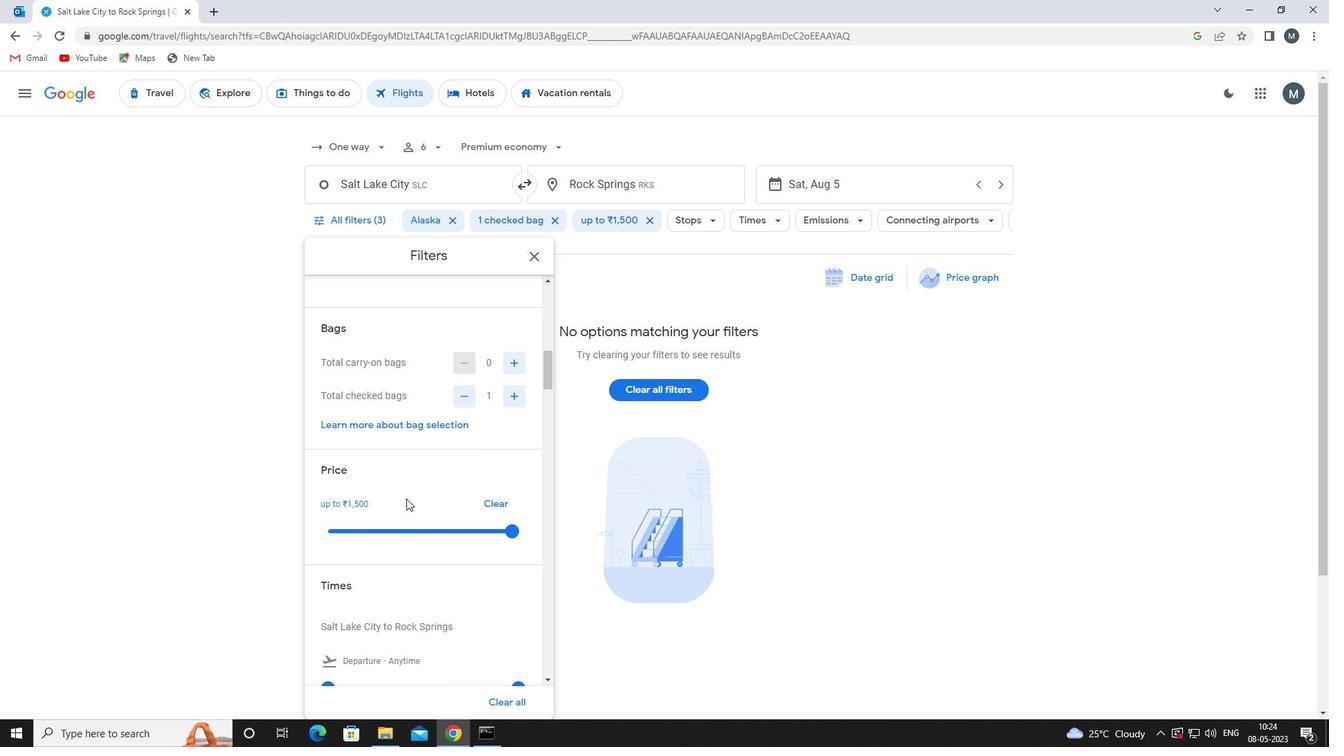 
Action: Mouse scrolled (405, 492) with delta (0, 0)
Screenshot: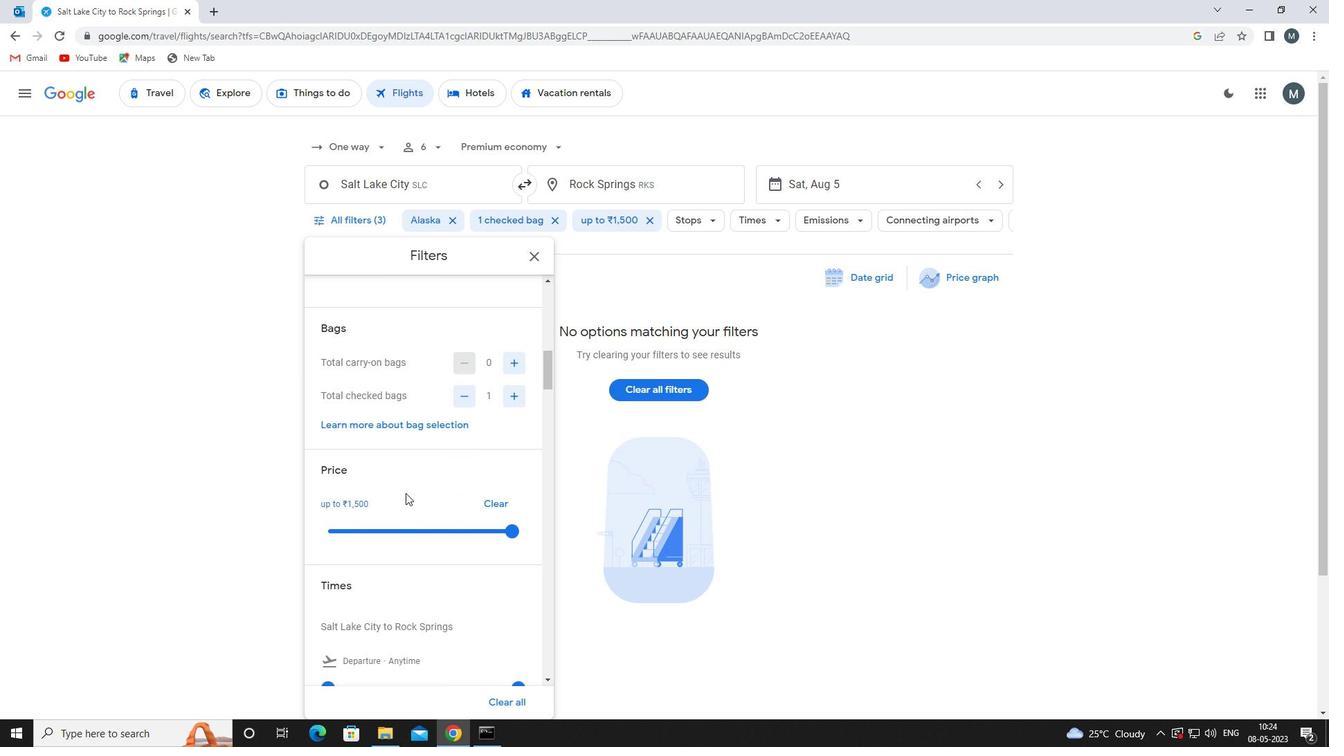 
Action: Mouse moved to (400, 492)
Screenshot: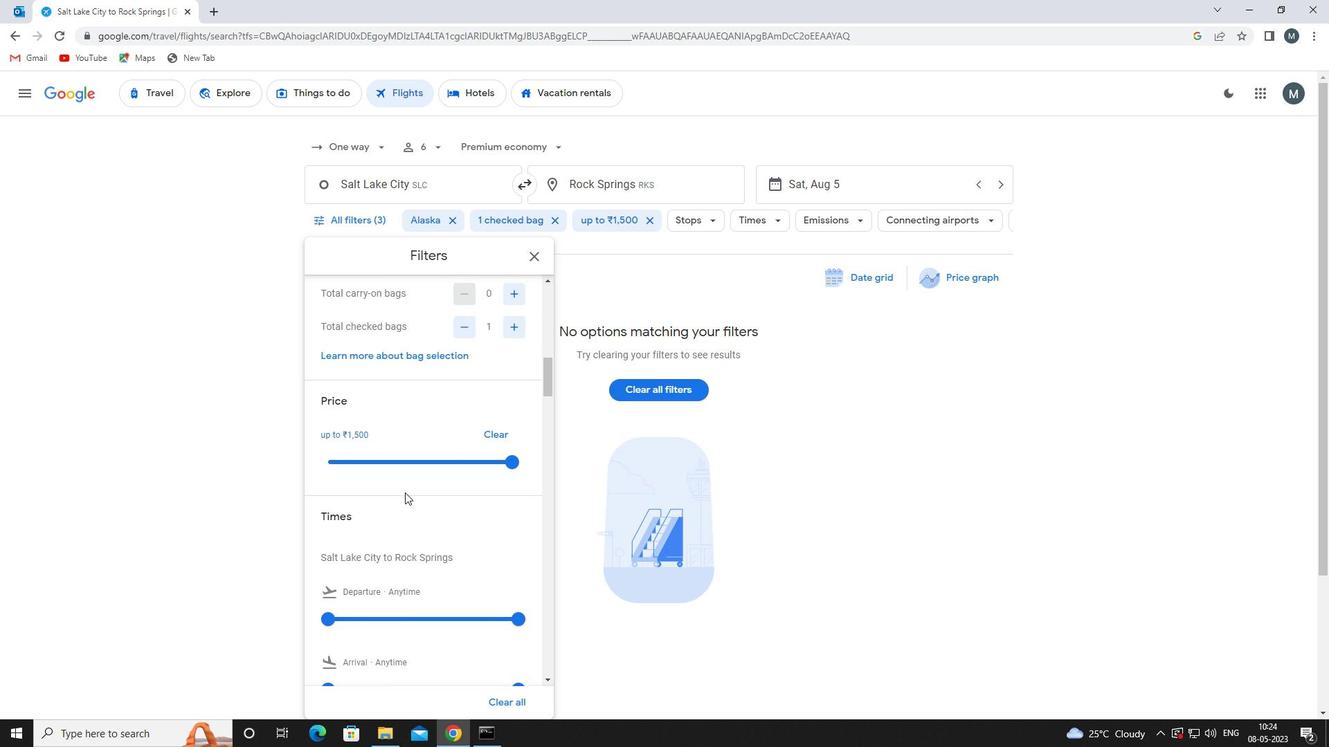 
Action: Mouse scrolled (400, 492) with delta (0, 0)
Screenshot: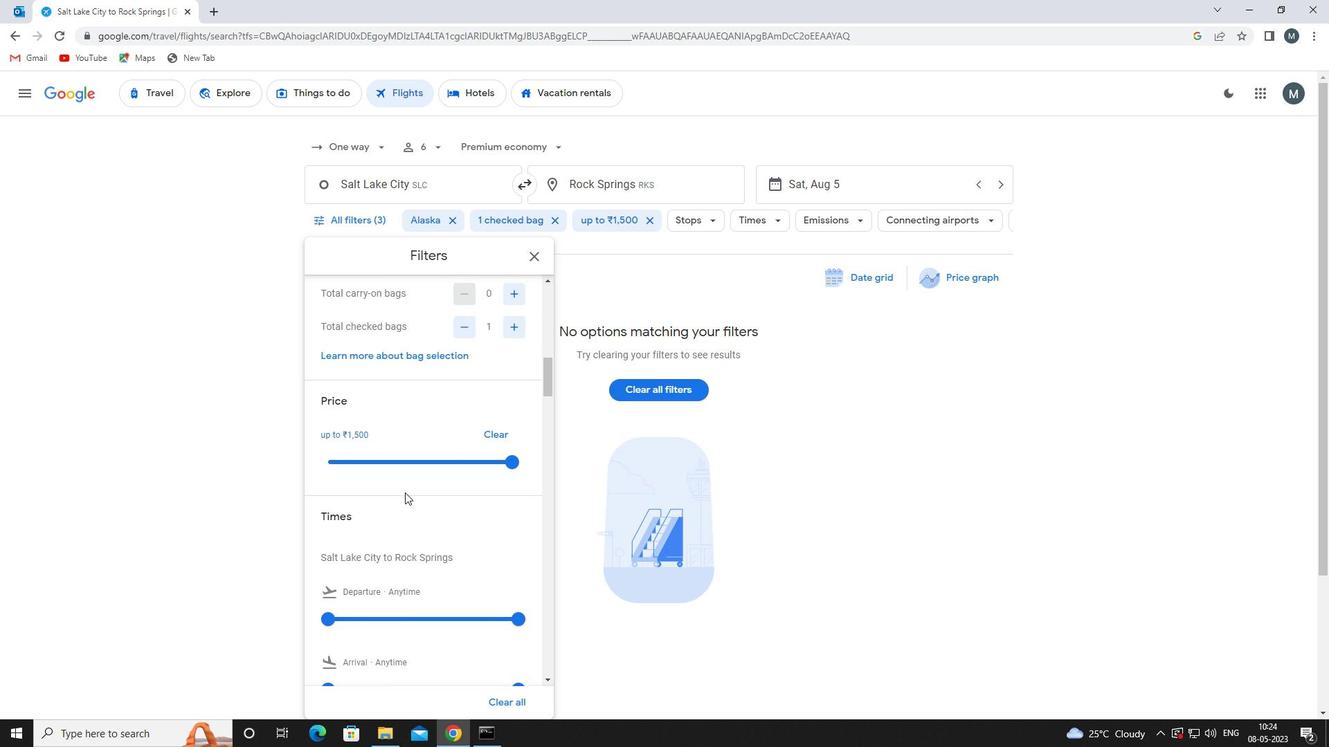 
Action: Mouse moved to (332, 542)
Screenshot: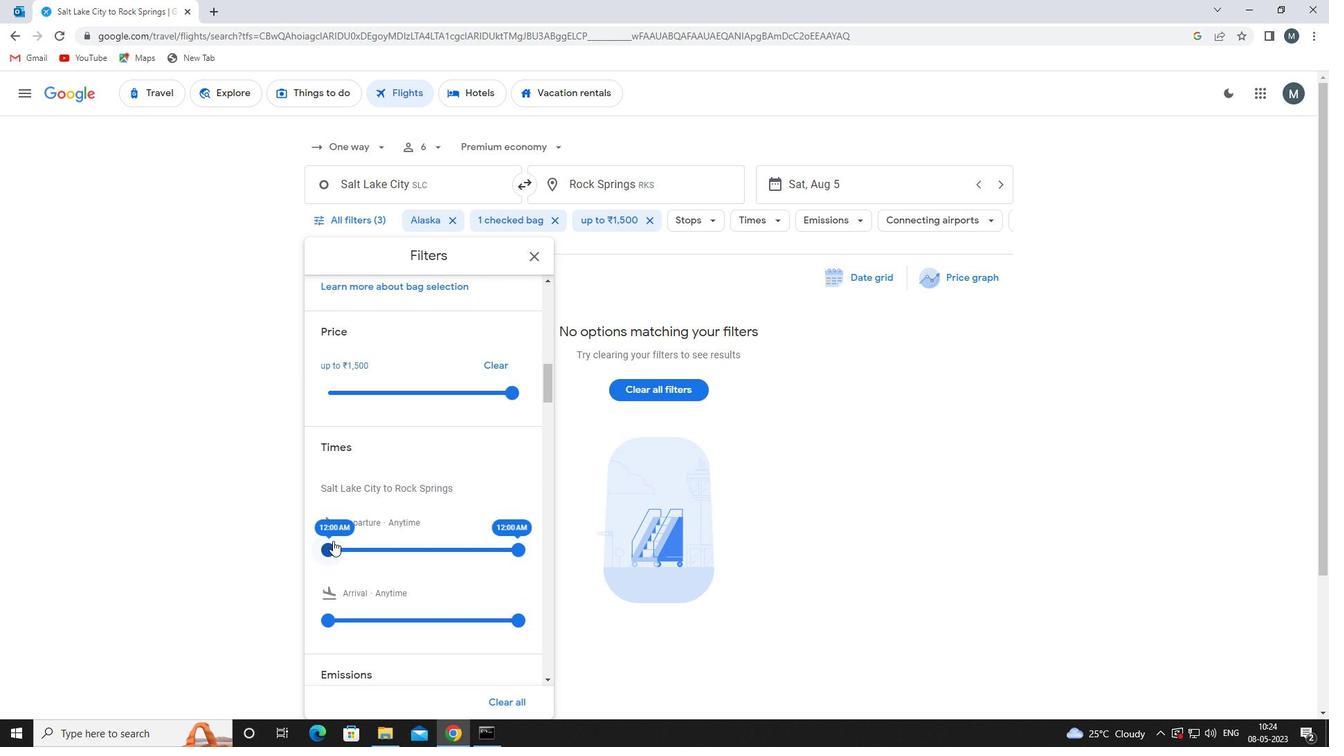 
Action: Mouse pressed left at (332, 542)
Screenshot: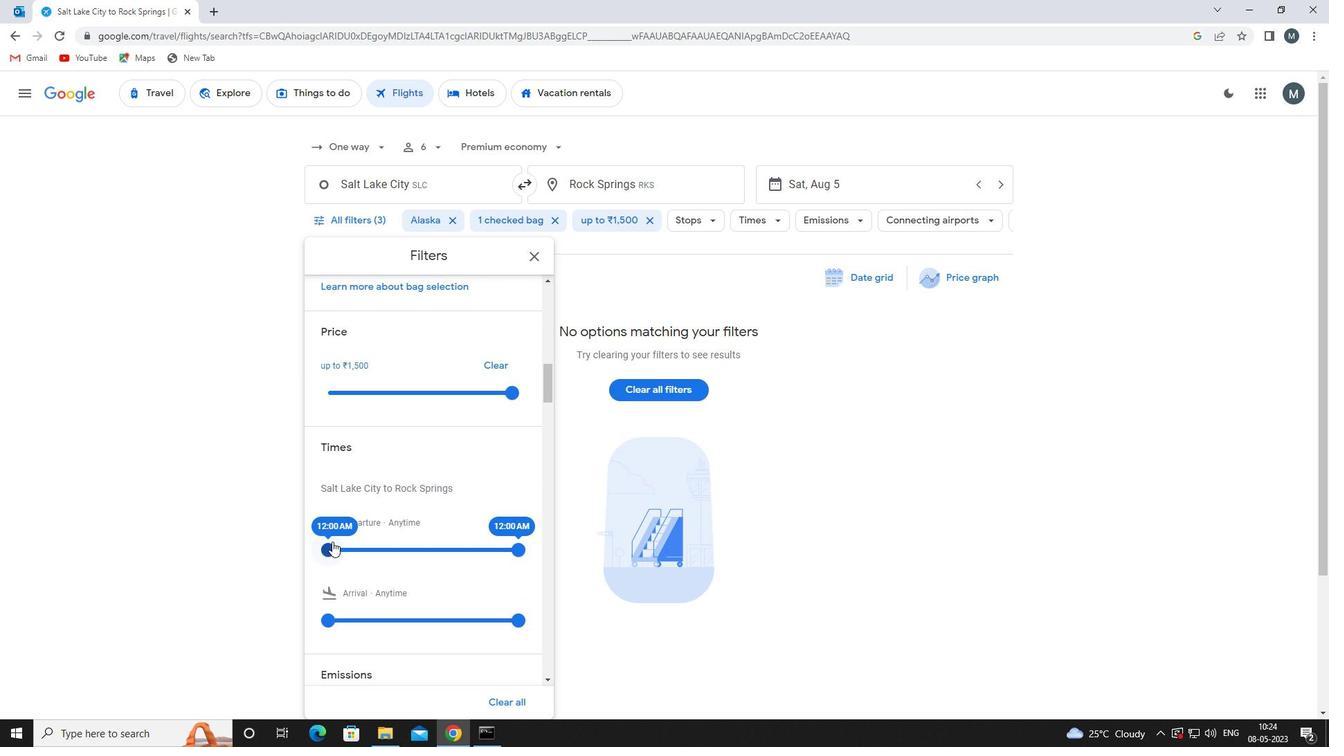 
Action: Mouse moved to (517, 548)
Screenshot: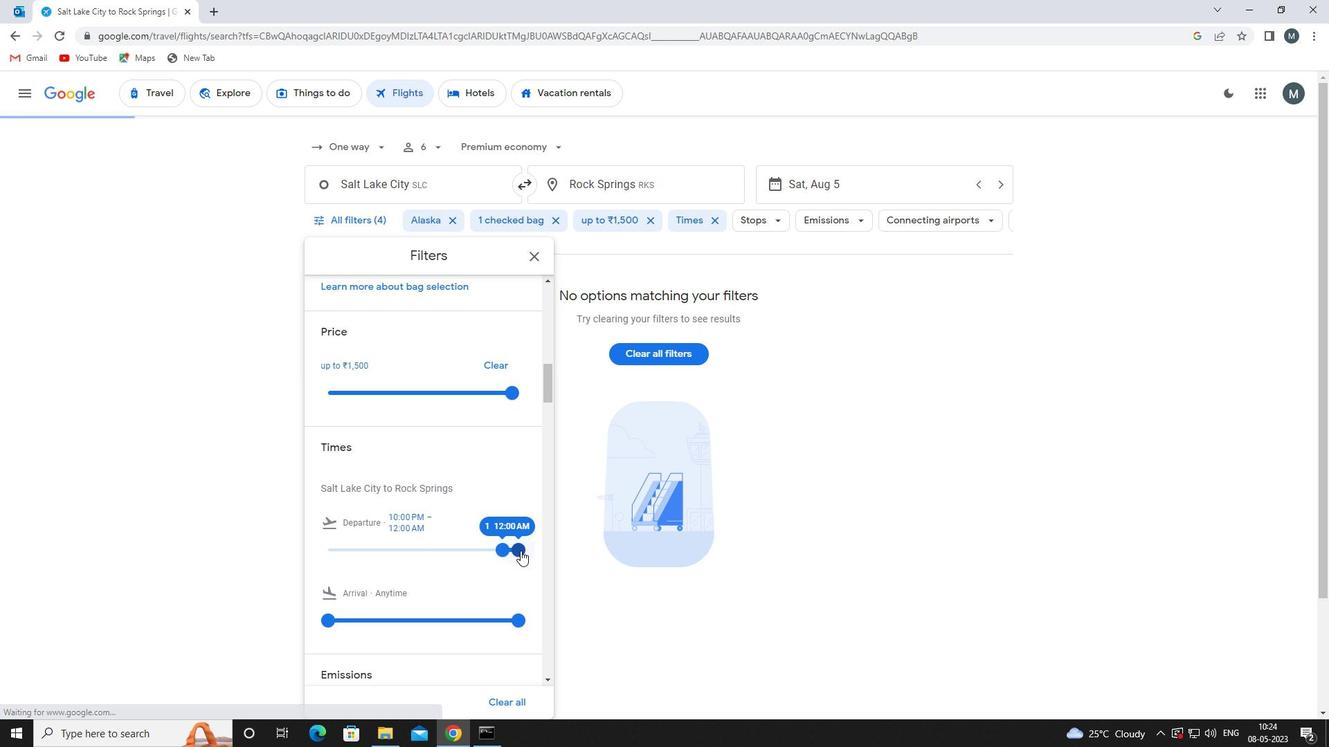 
Action: Mouse pressed left at (517, 548)
Screenshot: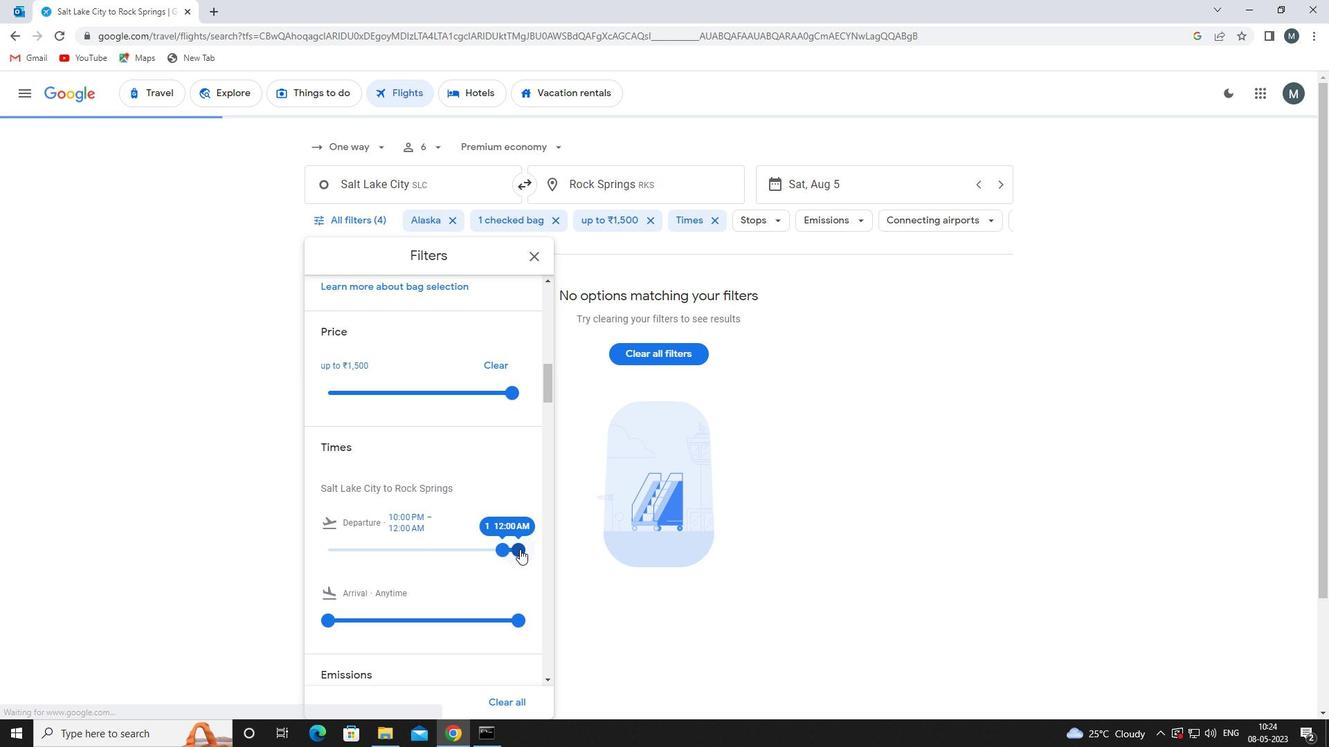 
Action: Mouse moved to (519, 547)
Screenshot: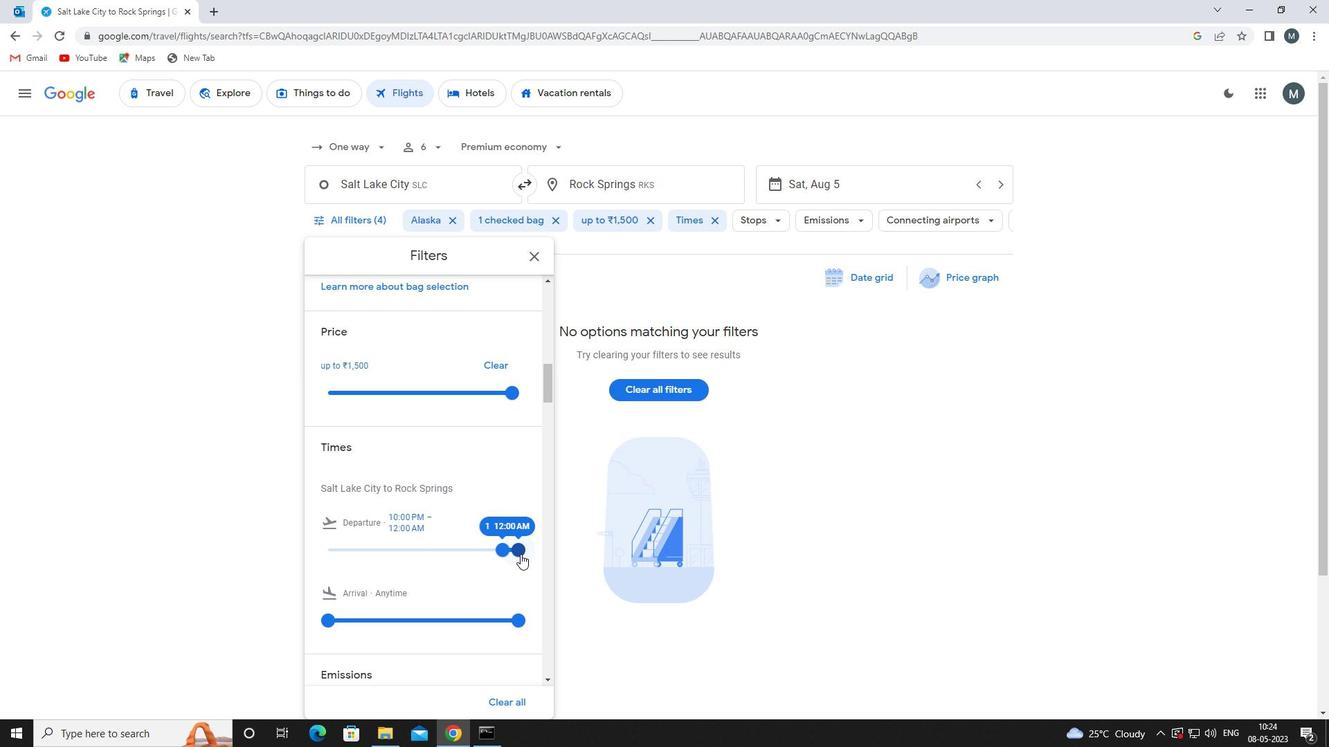 
Action: Mouse pressed left at (519, 547)
Screenshot: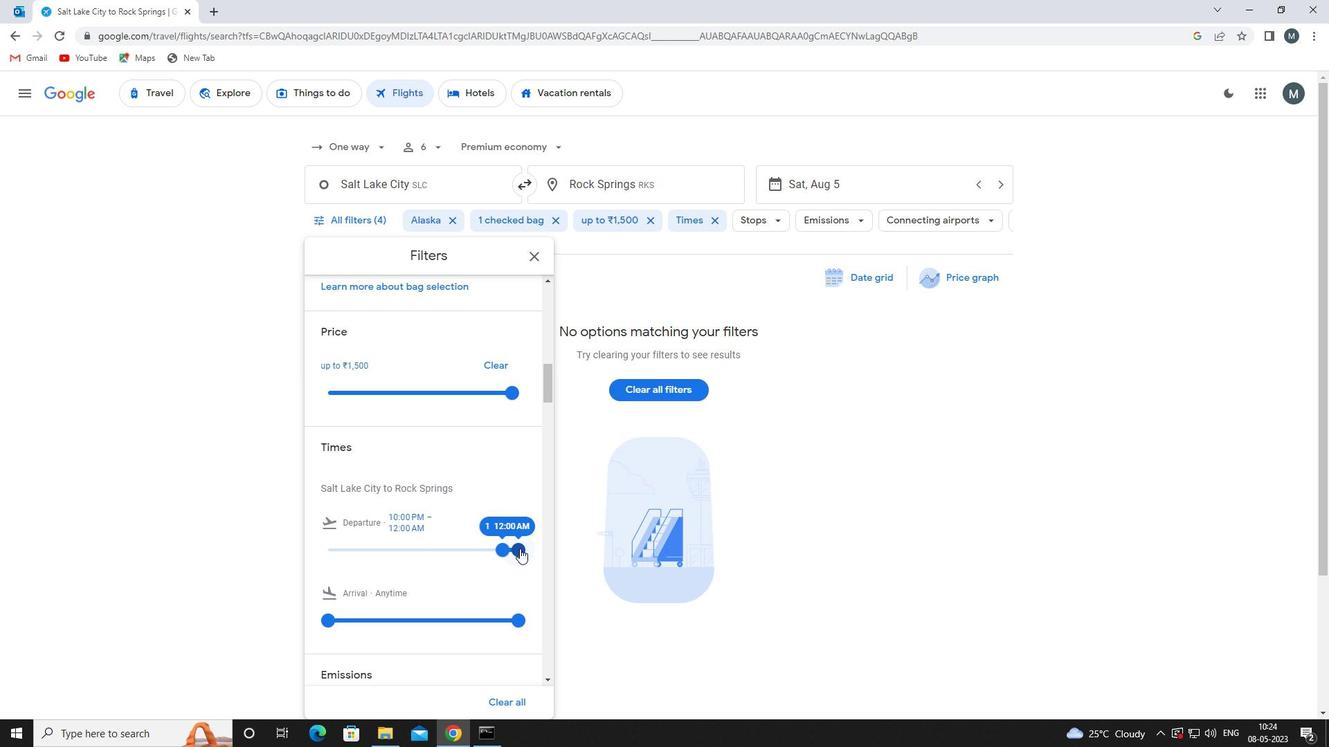 
Action: Mouse moved to (501, 537)
Screenshot: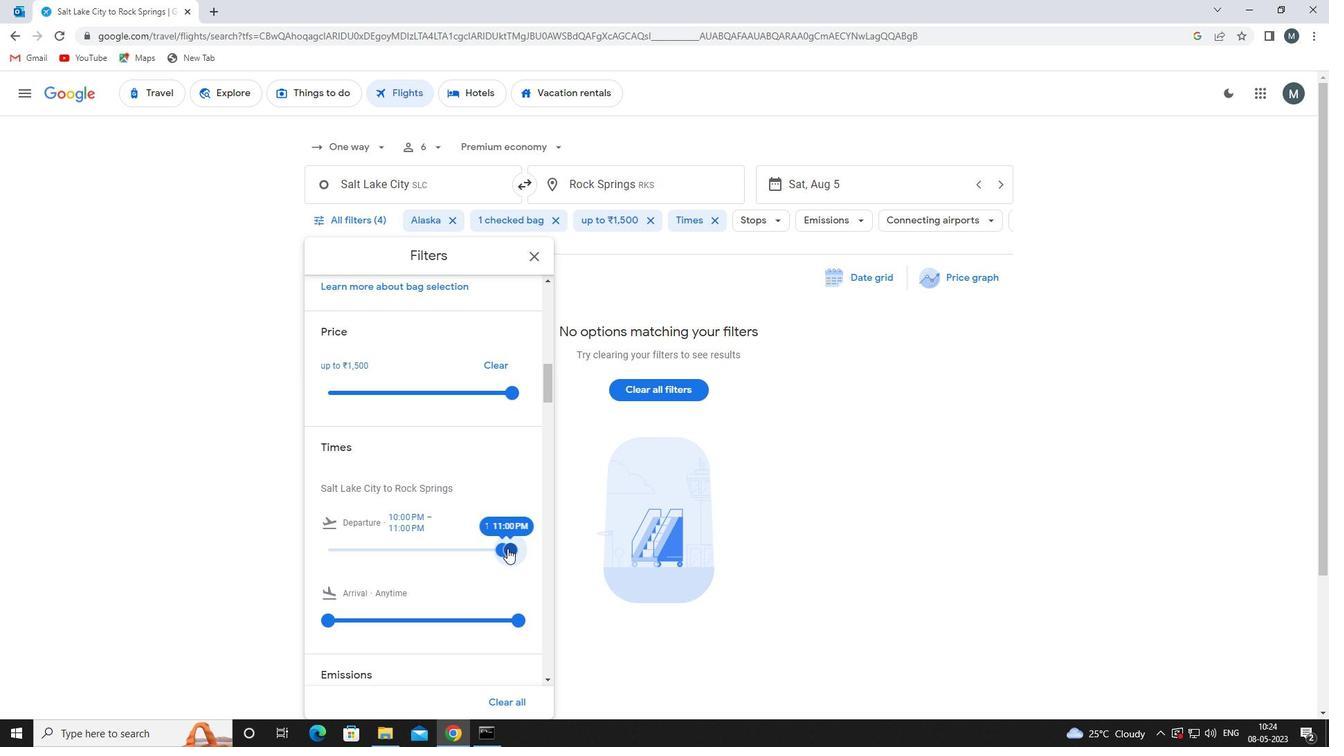 
Action: Mouse scrolled (501, 537) with delta (0, 0)
Screenshot: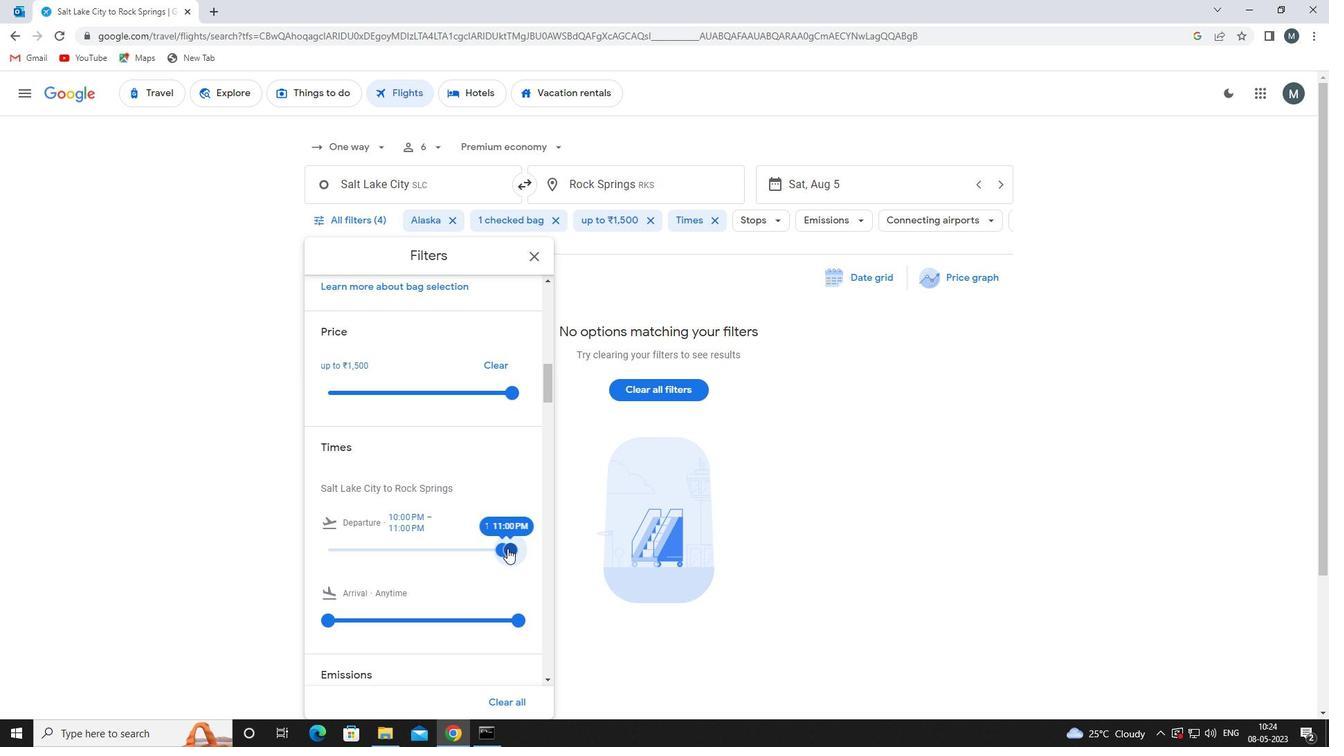 
Action: Mouse scrolled (501, 537) with delta (0, 0)
Screenshot: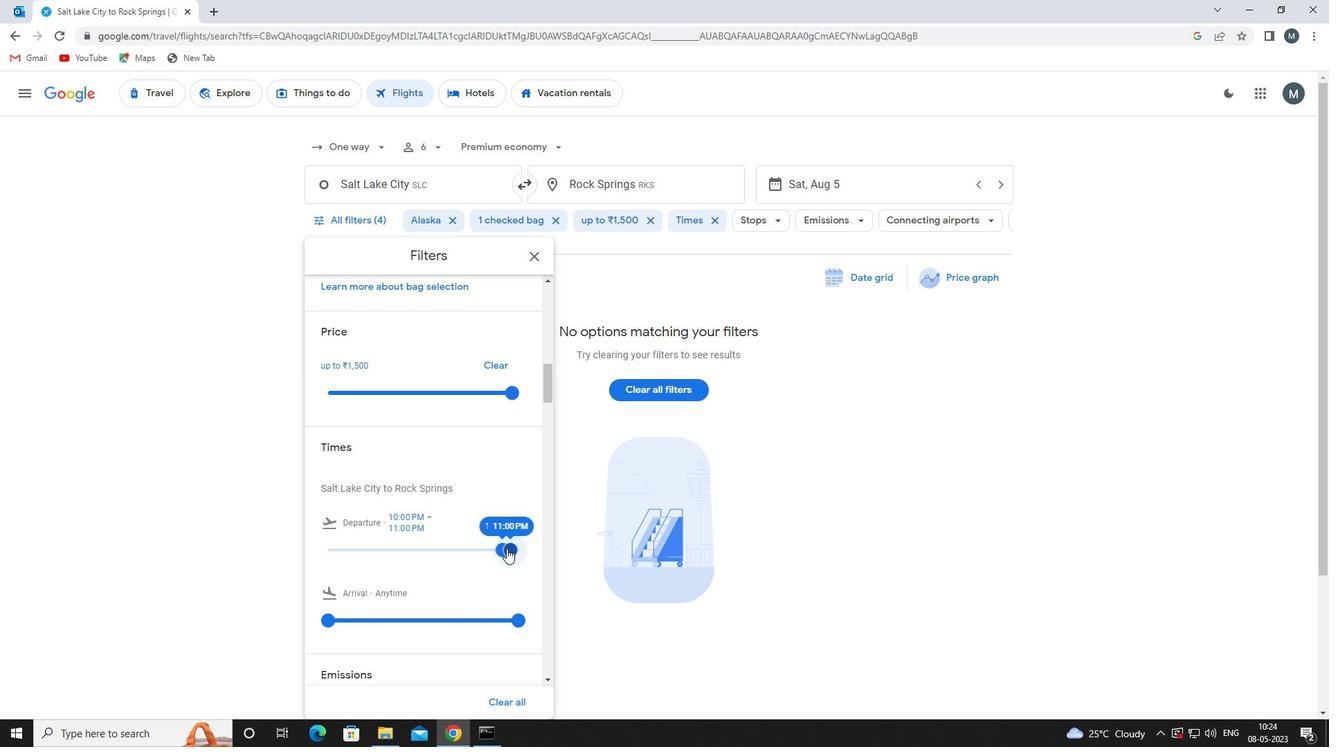 
Action: Mouse moved to (533, 258)
Screenshot: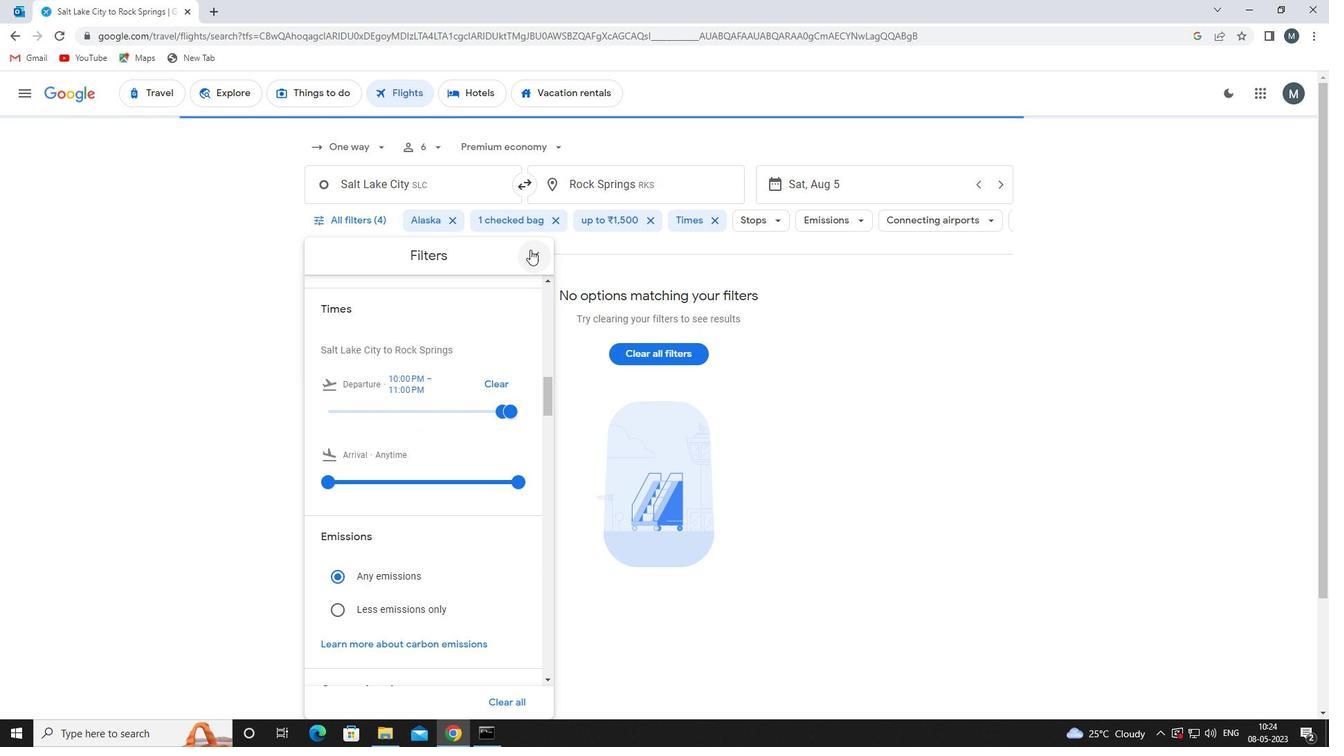 
Action: Mouse pressed left at (533, 258)
Screenshot: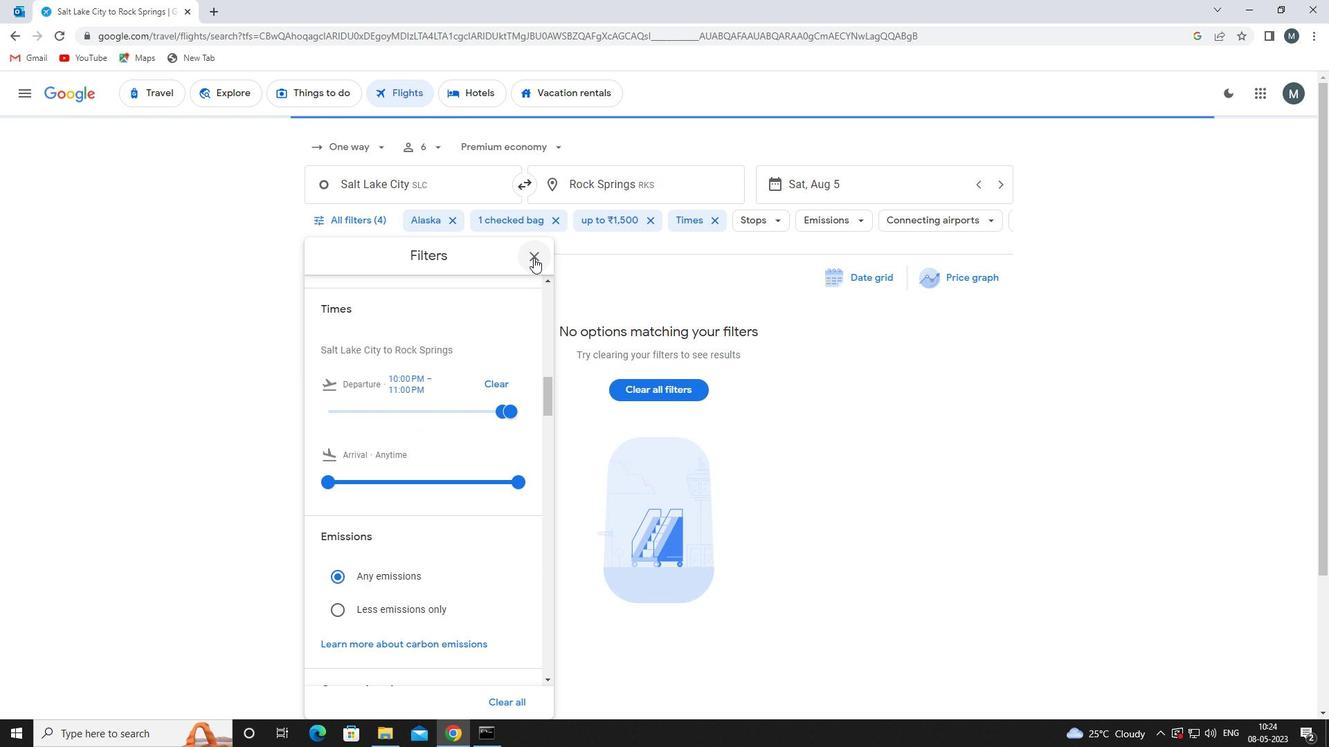 
Action: Mouse moved to (524, 271)
Screenshot: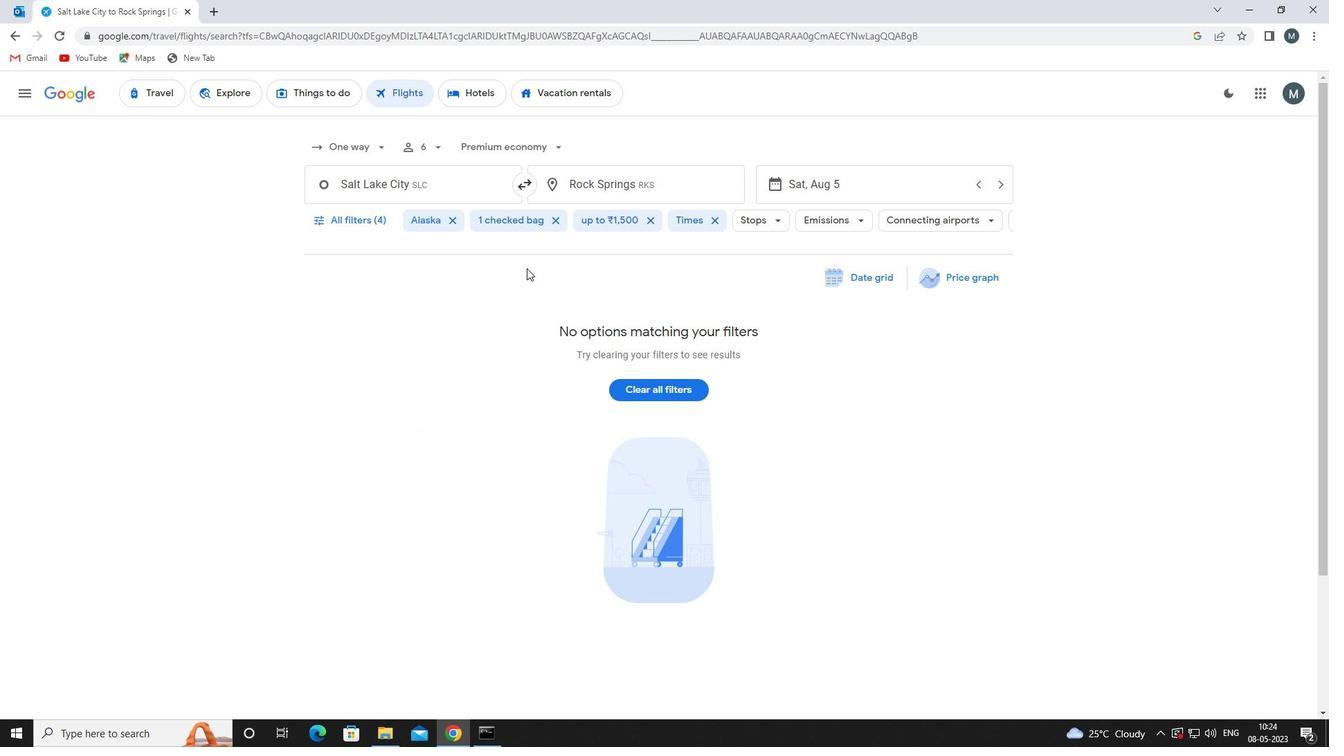 
